 Task: Research Airbnb accommodation in Cegléd, Hungary from 1st November, 2023 to 9th November, 2023 for 6 adults. Place can be entire room with 3 bedrooms having 3 beds and 3 bathrooms. Property type can be house.
Action: Mouse moved to (634, 299)
Screenshot: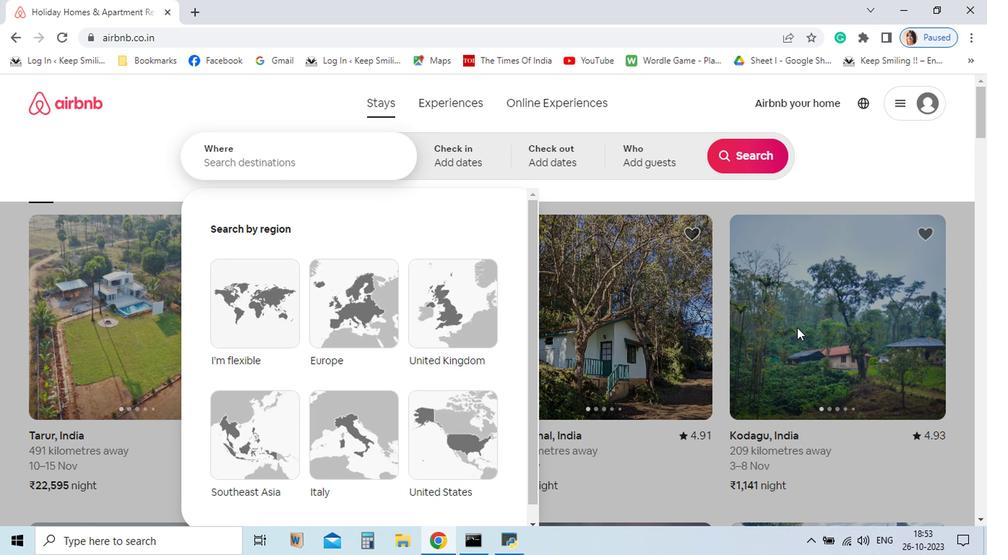 
Action: Key pressed cegled
Screenshot: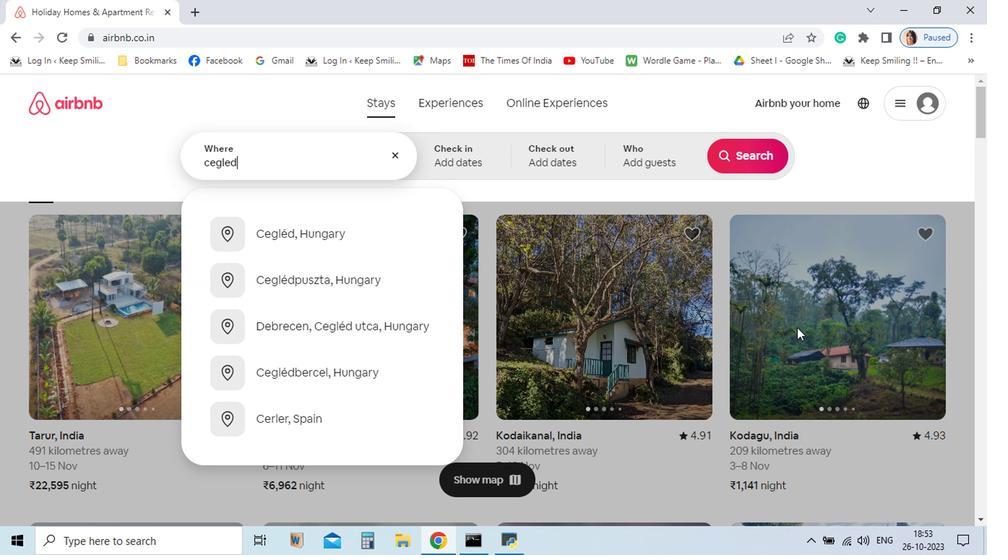 
Action: Mouse moved to (285, 226)
Screenshot: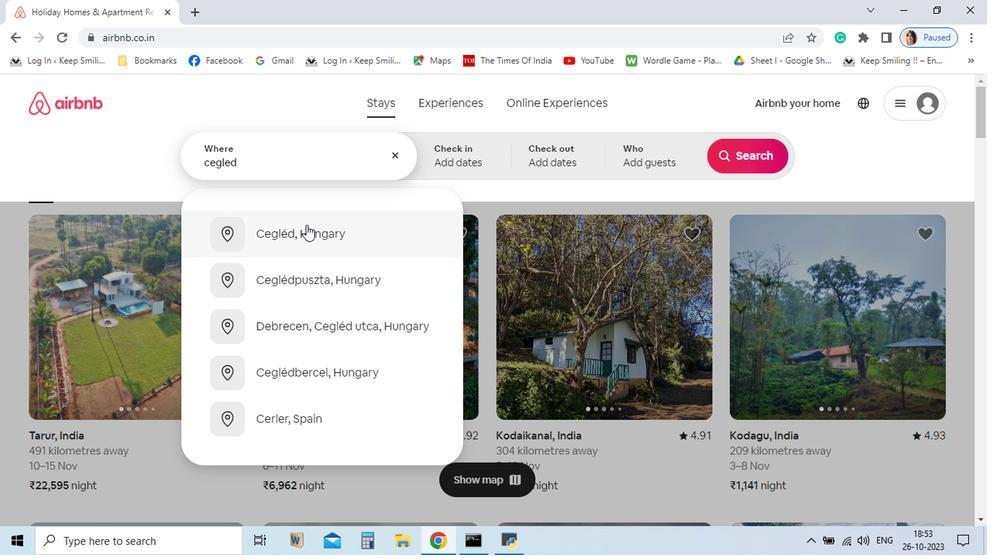 
Action: Mouse pressed left at (285, 226)
Screenshot: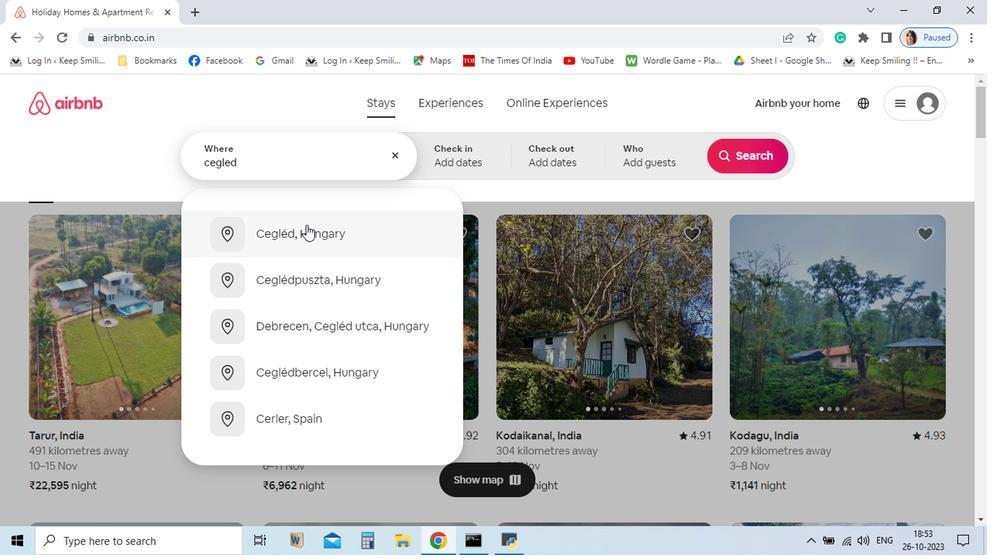 
Action: Mouse moved to (508, 307)
Screenshot: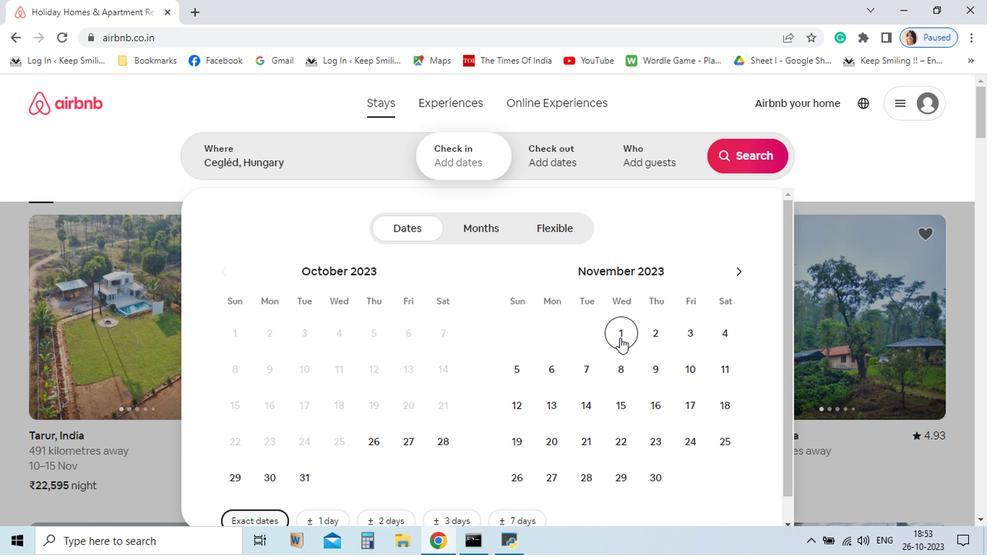 
Action: Mouse pressed left at (508, 307)
Screenshot: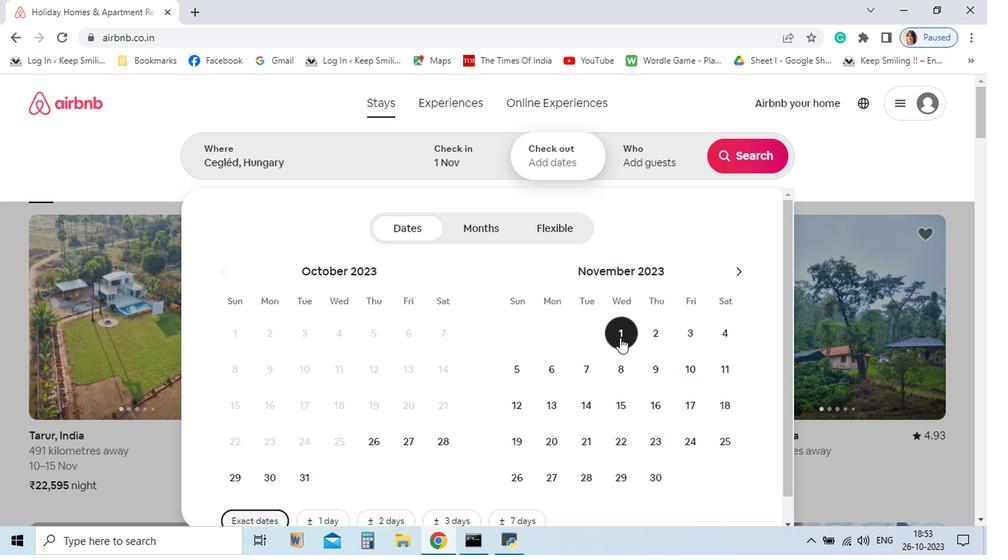 
Action: Mouse moved to (531, 328)
Screenshot: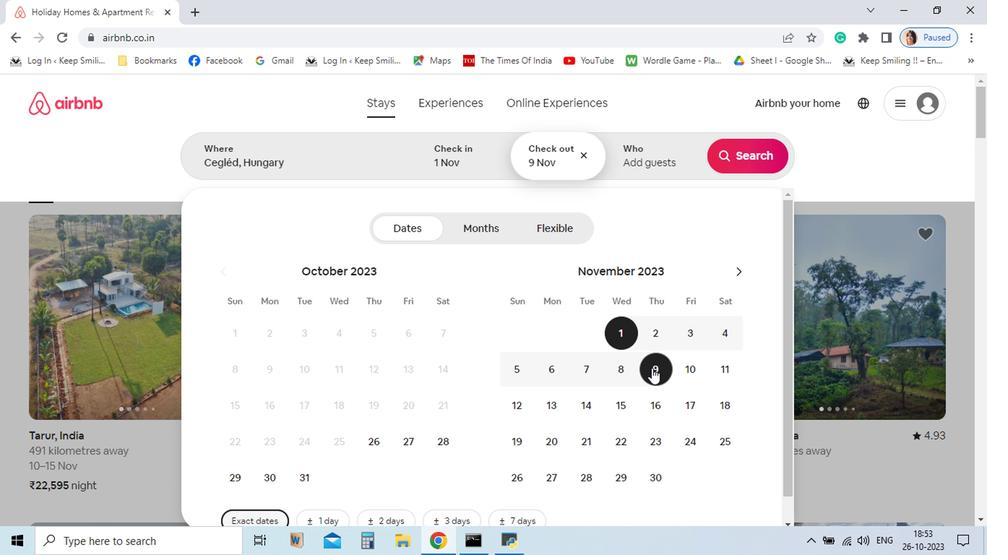 
Action: Mouse pressed left at (531, 328)
Screenshot: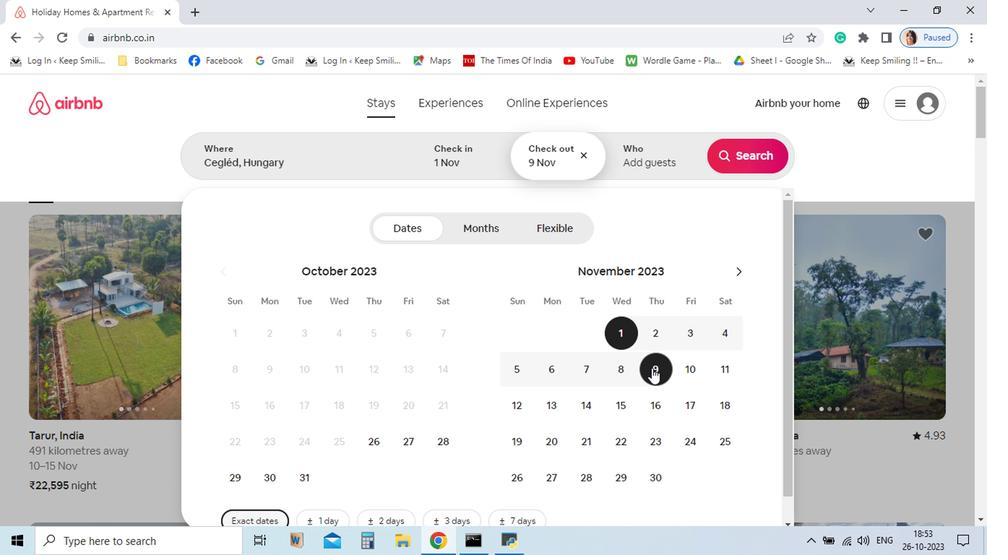 
Action: Mouse moved to (535, 180)
Screenshot: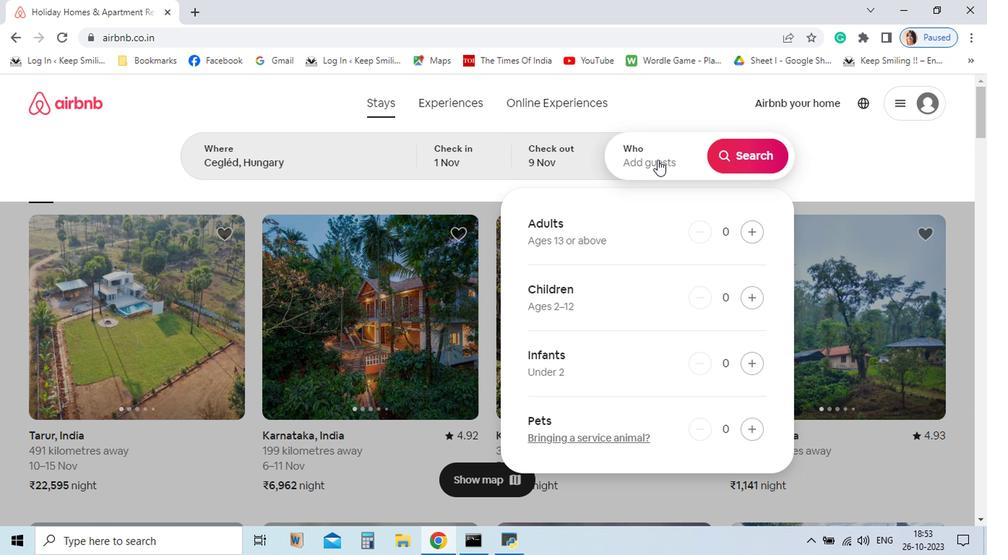 
Action: Mouse pressed left at (535, 180)
Screenshot: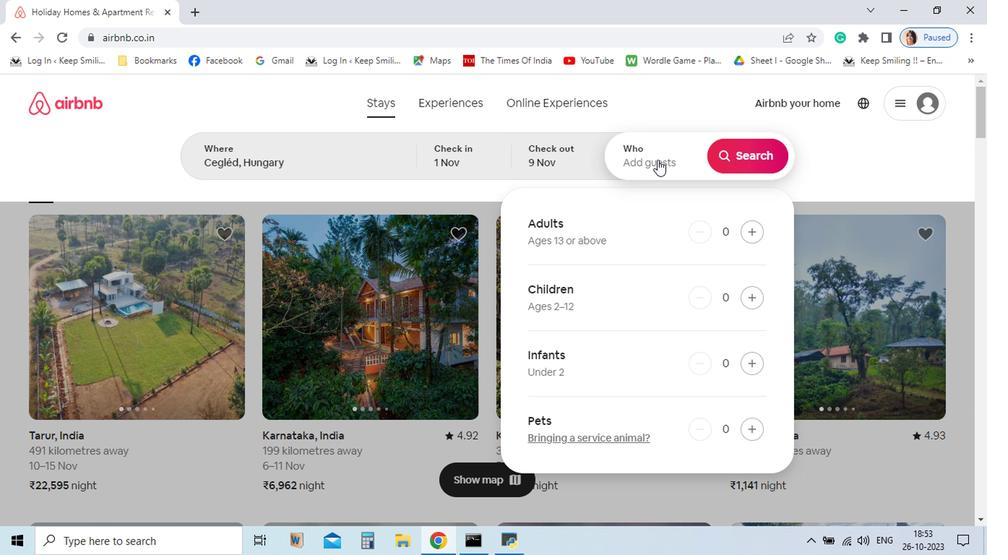 
Action: Mouse moved to (596, 229)
Screenshot: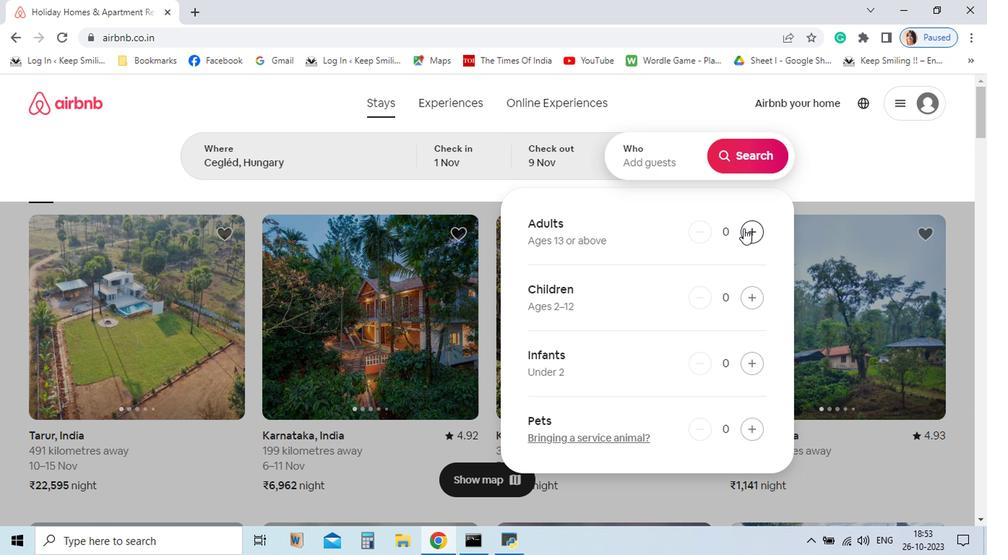 
Action: Mouse pressed left at (596, 229)
Screenshot: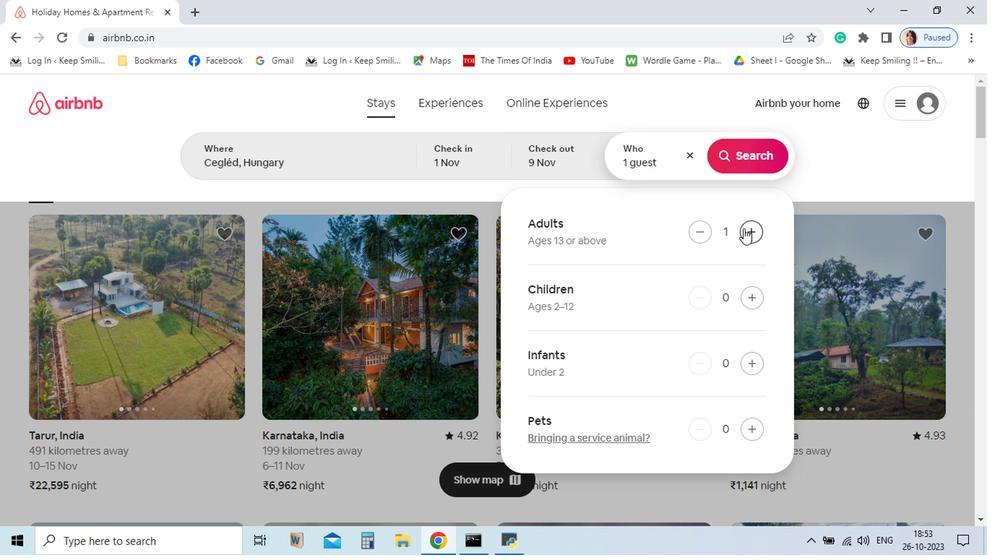 
Action: Mouse pressed left at (596, 229)
Screenshot: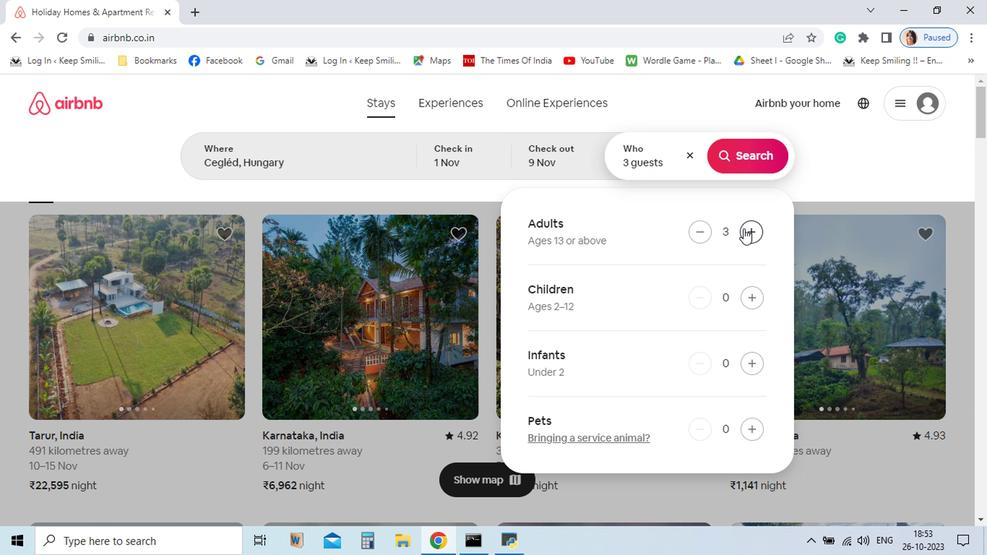 
Action: Mouse pressed left at (596, 229)
Screenshot: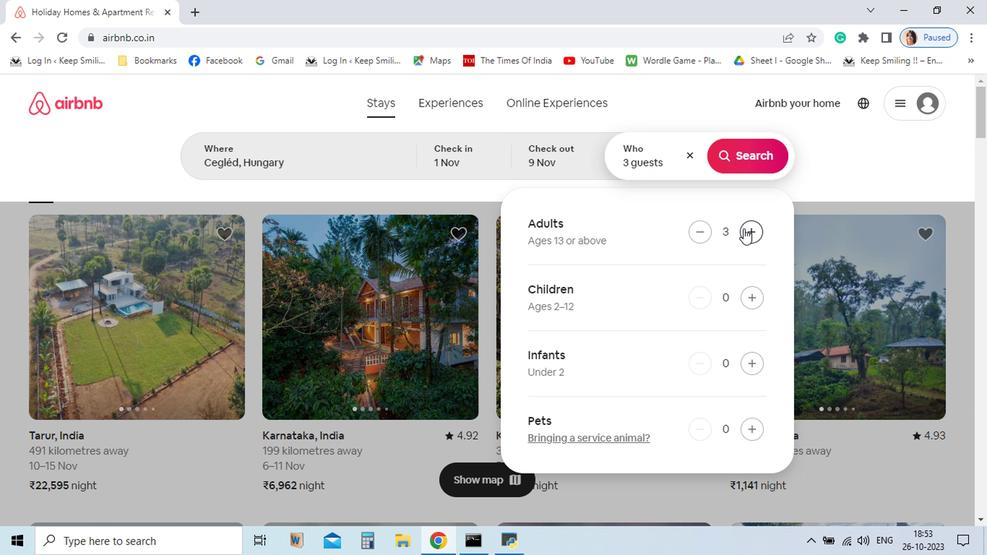 
Action: Mouse pressed left at (596, 229)
Screenshot: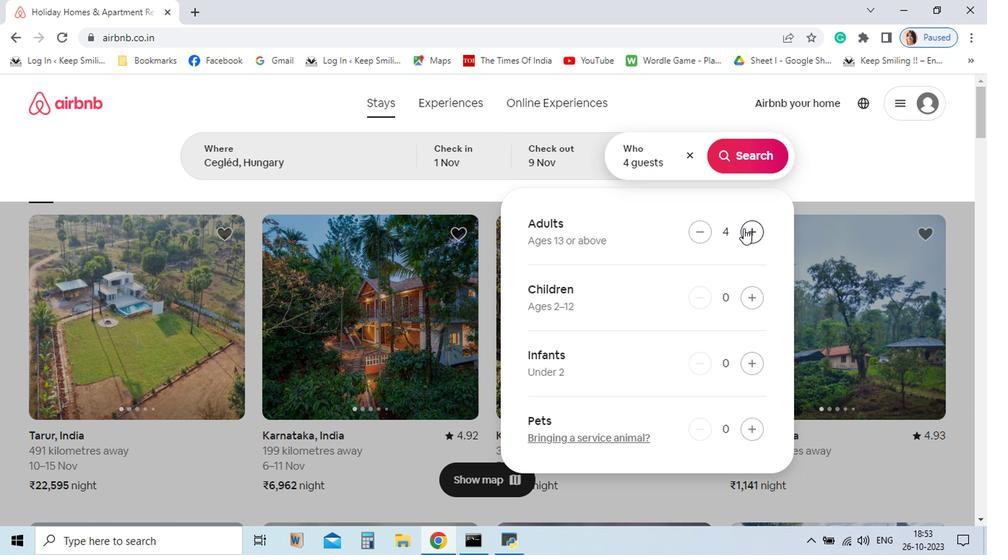 
Action: Mouse pressed left at (596, 229)
Screenshot: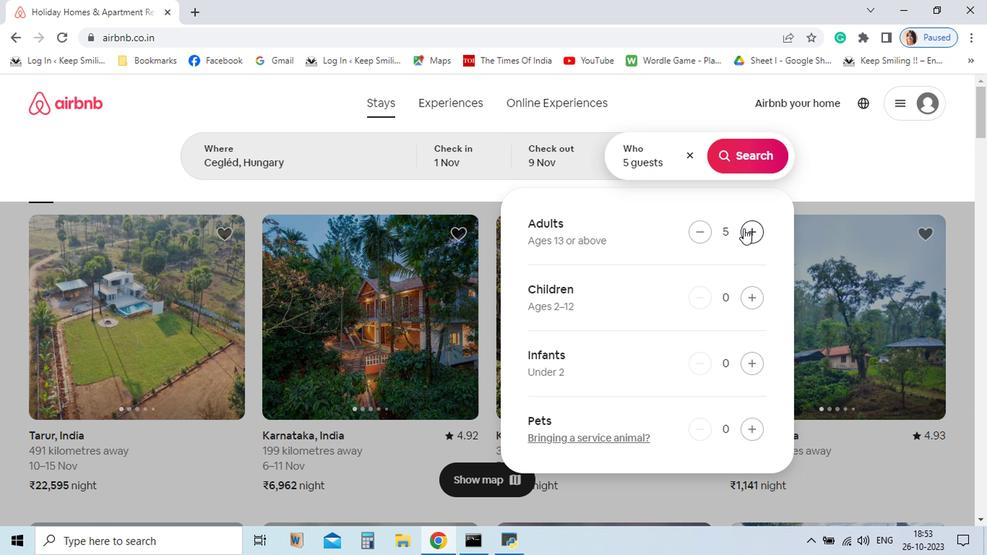 
Action: Mouse pressed left at (596, 229)
Screenshot: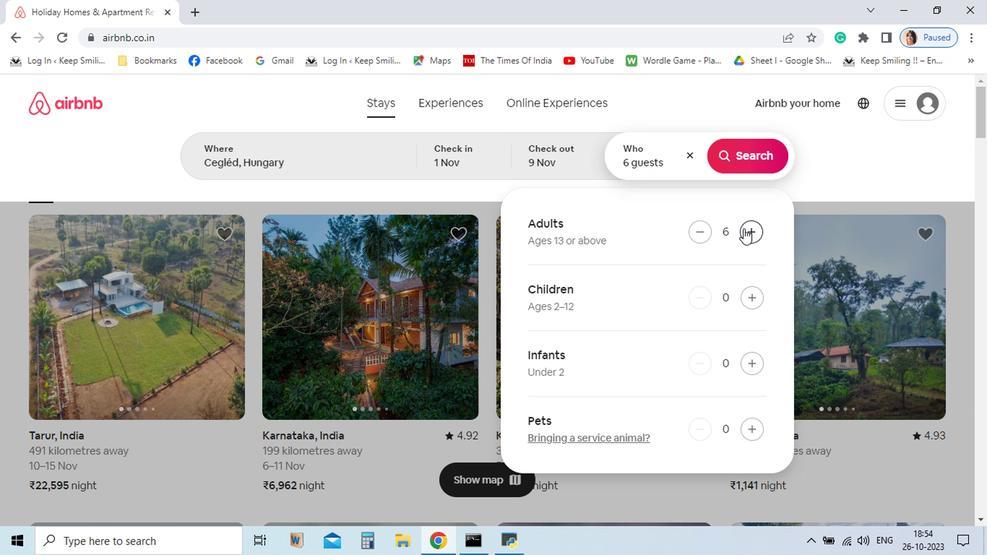 
Action: Mouse moved to (605, 171)
Screenshot: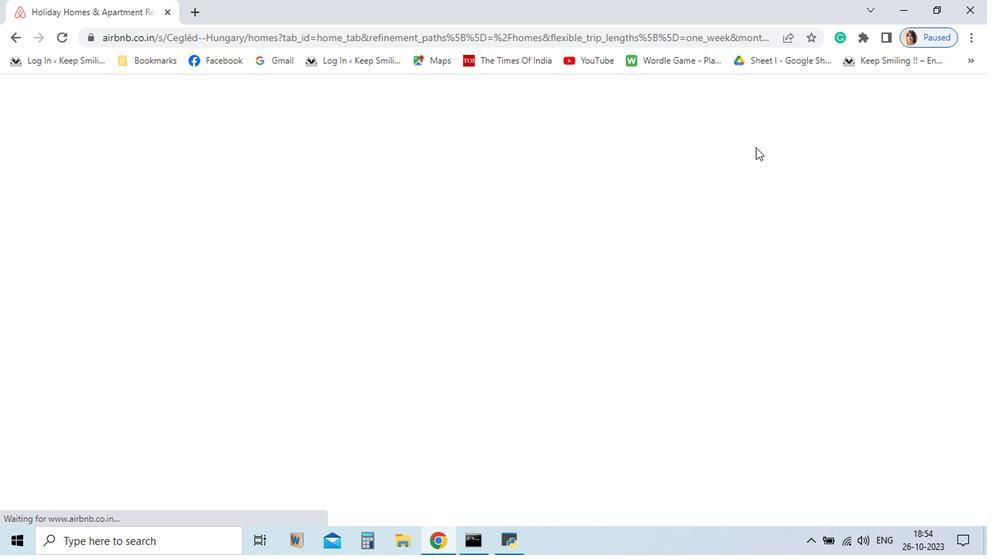 
Action: Mouse pressed left at (605, 171)
Screenshot: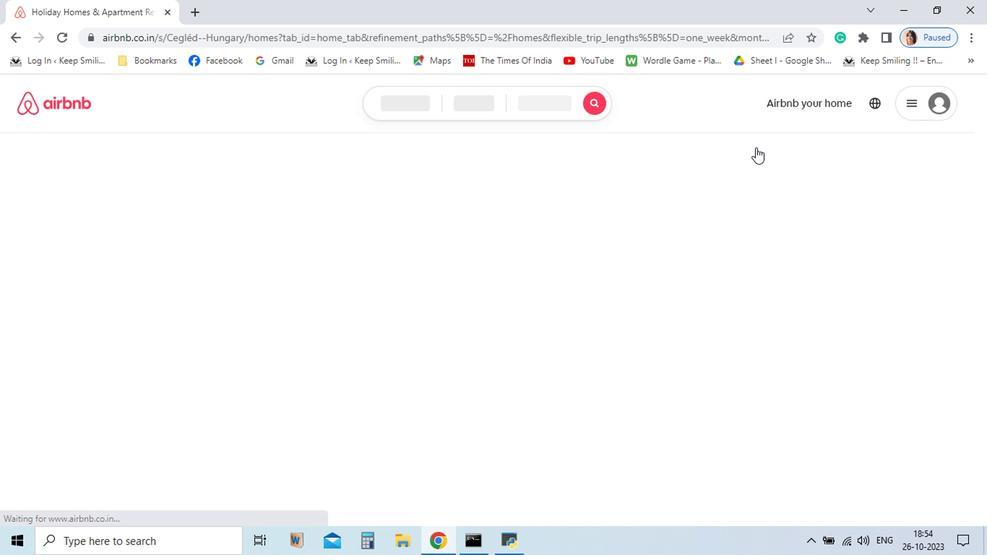 
Action: Mouse moved to (609, 181)
Screenshot: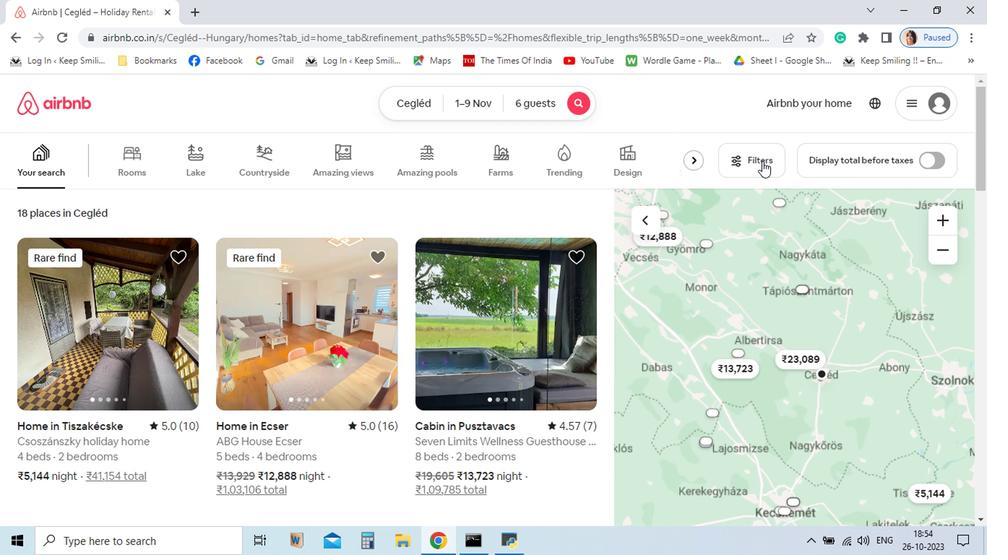 
Action: Mouse pressed left at (609, 181)
Screenshot: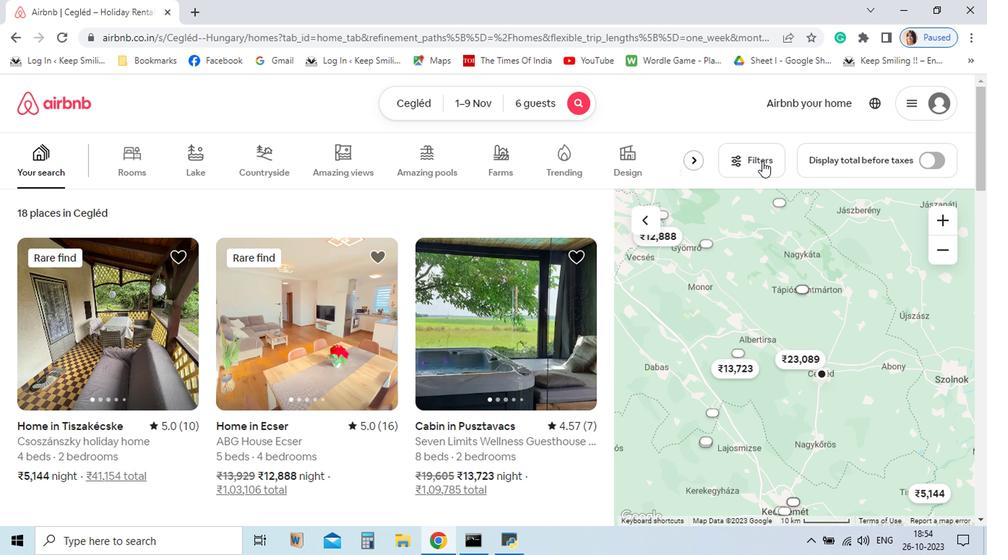 
Action: Mouse moved to (616, 207)
Screenshot: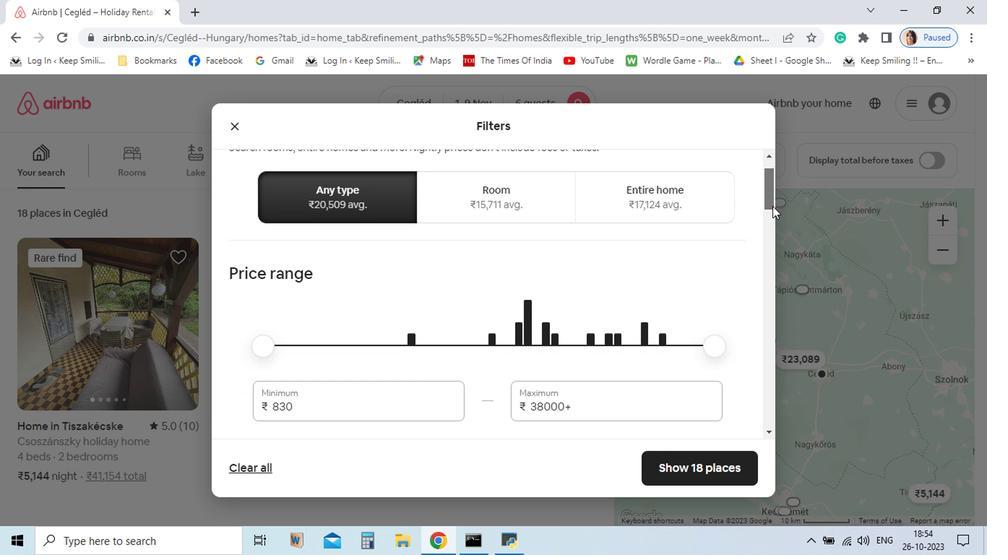 
Action: Mouse pressed left at (616, 207)
Screenshot: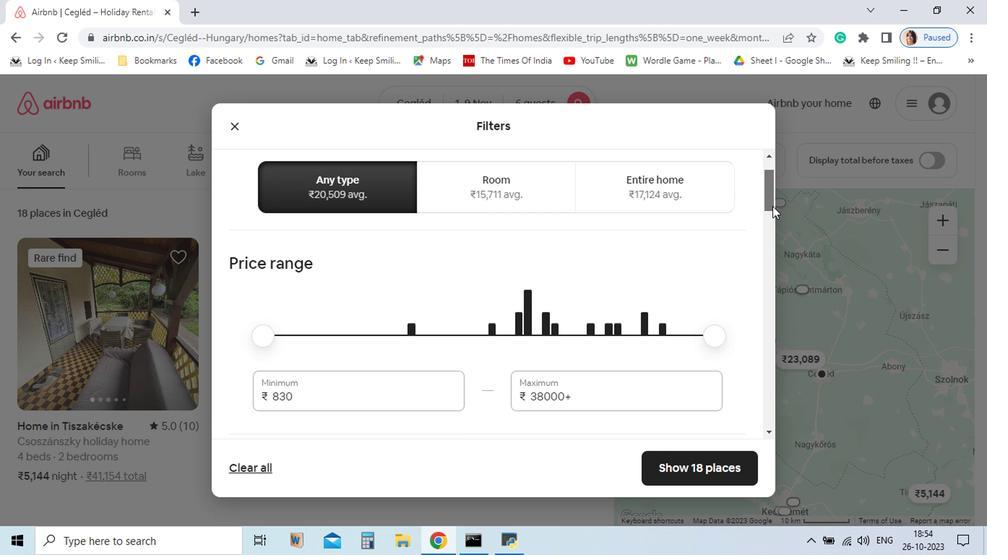 
Action: Mouse moved to (363, 234)
Screenshot: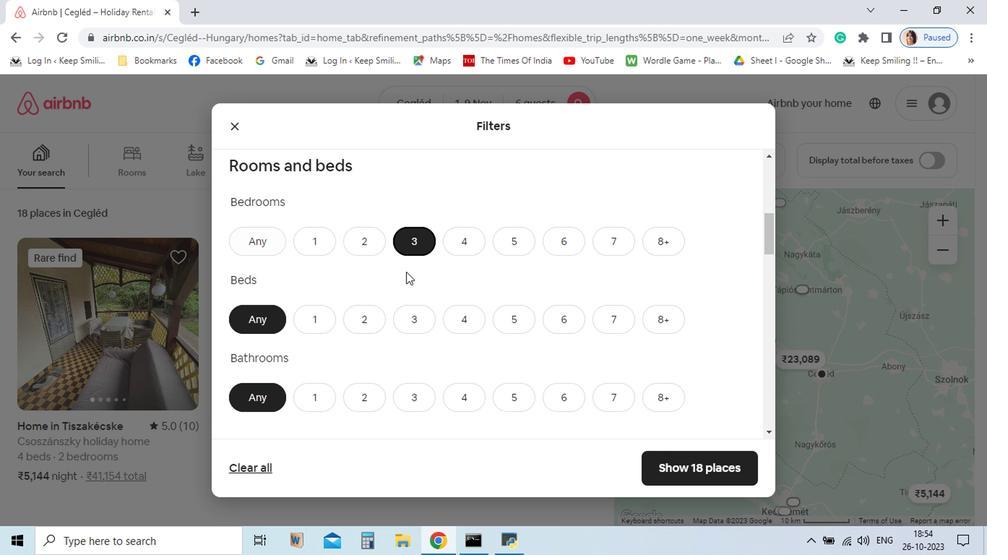 
Action: Mouse pressed left at (363, 234)
Screenshot: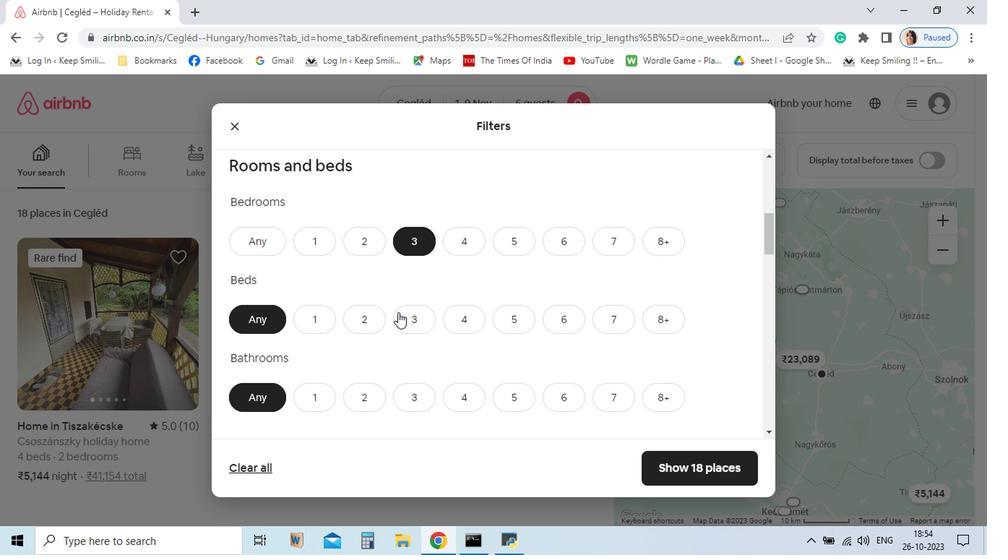 
Action: Mouse moved to (359, 292)
Screenshot: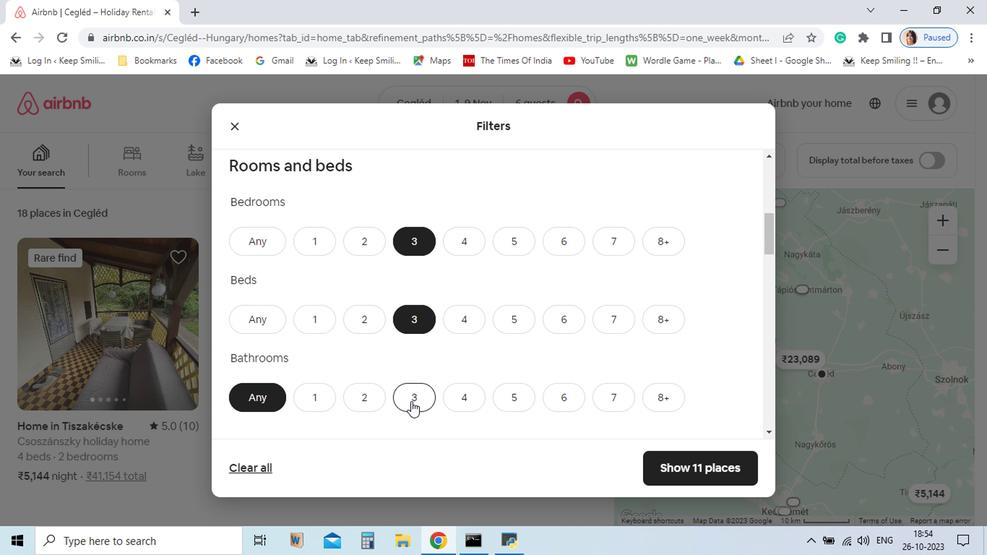 
Action: Mouse pressed left at (359, 292)
Screenshot: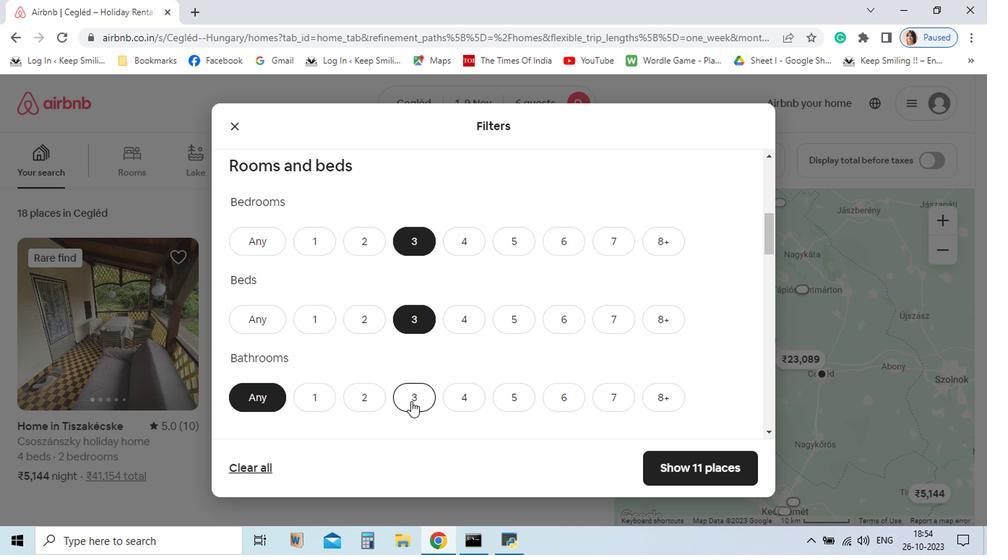 
Action: Mouse moved to (360, 349)
Screenshot: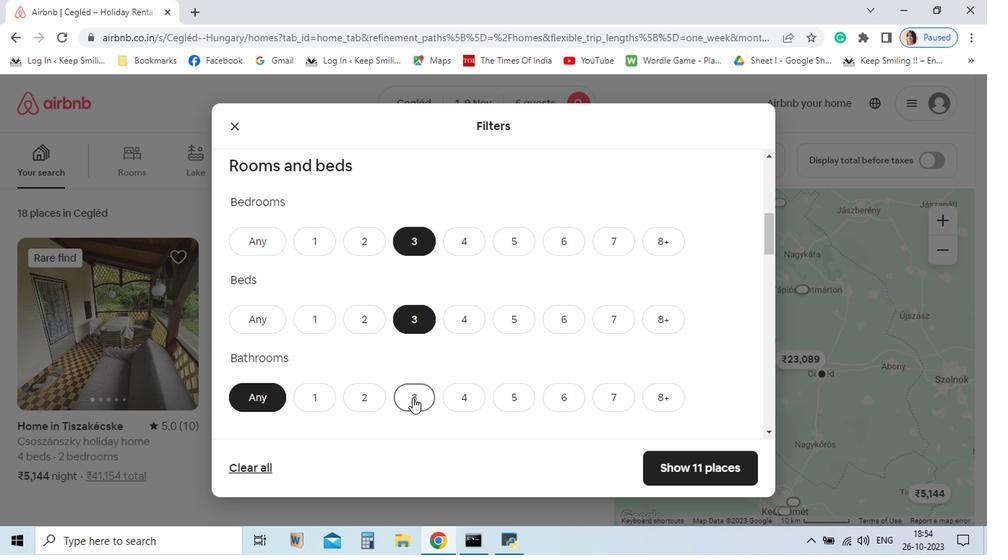 
Action: Mouse pressed left at (360, 349)
Screenshot: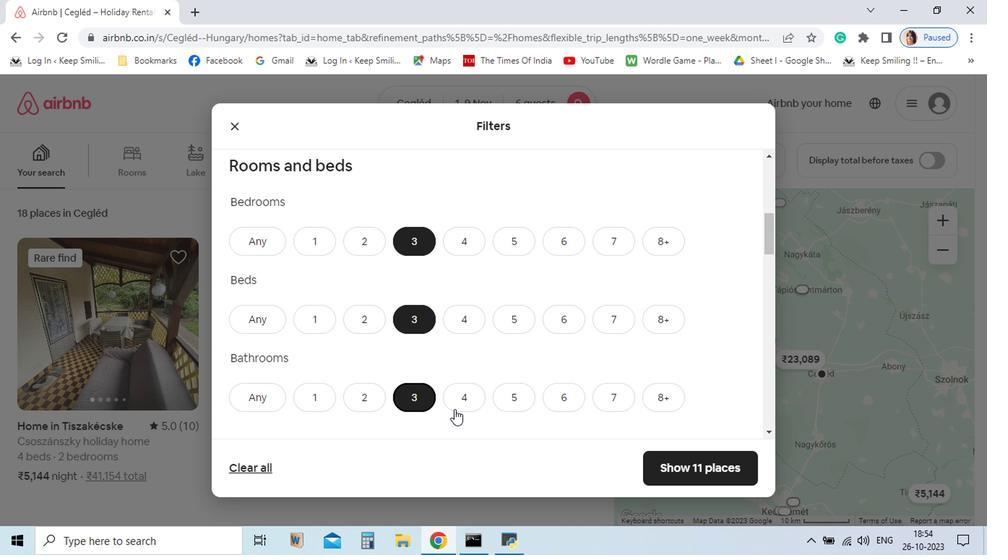 
Action: Mouse moved to (614, 238)
Screenshot: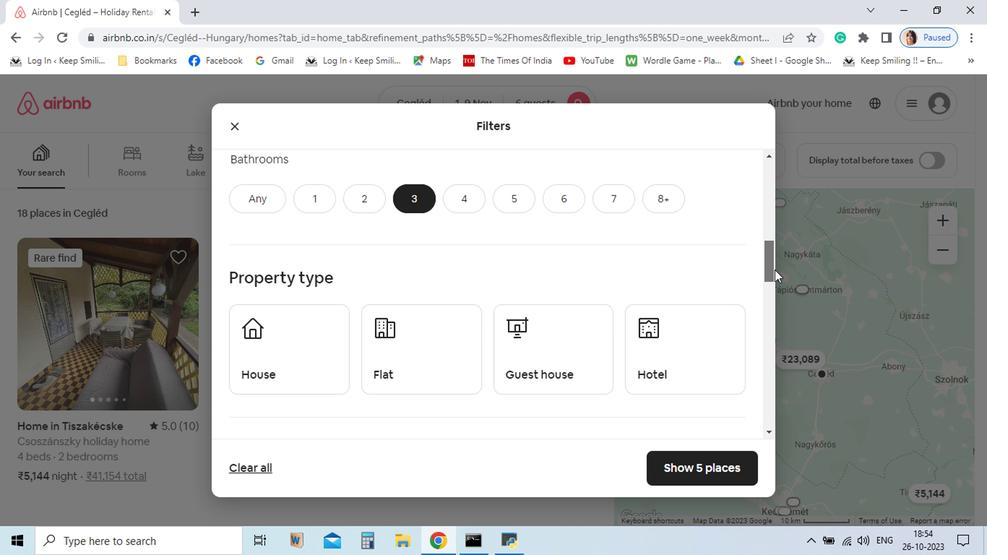 
Action: Mouse pressed left at (614, 238)
Screenshot: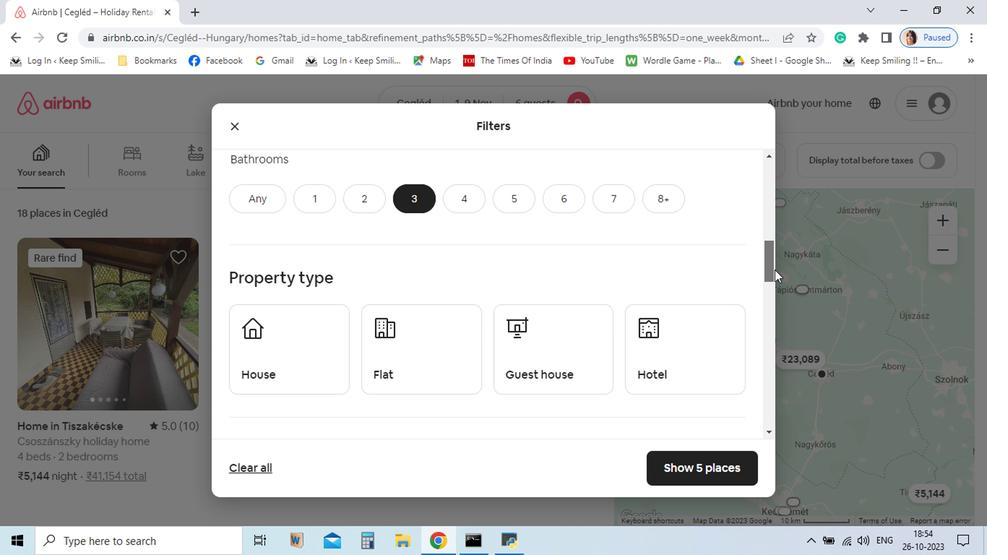 
Action: Mouse moved to (264, 315)
Screenshot: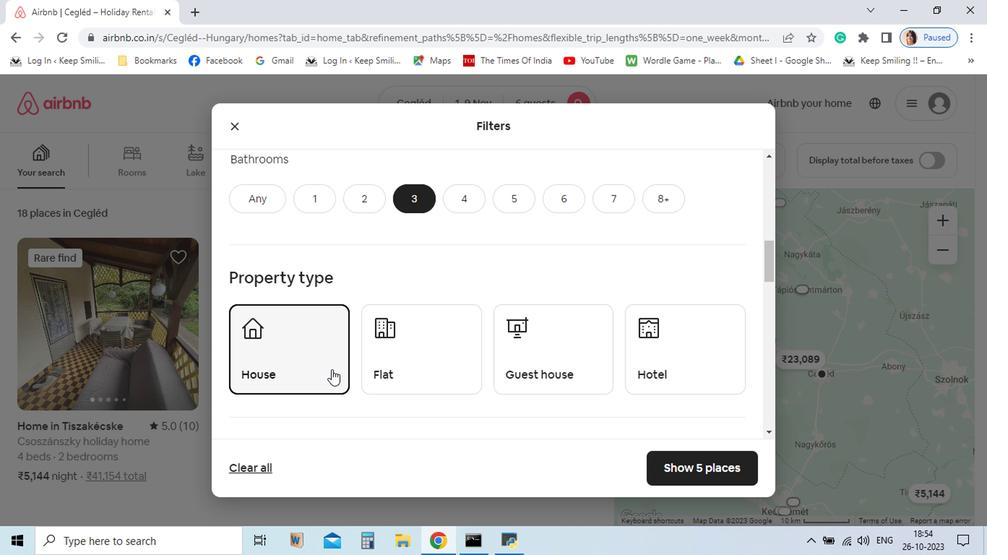 
Action: Mouse pressed left at (264, 315)
Screenshot: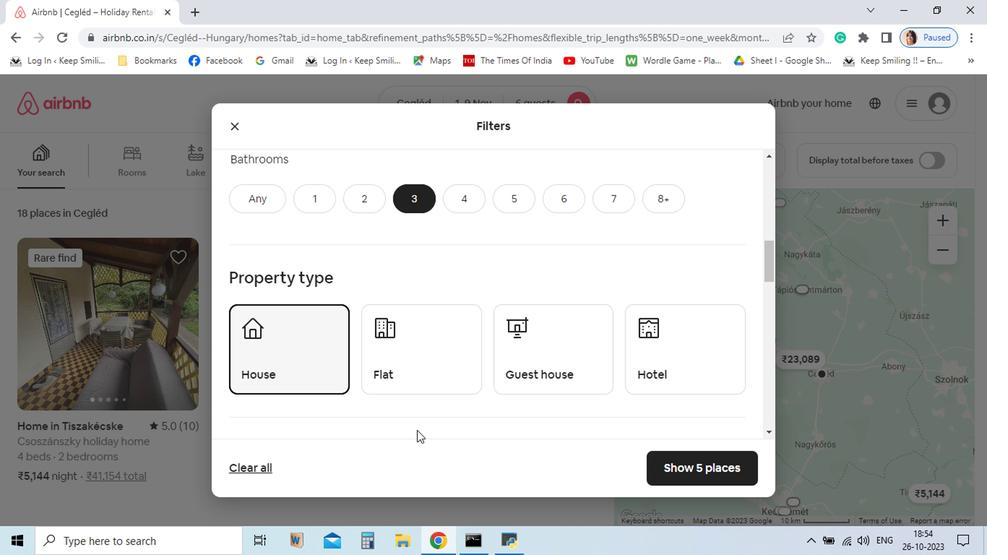 
Action: Mouse moved to (615, 253)
Screenshot: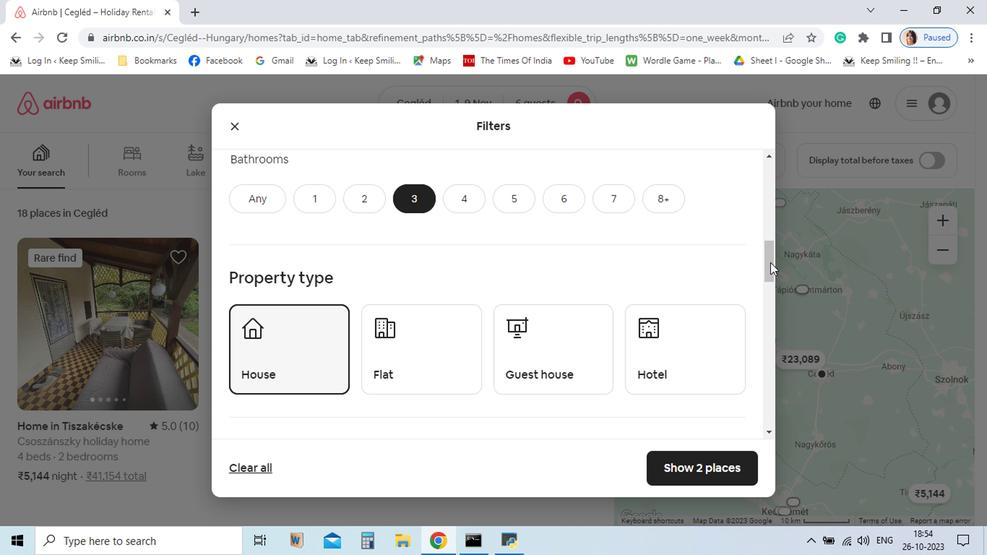 
Action: Mouse pressed left at (615, 253)
Screenshot: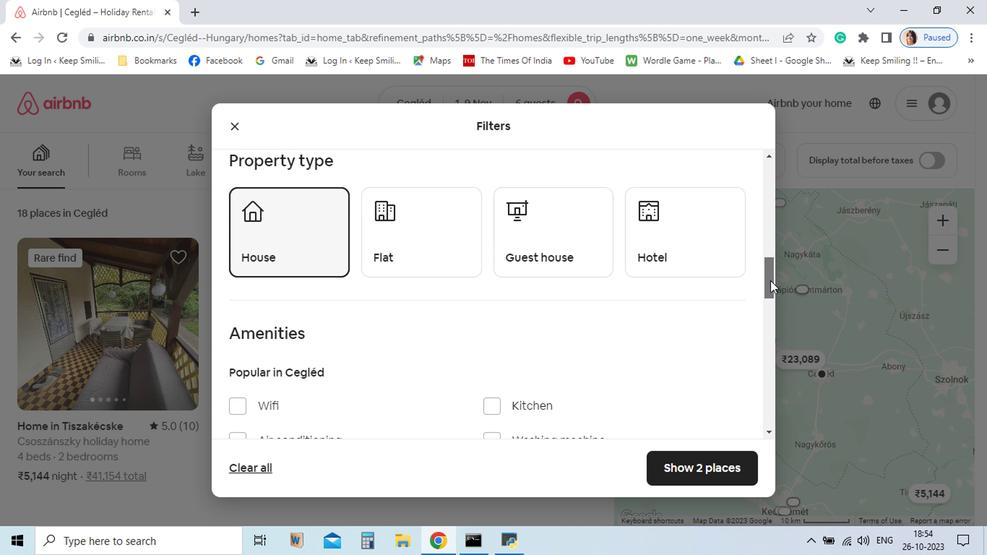 
Action: Mouse moved to (540, 398)
Screenshot: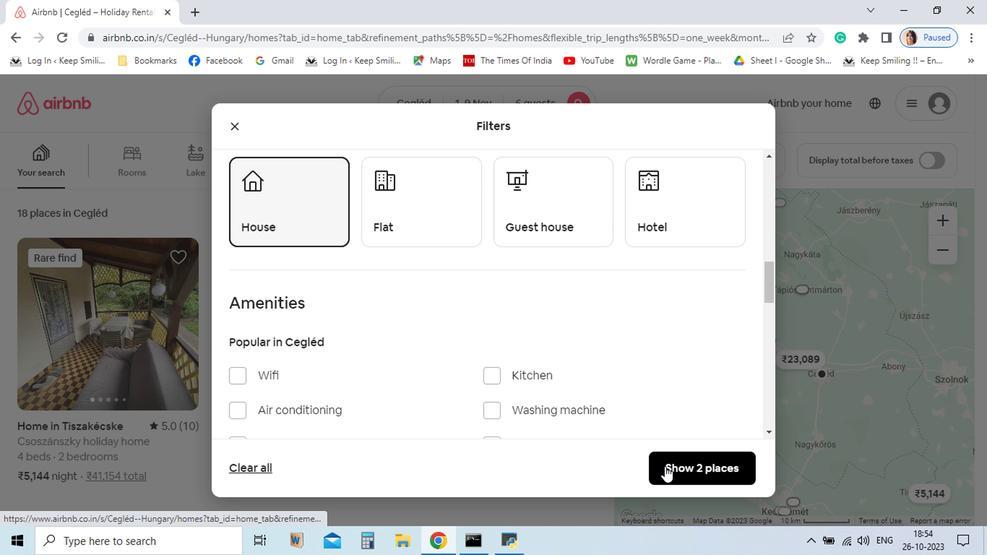
Action: Mouse pressed left at (540, 398)
Screenshot: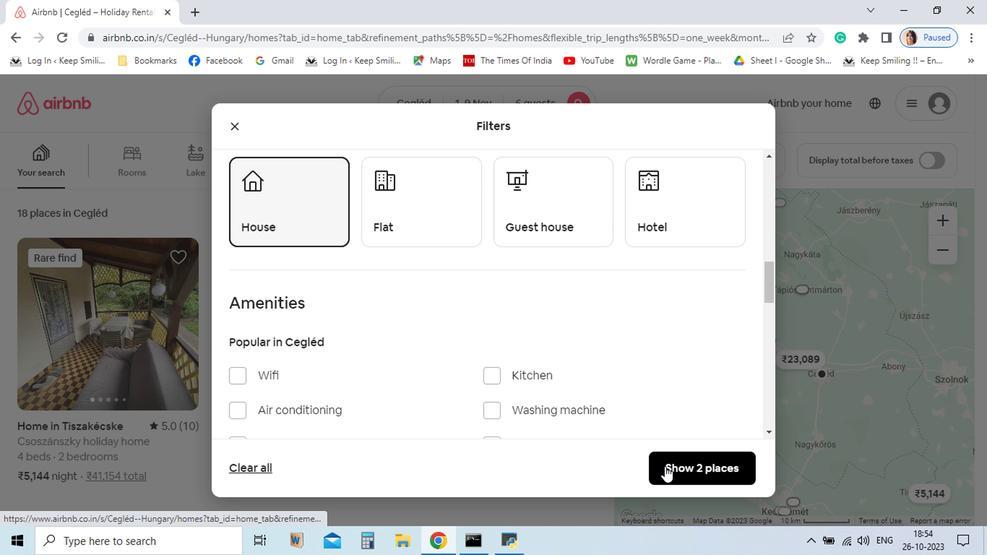 
Action: Mouse moved to (298, 365)
Screenshot: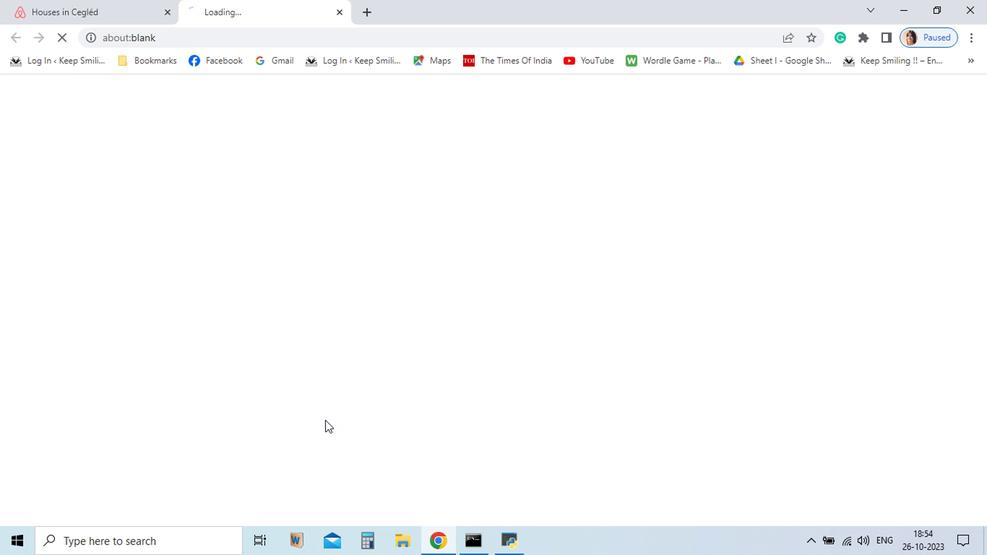 
Action: Mouse pressed left at (298, 365)
Screenshot: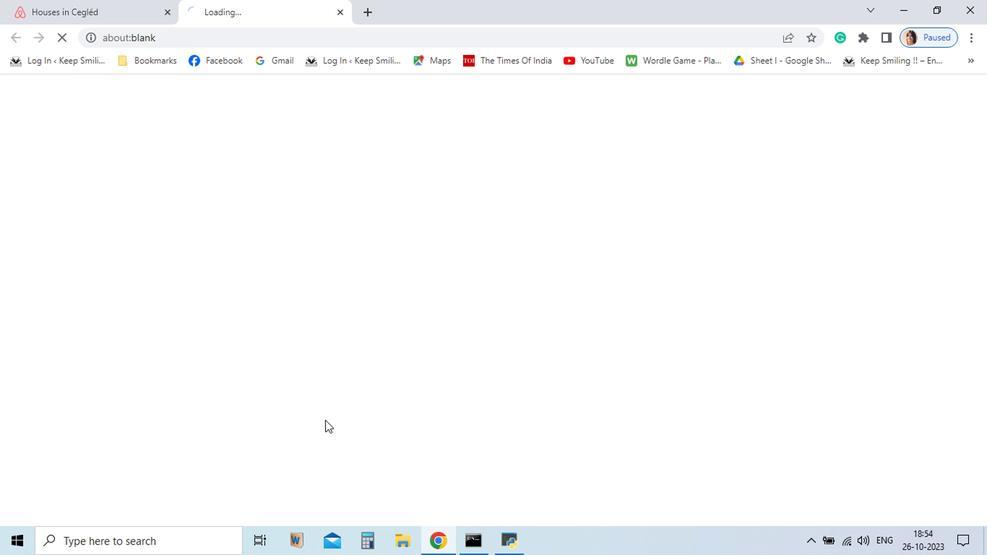 
Action: Mouse moved to (658, 350)
Screenshot: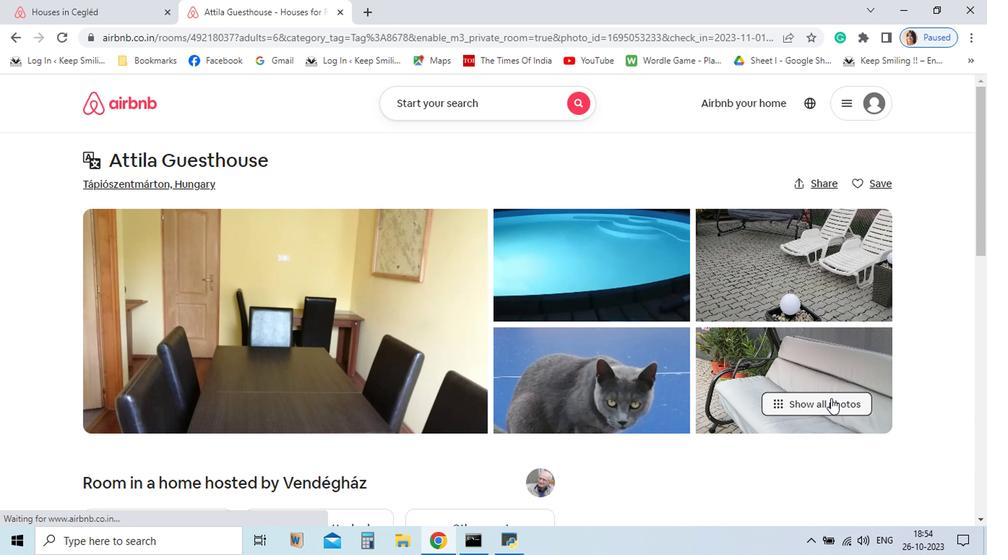 
Action: Mouse pressed left at (658, 350)
Screenshot: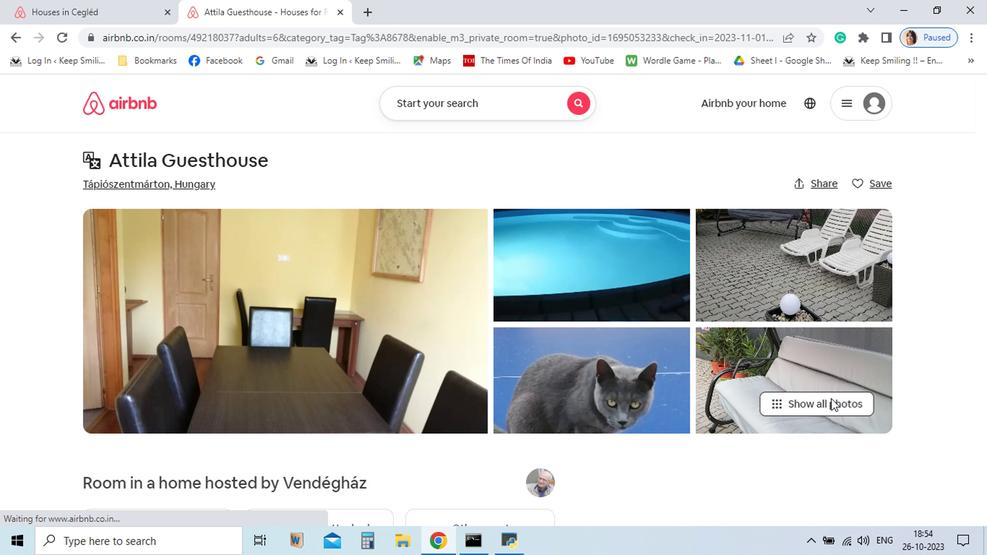 
Action: Mouse moved to (658, 350)
Screenshot: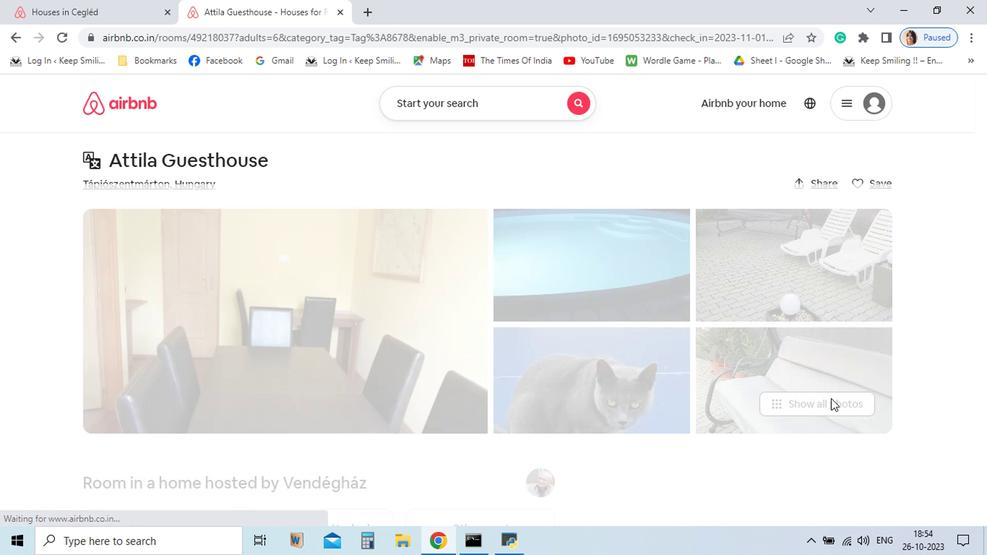 
Action: Mouse scrolled (658, 349) with delta (0, 0)
Screenshot: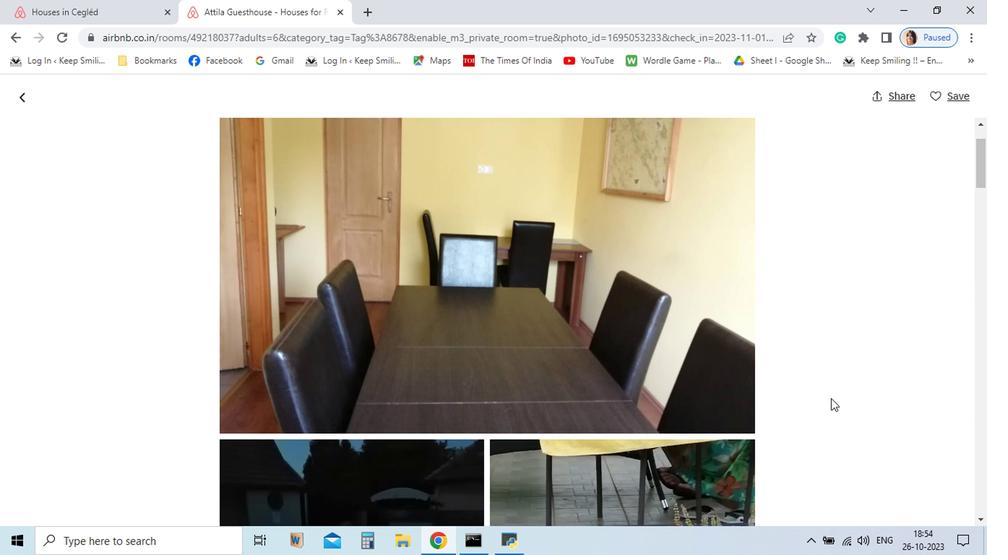 
Action: Mouse scrolled (658, 349) with delta (0, 0)
Screenshot: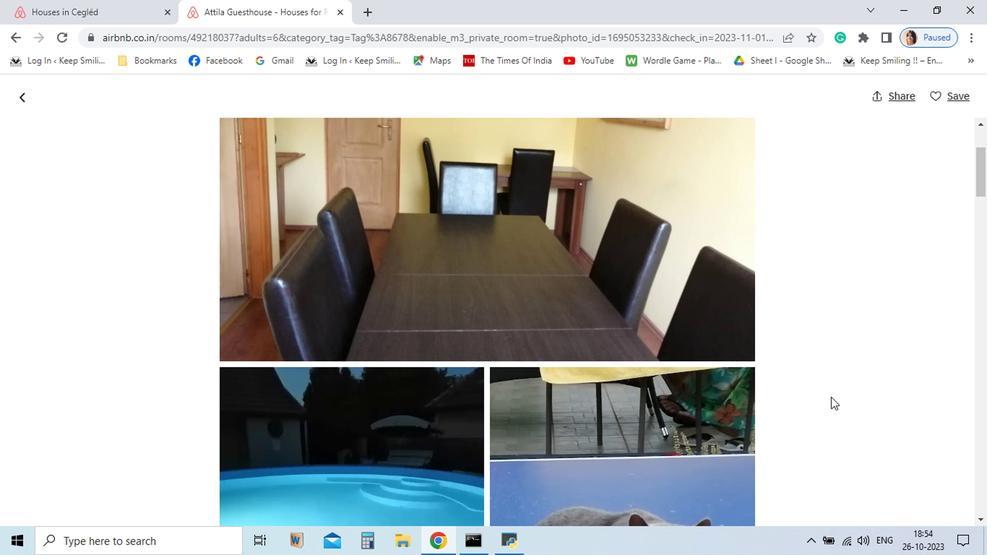 
Action: Mouse moved to (658, 349)
Screenshot: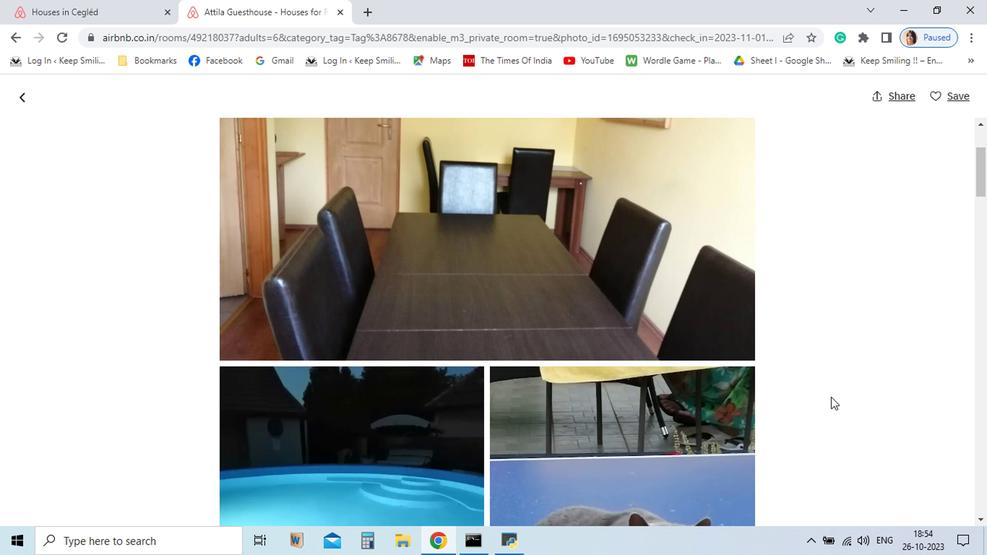 
Action: Mouse scrolled (658, 348) with delta (0, 0)
Screenshot: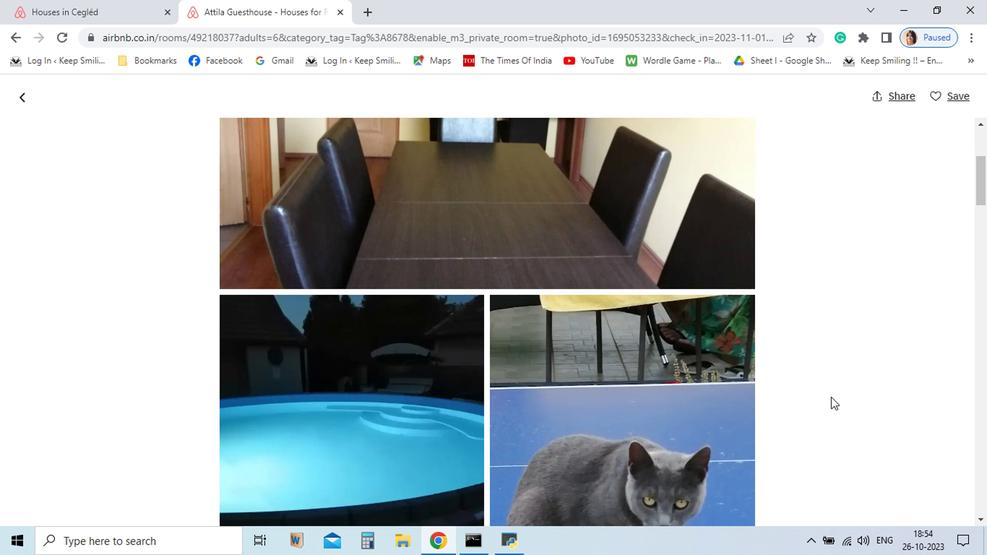 
Action: Mouse scrolled (658, 348) with delta (0, 0)
Screenshot: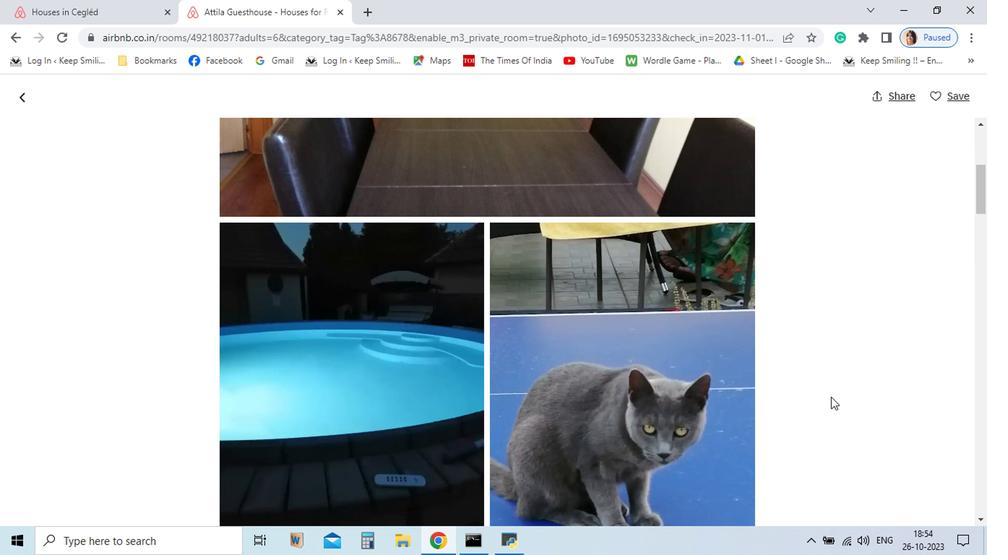 
Action: Mouse scrolled (658, 348) with delta (0, 0)
Screenshot: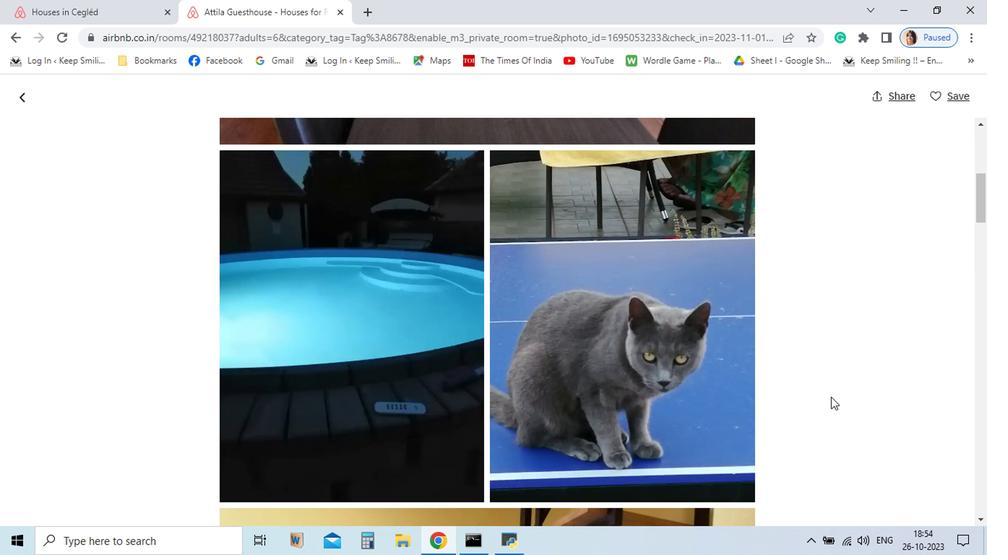 
Action: Mouse scrolled (658, 348) with delta (0, 0)
Screenshot: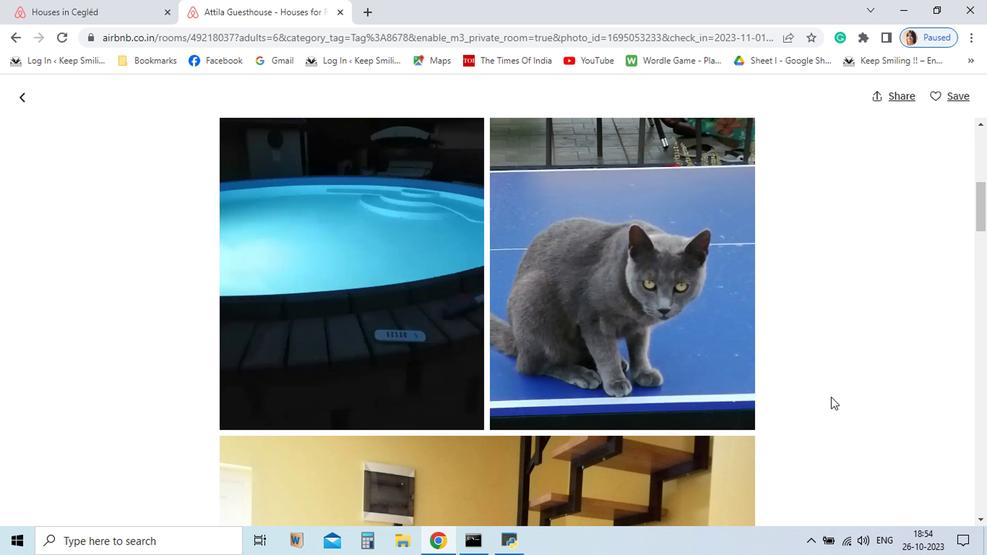 
Action: Mouse scrolled (658, 348) with delta (0, 0)
Screenshot: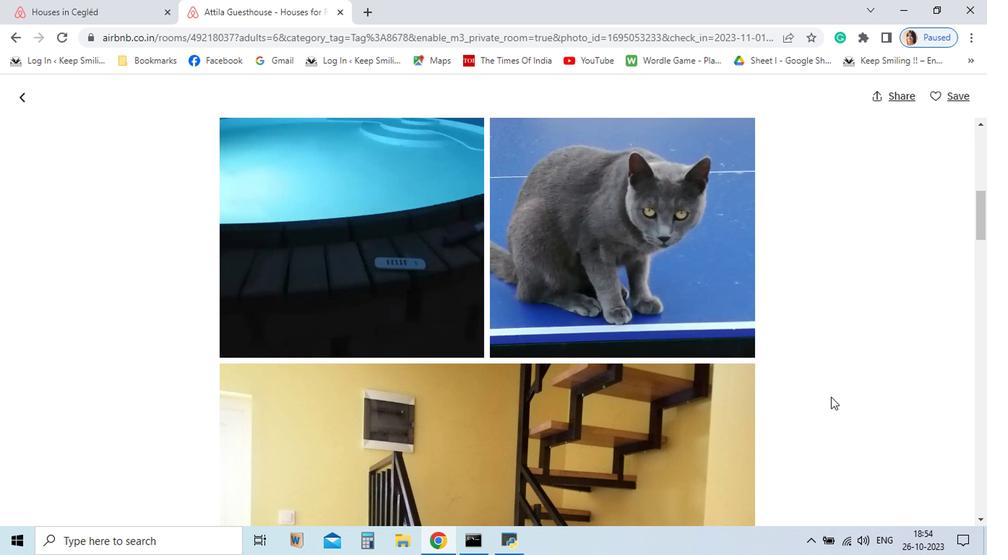 
Action: Mouse scrolled (658, 348) with delta (0, 0)
Screenshot: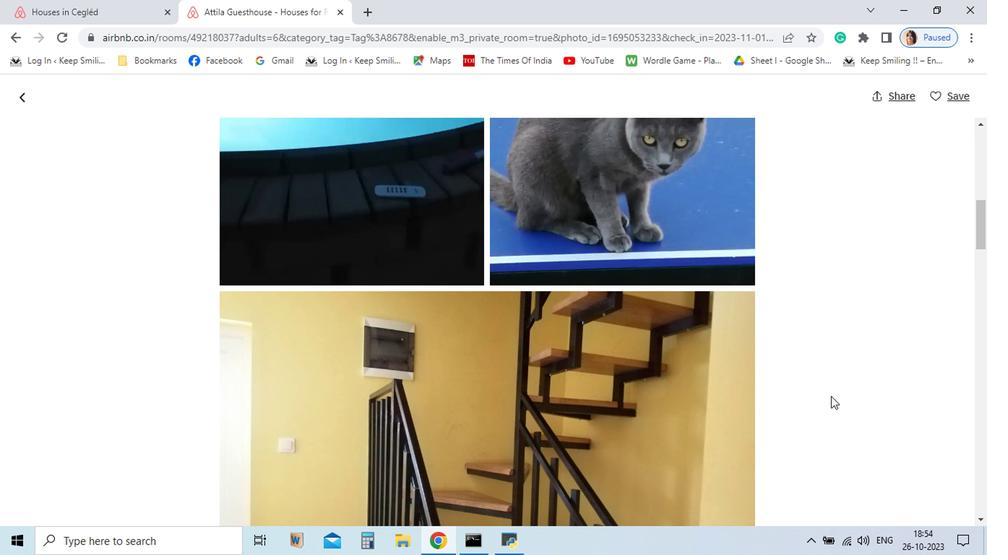 
Action: Mouse moved to (658, 348)
Screenshot: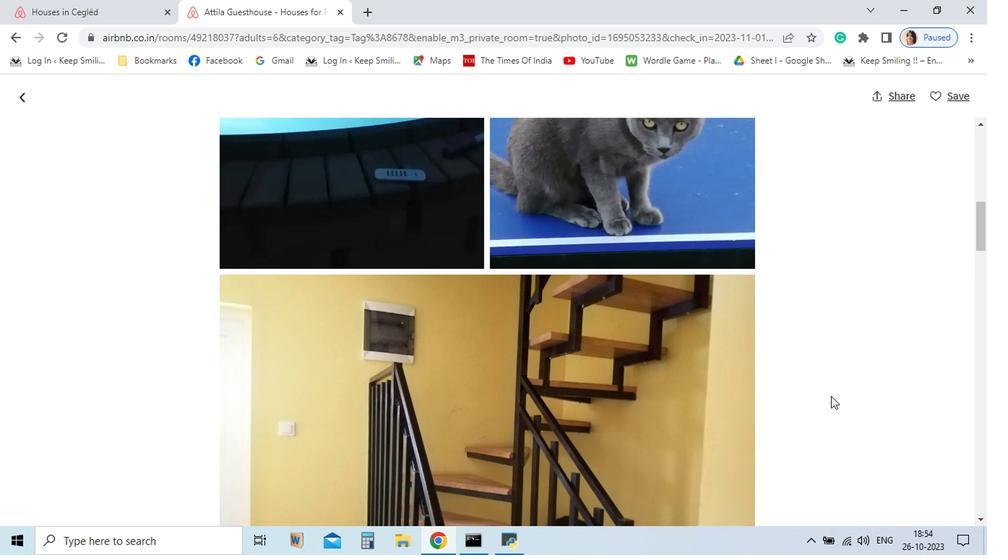 
Action: Mouse scrolled (658, 348) with delta (0, 0)
Screenshot: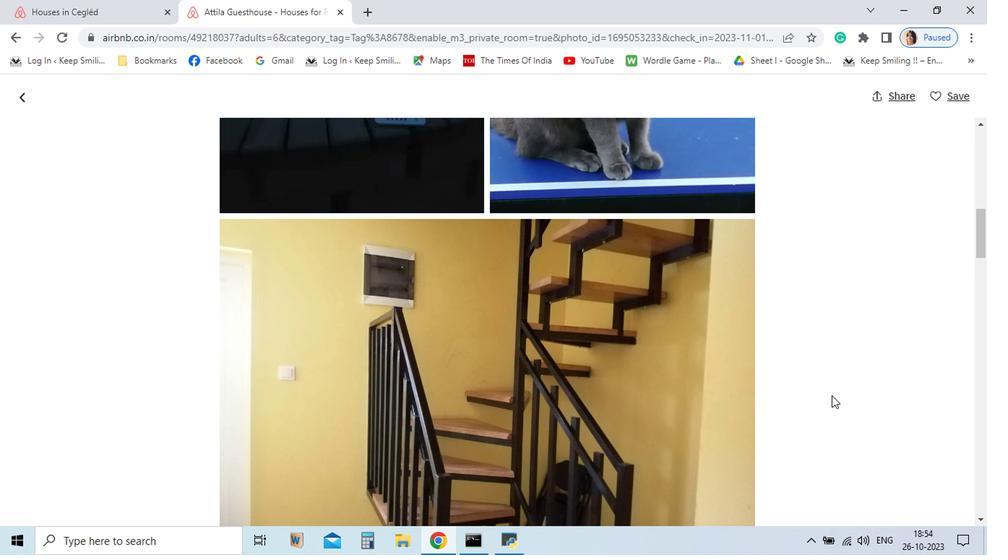 
Action: Mouse moved to (659, 348)
Screenshot: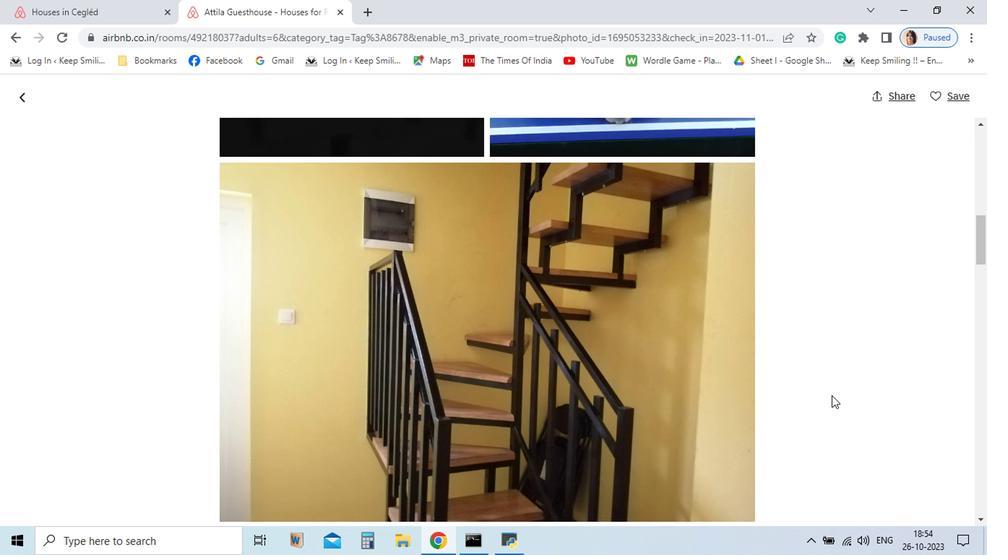
Action: Mouse scrolled (659, 347) with delta (0, 0)
Screenshot: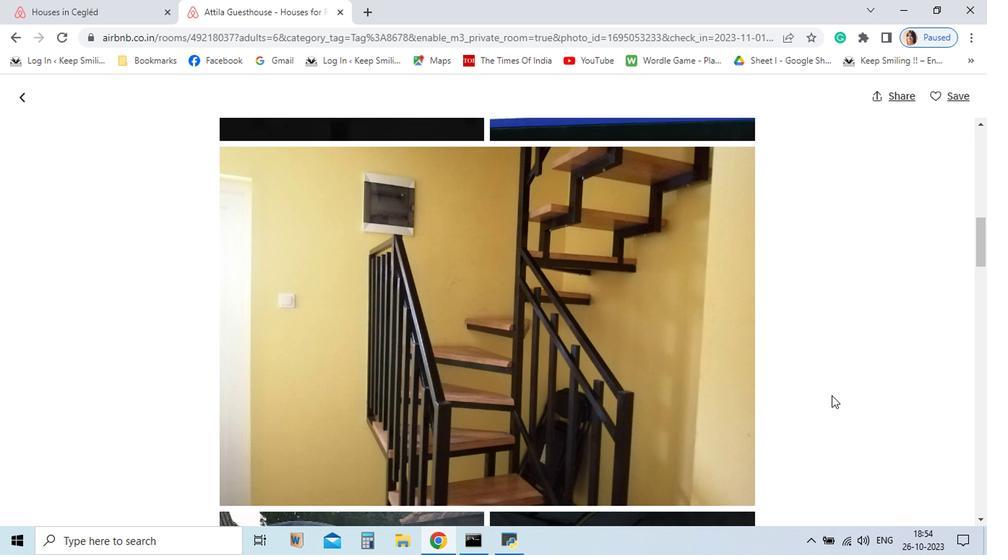 
Action: Mouse scrolled (659, 347) with delta (0, 0)
Screenshot: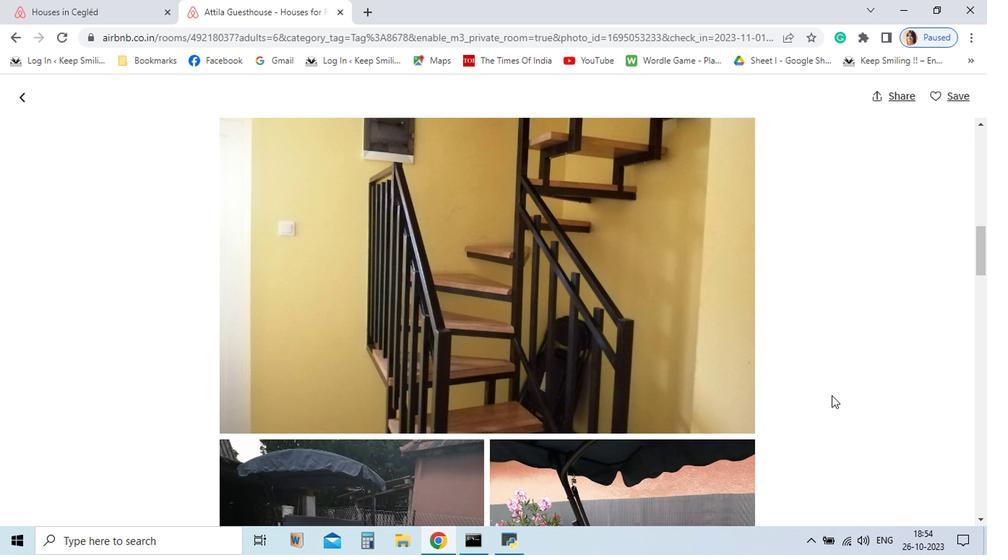 
Action: Mouse scrolled (659, 347) with delta (0, 0)
Screenshot: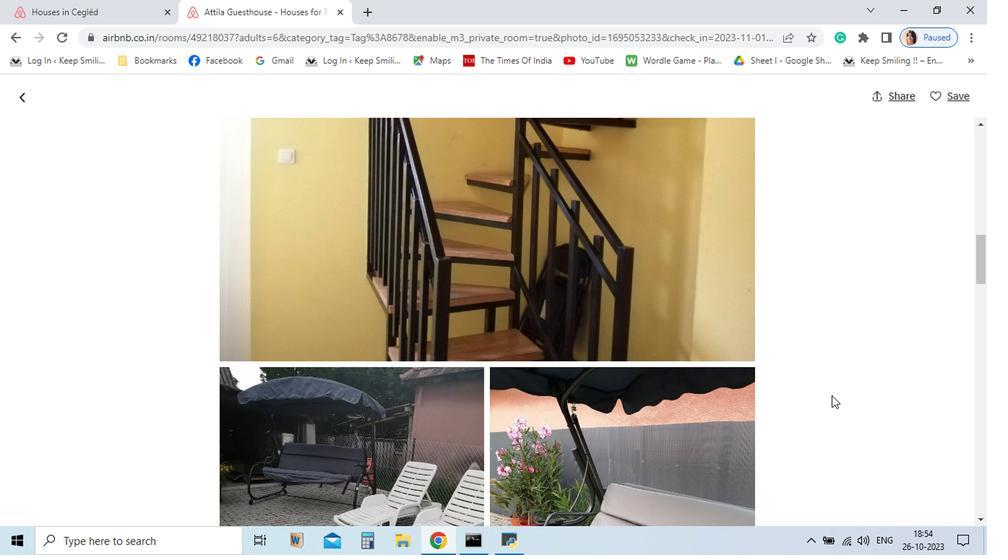 
Action: Mouse scrolled (659, 347) with delta (0, 0)
Screenshot: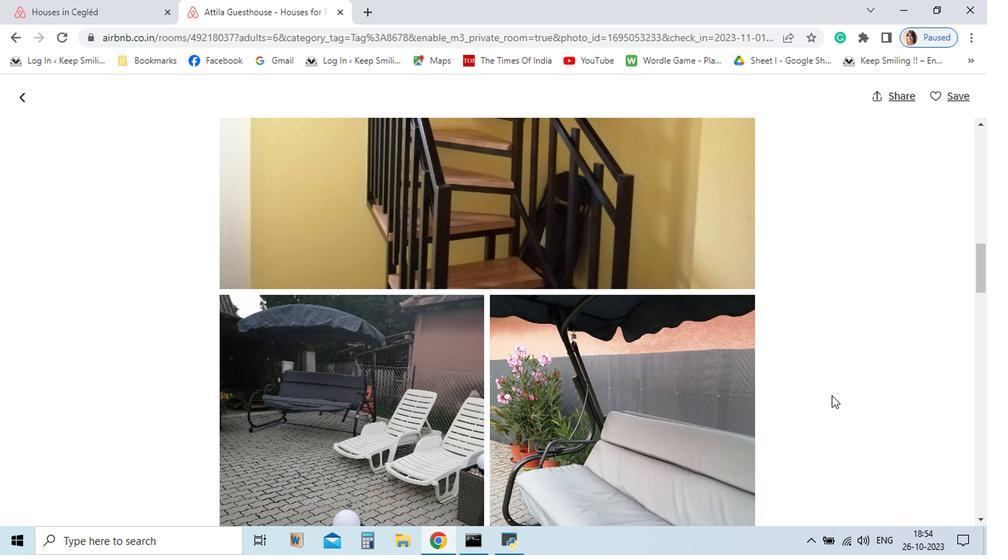 
Action: Mouse scrolled (659, 347) with delta (0, 0)
Screenshot: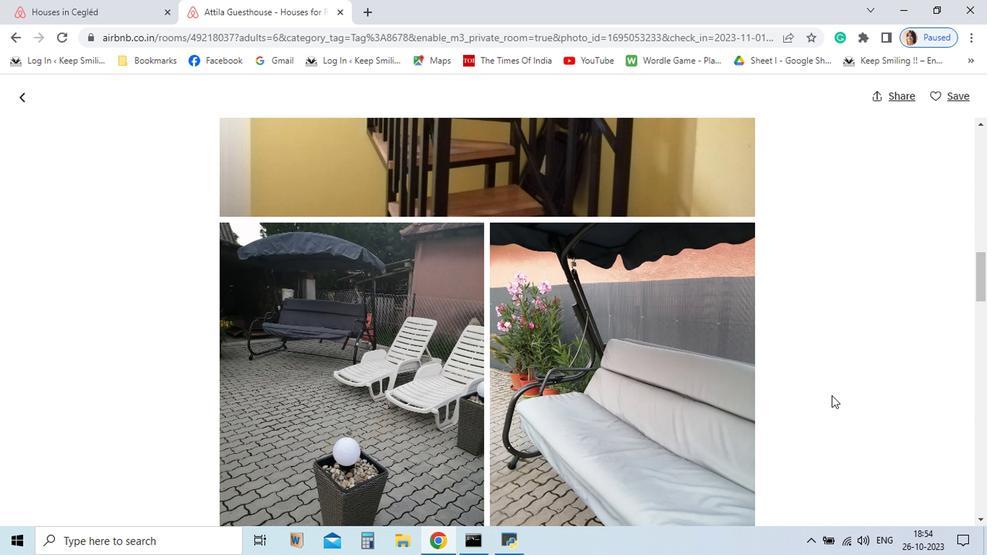 
Action: Mouse scrolled (659, 347) with delta (0, 0)
Screenshot: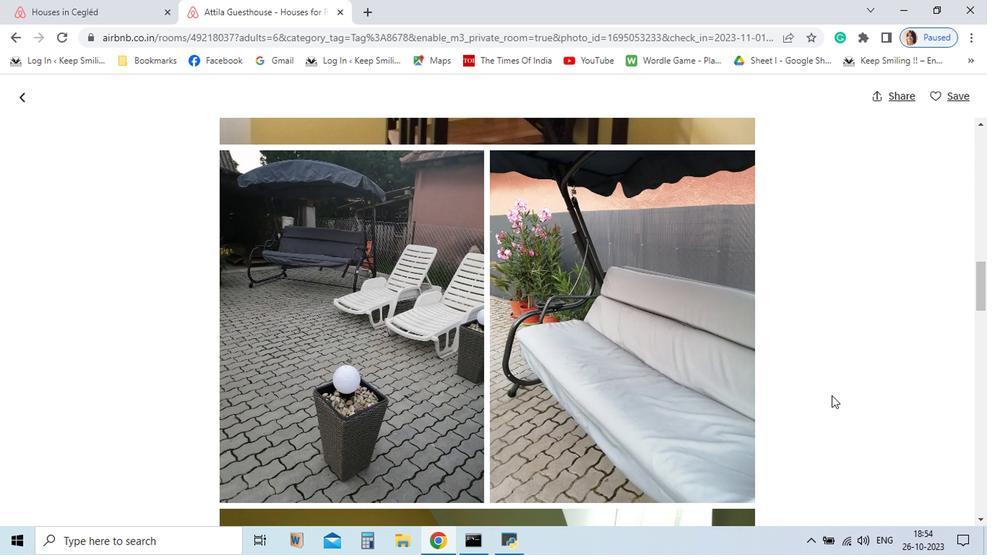 
Action: Mouse scrolled (659, 347) with delta (0, 0)
Screenshot: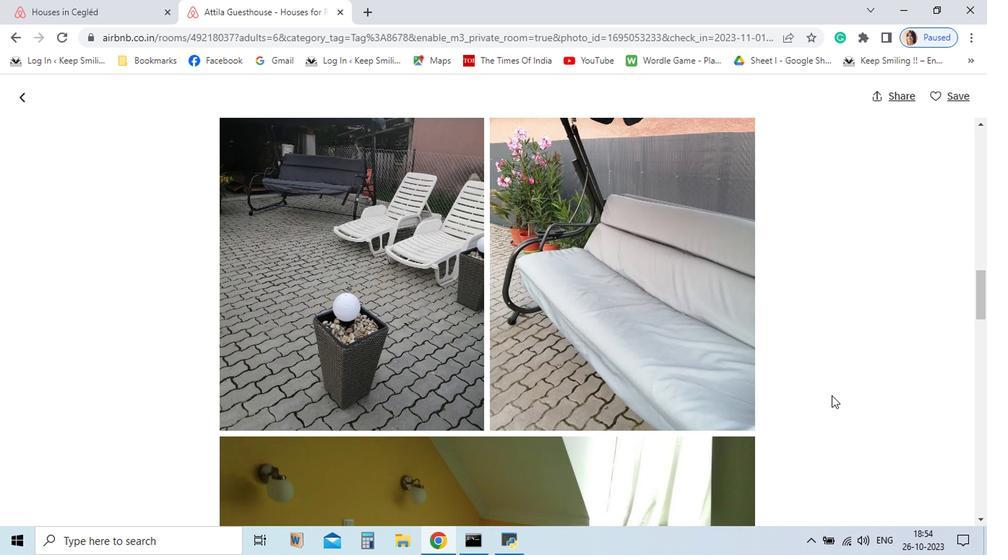 
Action: Mouse scrolled (659, 347) with delta (0, 0)
Screenshot: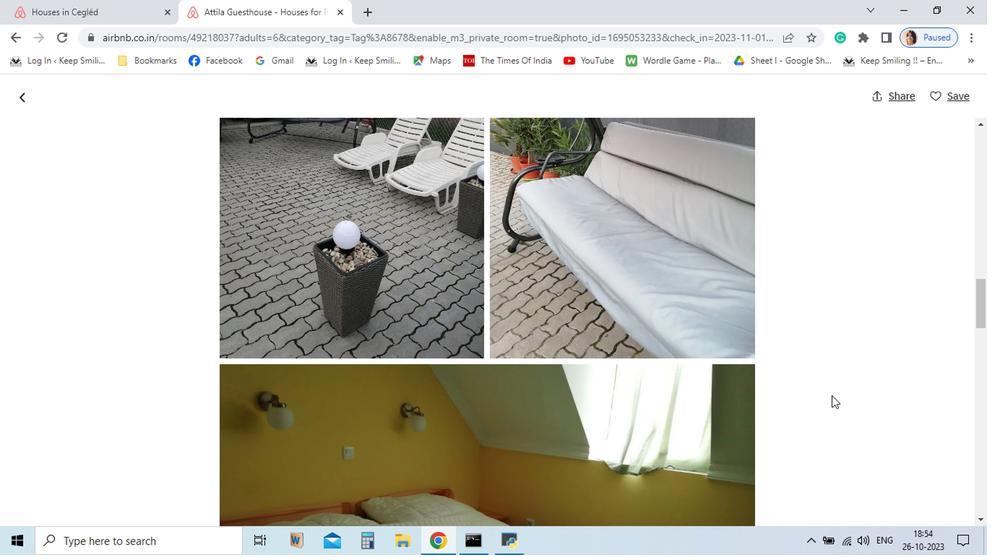 
Action: Mouse scrolled (659, 347) with delta (0, 0)
Screenshot: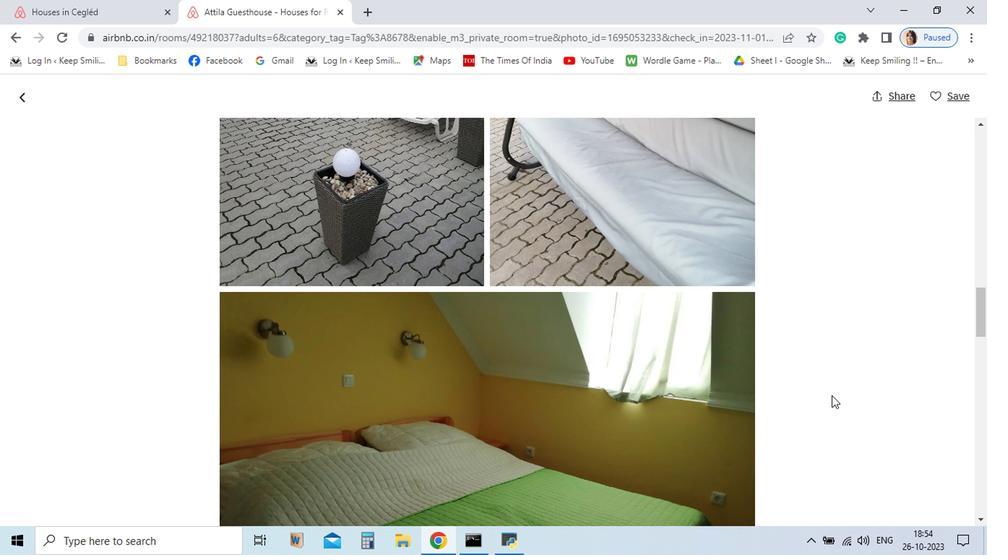 
Action: Mouse scrolled (659, 347) with delta (0, 0)
Screenshot: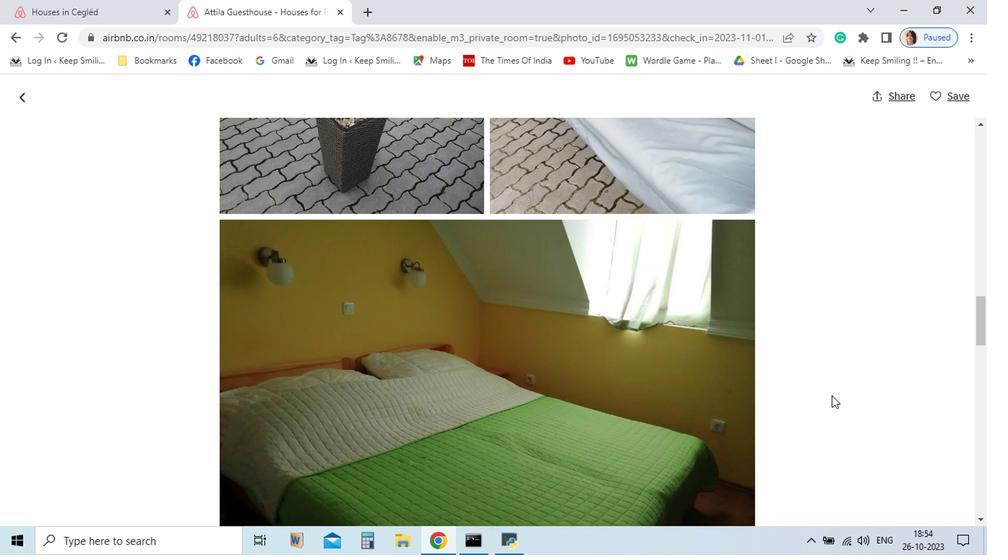 
Action: Mouse scrolled (659, 347) with delta (0, 0)
Screenshot: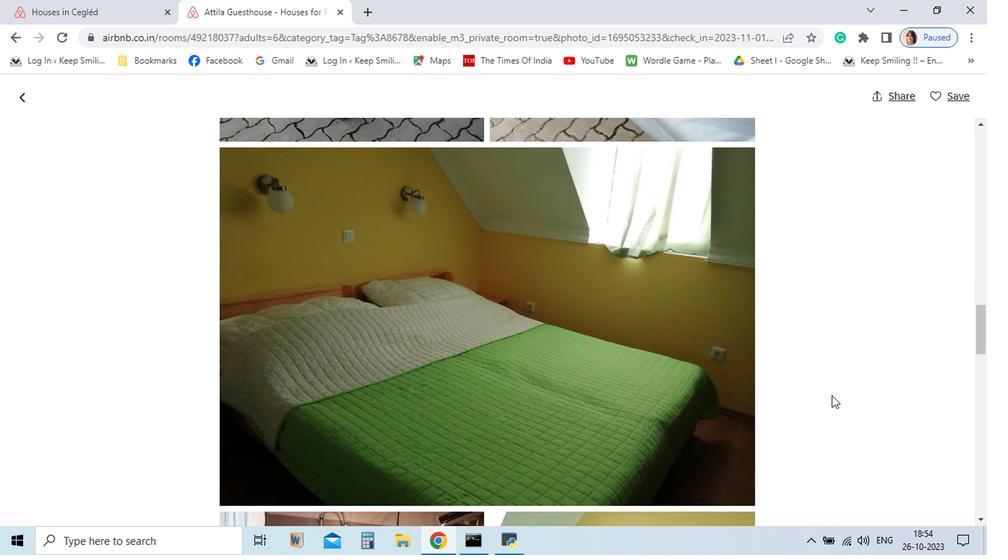 
Action: Mouse scrolled (659, 347) with delta (0, 0)
Screenshot: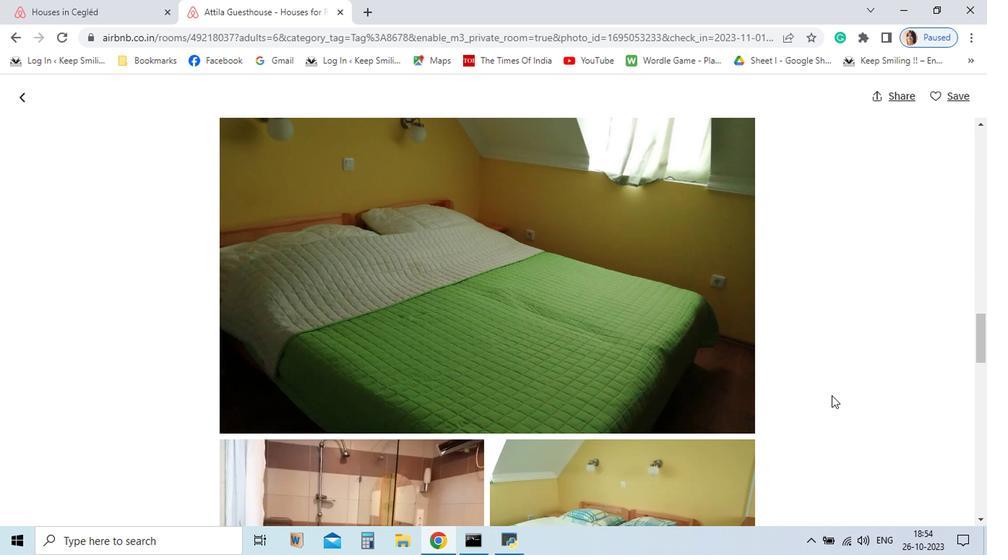 
Action: Mouse scrolled (659, 347) with delta (0, 0)
Screenshot: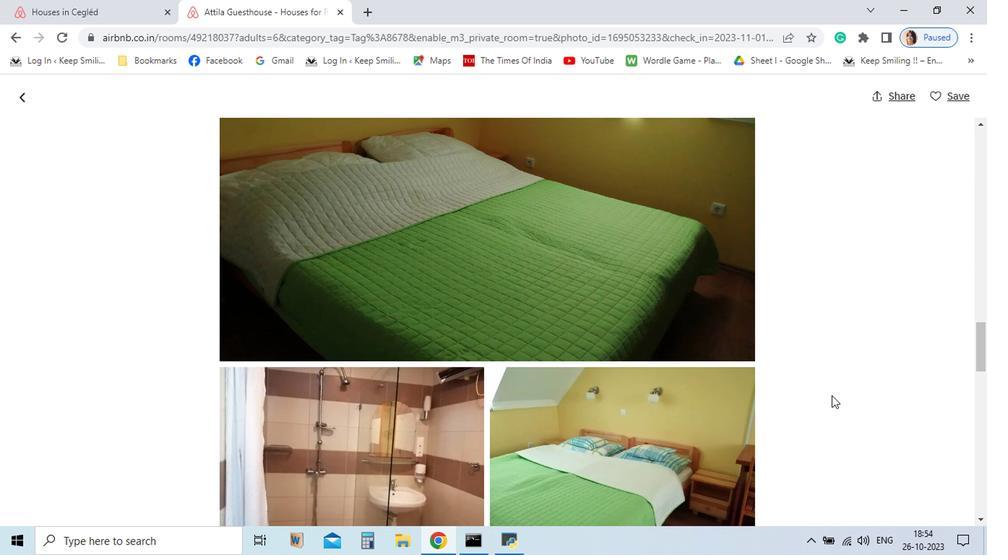
Action: Mouse scrolled (659, 347) with delta (0, 0)
Screenshot: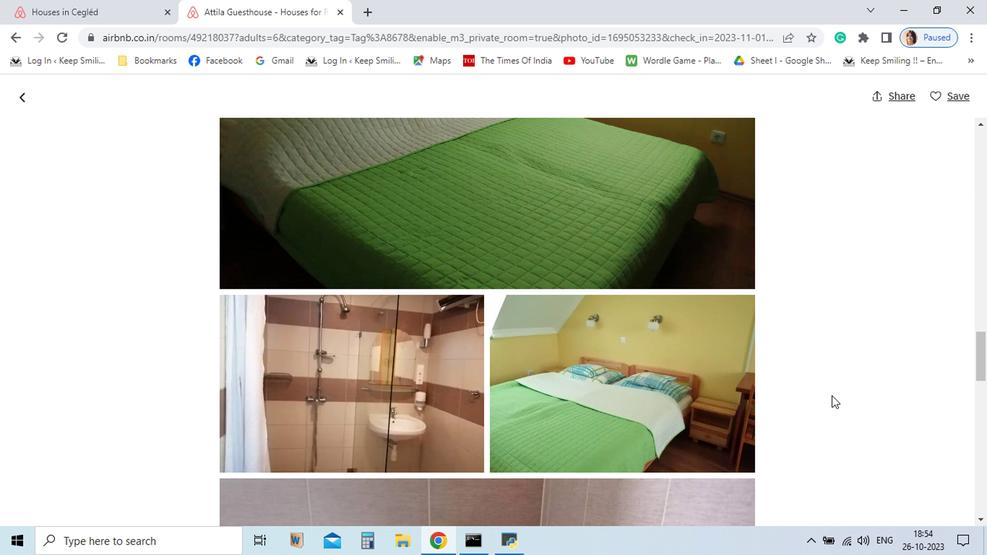
Action: Mouse scrolled (659, 347) with delta (0, 0)
Screenshot: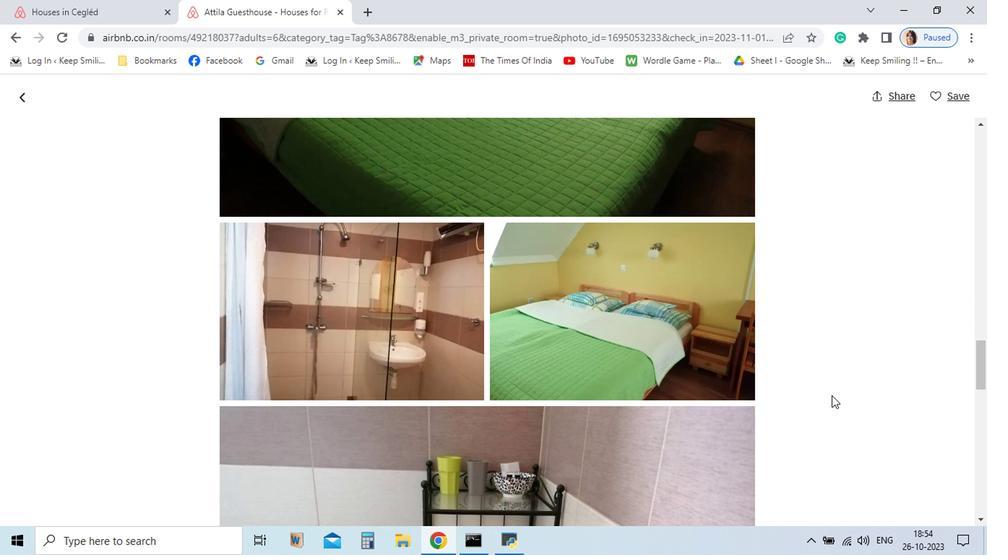 
Action: Mouse scrolled (659, 347) with delta (0, 0)
Screenshot: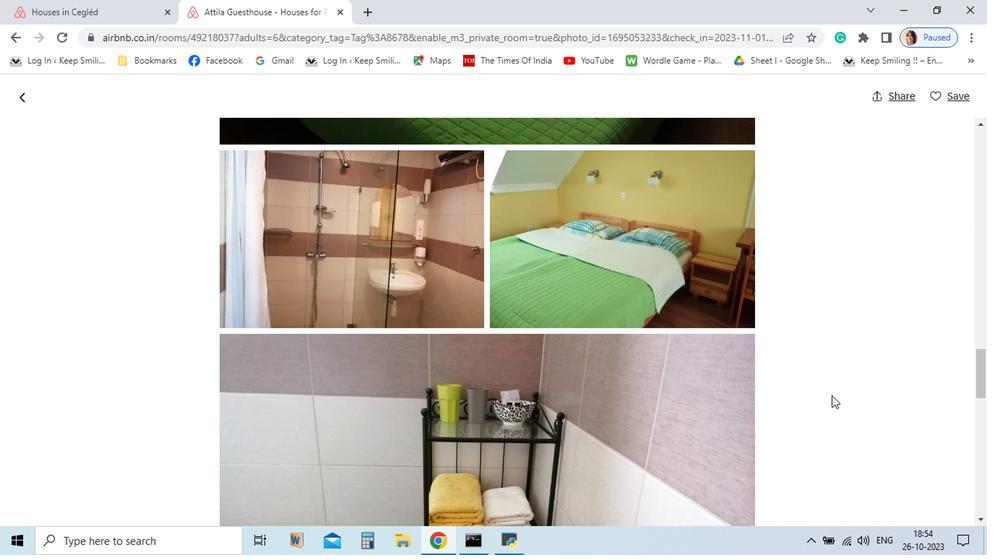
Action: Mouse scrolled (659, 347) with delta (0, 0)
Screenshot: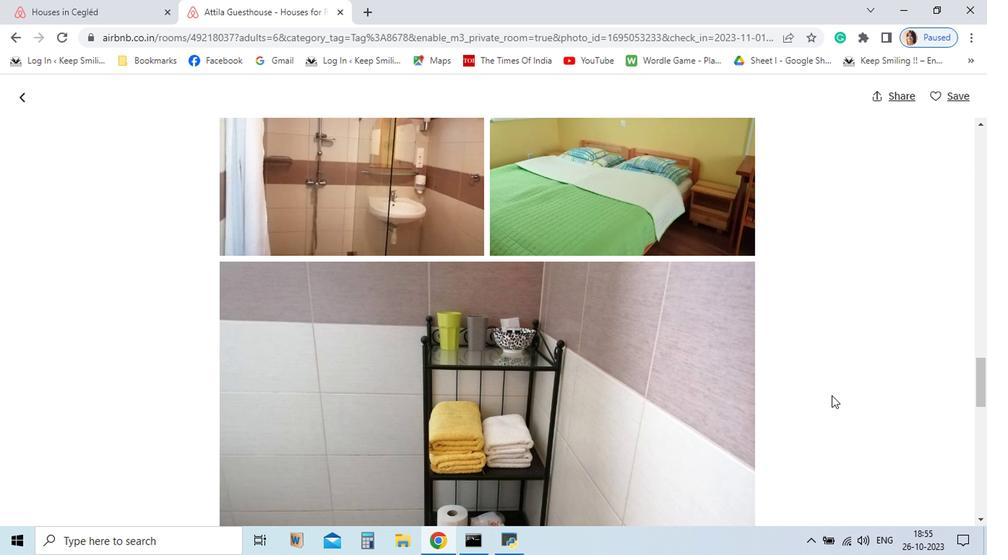 
Action: Mouse scrolled (659, 347) with delta (0, 0)
Screenshot: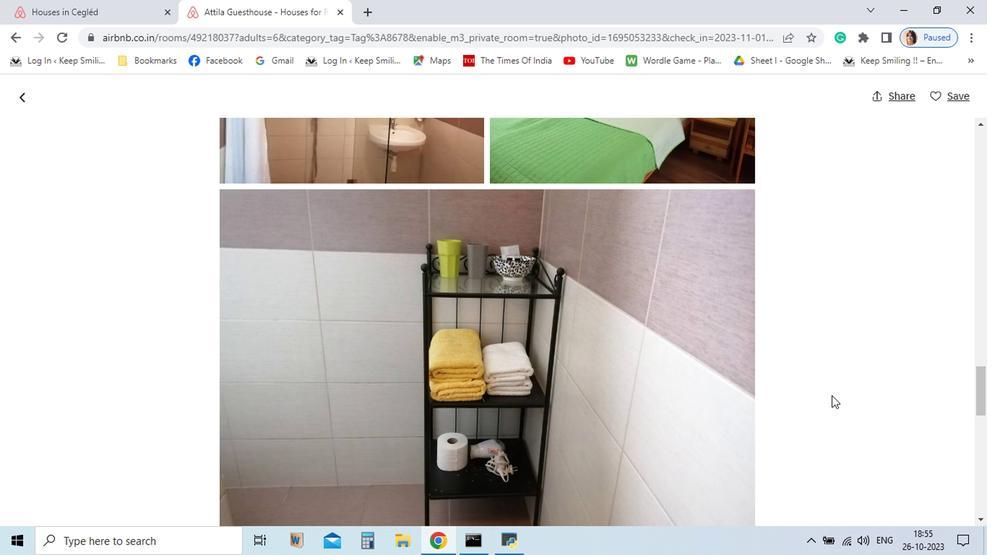 
Action: Mouse scrolled (659, 347) with delta (0, 0)
Screenshot: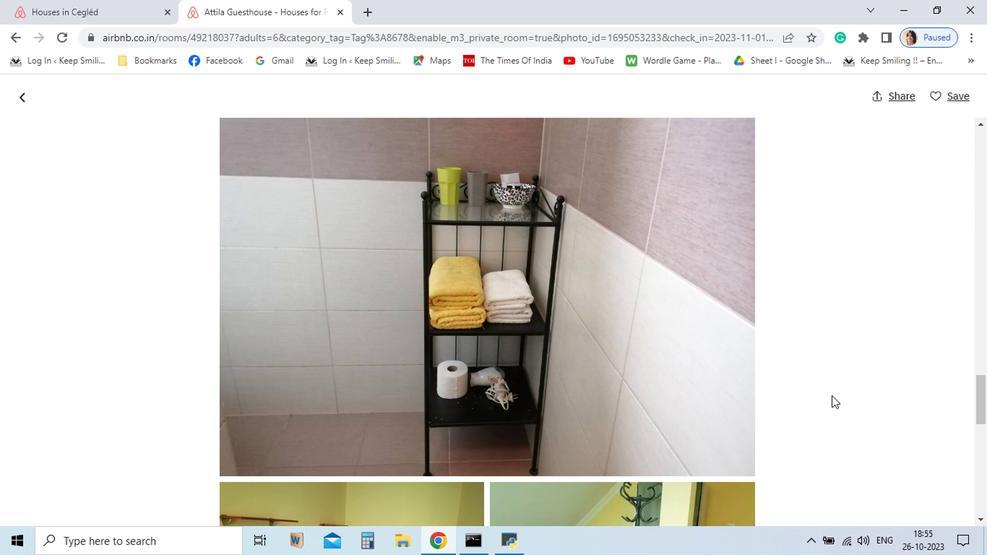 
Action: Mouse scrolled (659, 347) with delta (0, 0)
Screenshot: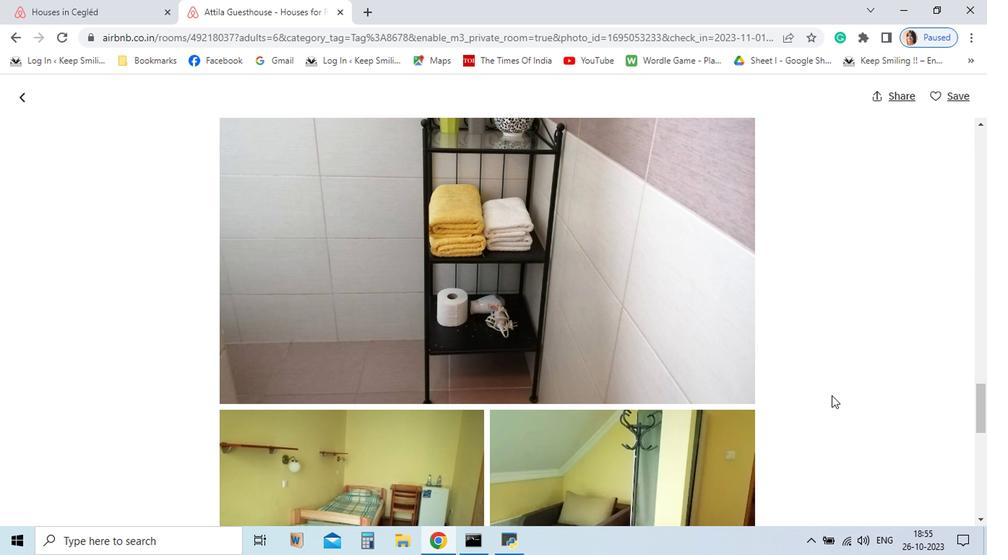 
Action: Mouse scrolled (659, 347) with delta (0, 0)
Screenshot: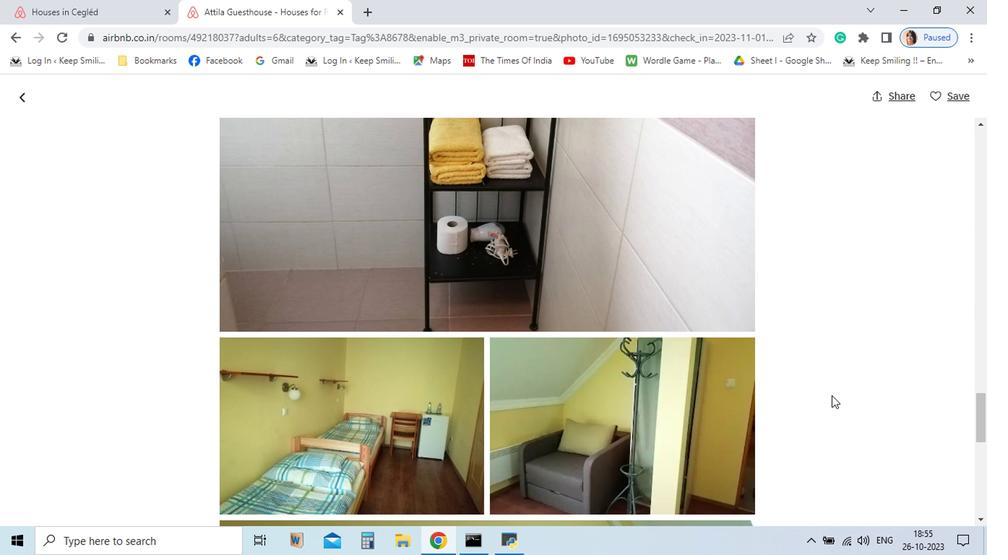 
Action: Mouse scrolled (659, 347) with delta (0, 0)
Screenshot: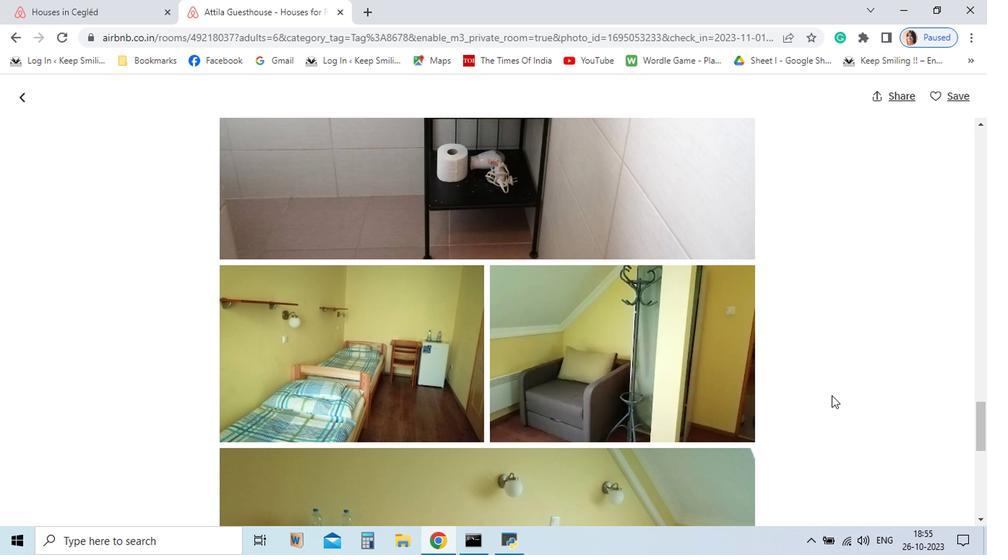 
Action: Mouse scrolled (659, 347) with delta (0, 0)
Screenshot: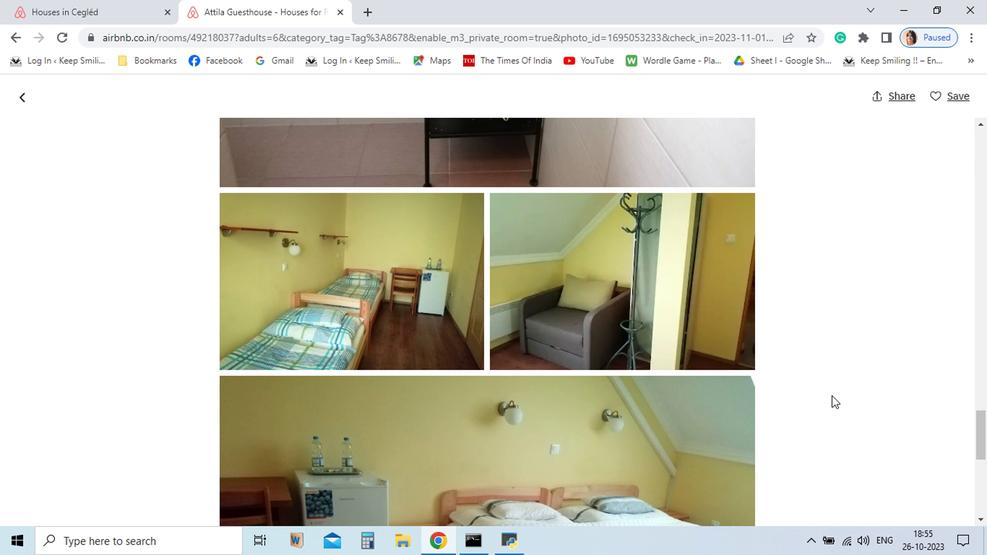 
Action: Mouse scrolled (659, 347) with delta (0, 0)
Screenshot: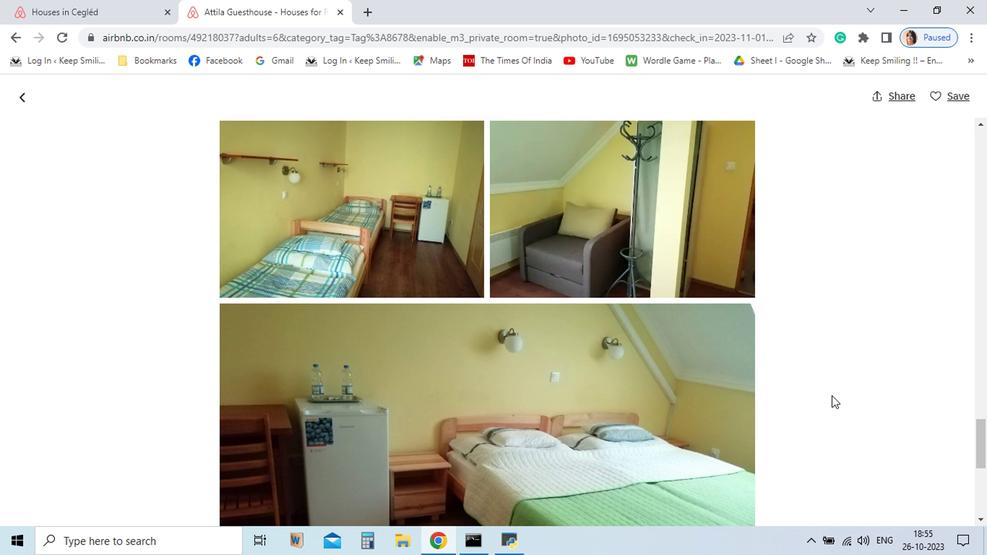 
Action: Mouse scrolled (659, 347) with delta (0, 0)
Screenshot: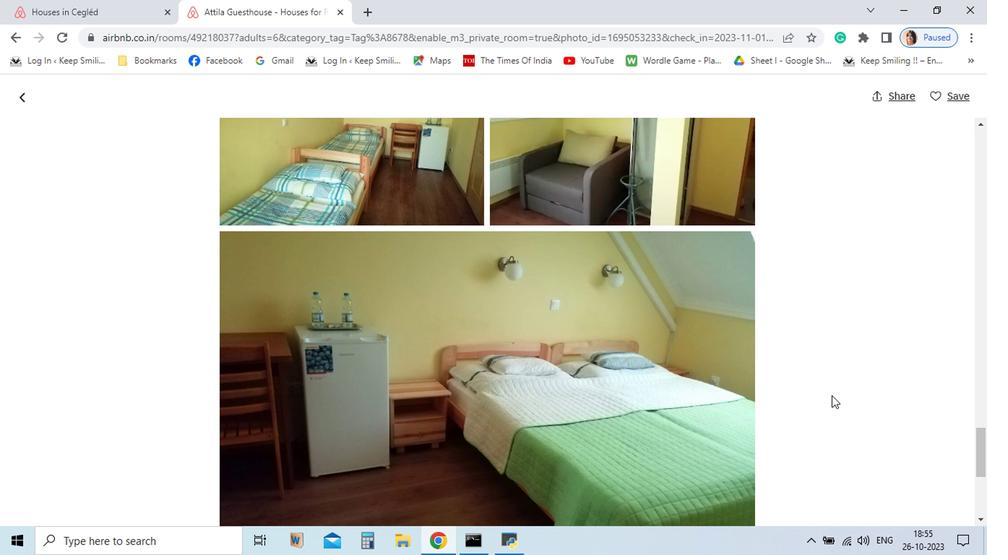 
Action: Mouse scrolled (659, 347) with delta (0, 0)
Screenshot: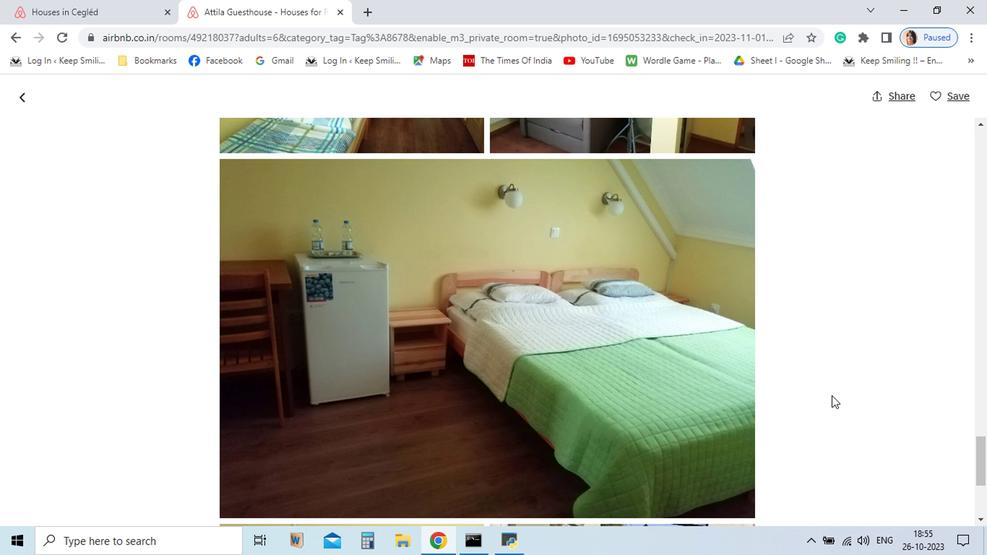 
Action: Mouse scrolled (659, 347) with delta (0, 0)
Screenshot: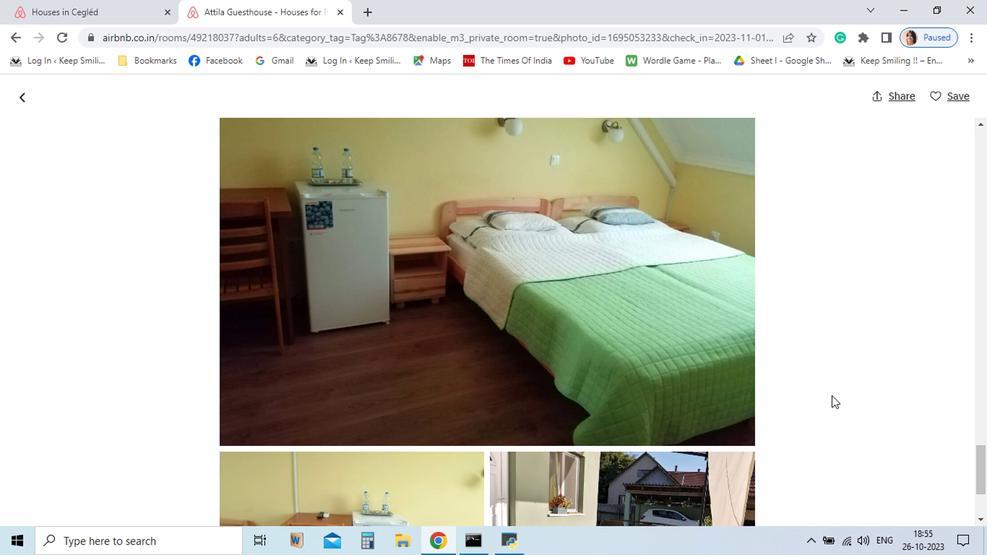 
Action: Mouse scrolled (659, 347) with delta (0, 0)
Screenshot: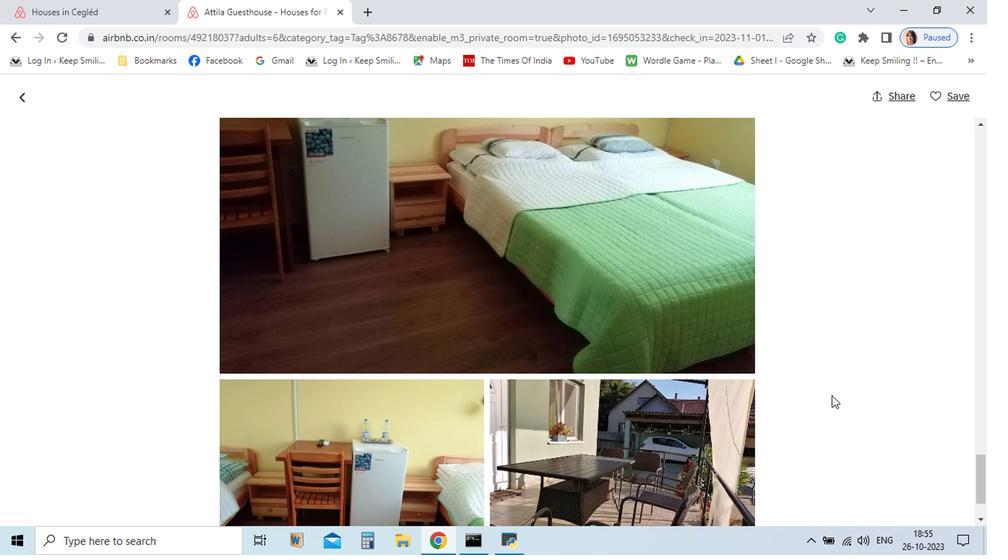 
Action: Mouse scrolled (659, 347) with delta (0, 0)
Screenshot: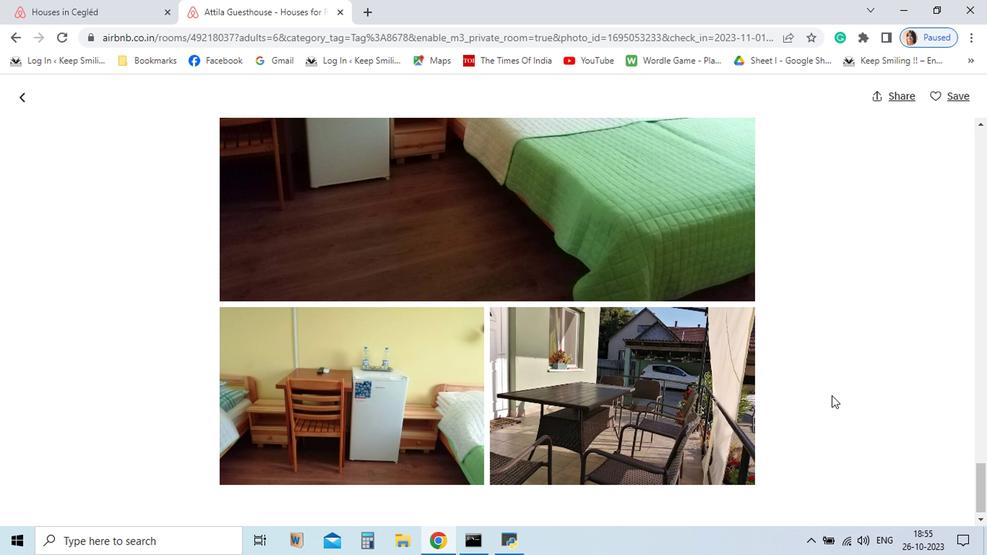 
Action: Mouse scrolled (659, 347) with delta (0, 0)
Screenshot: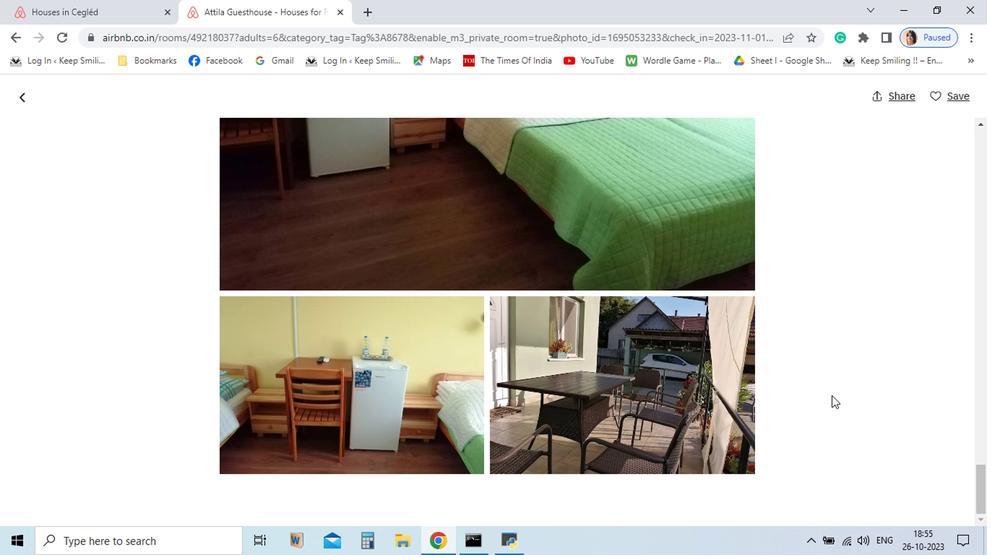 
Action: Mouse scrolled (659, 347) with delta (0, 0)
Screenshot: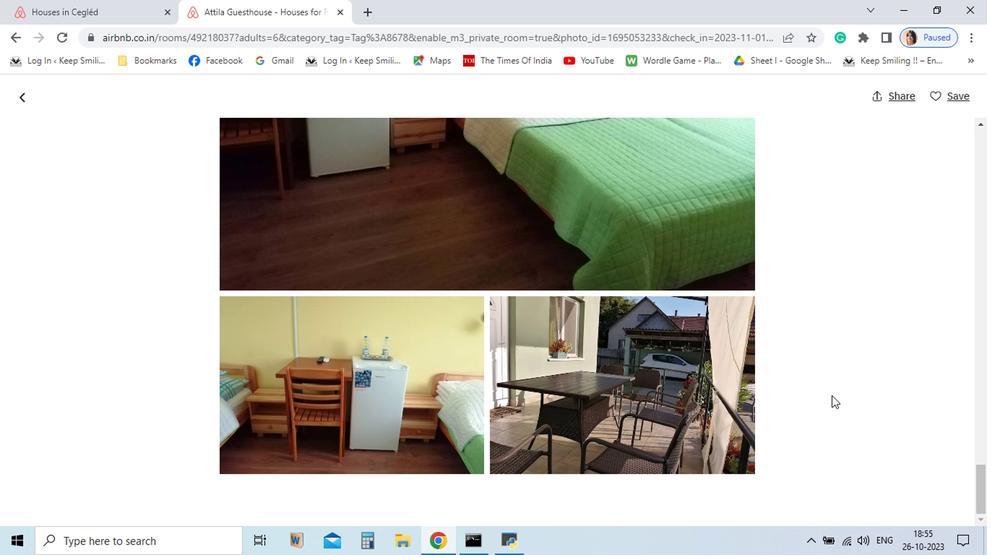 
Action: Mouse scrolled (659, 347) with delta (0, 0)
Screenshot: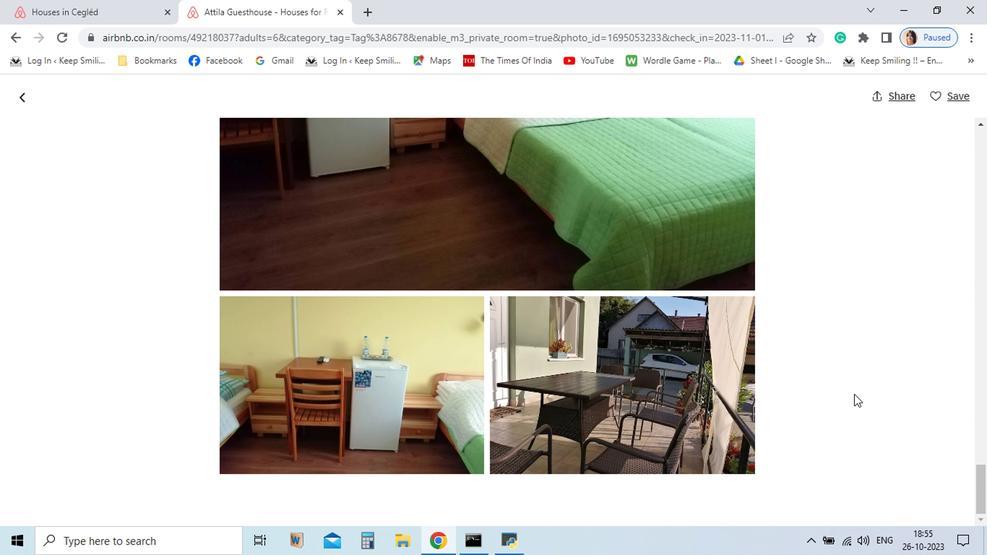 
Action: Mouse moved to (84, 139)
Screenshot: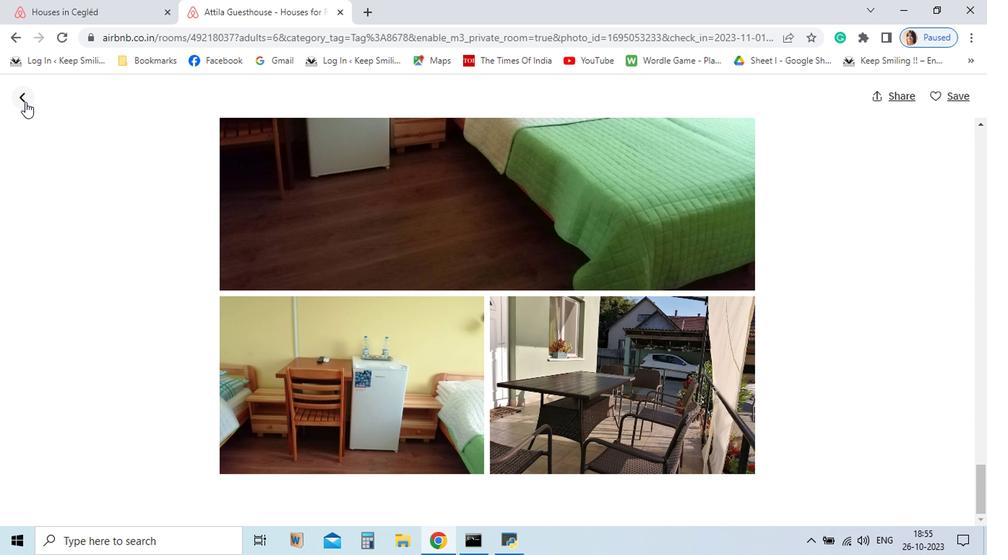 
Action: Mouse pressed left at (84, 139)
Screenshot: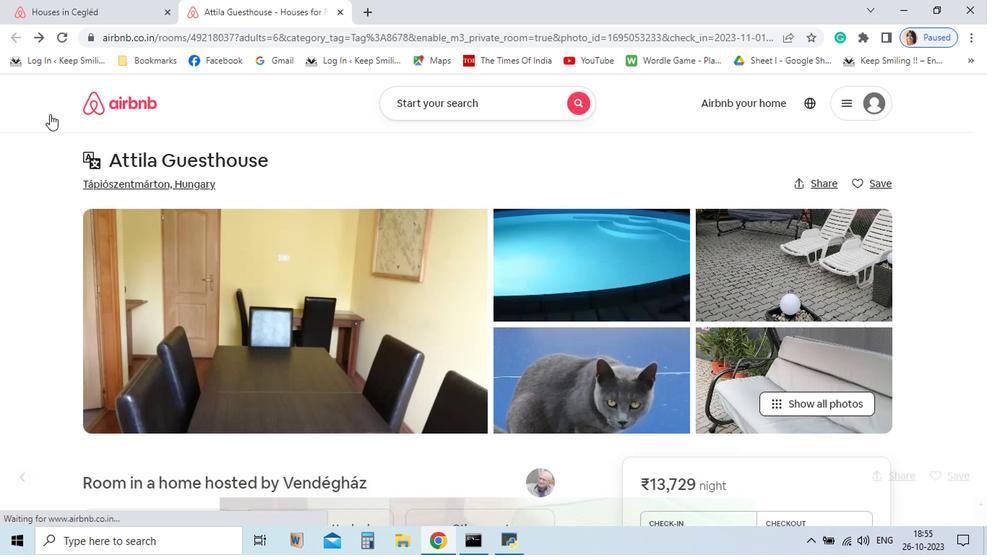 
Action: Mouse moved to (481, 352)
Screenshot: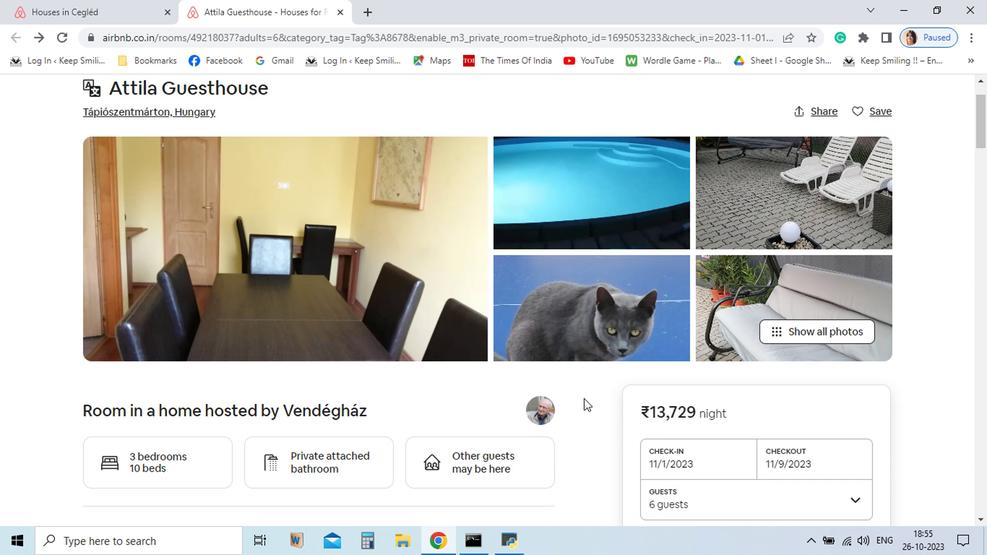 
Action: Mouse scrolled (481, 351) with delta (0, 0)
Screenshot: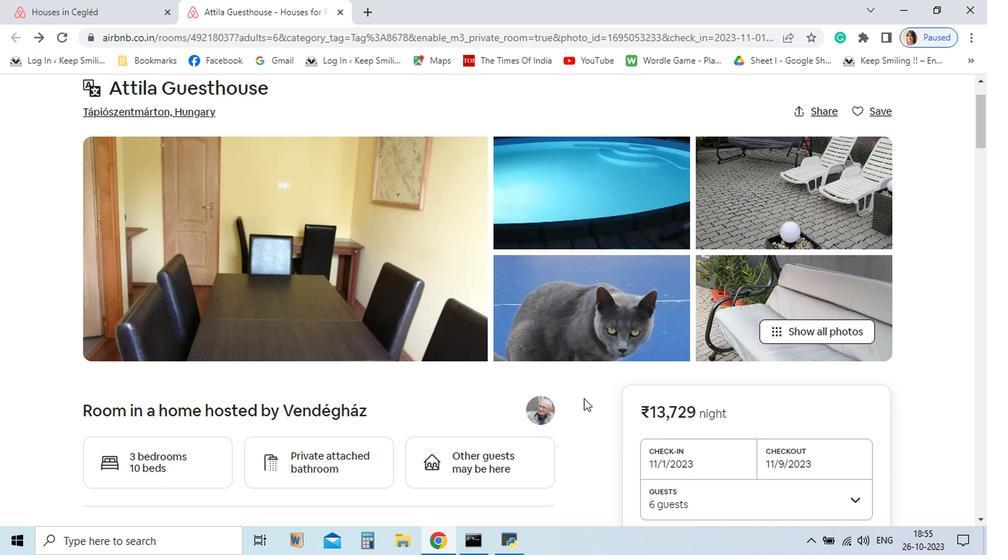 
Action: Mouse moved to (482, 350)
Screenshot: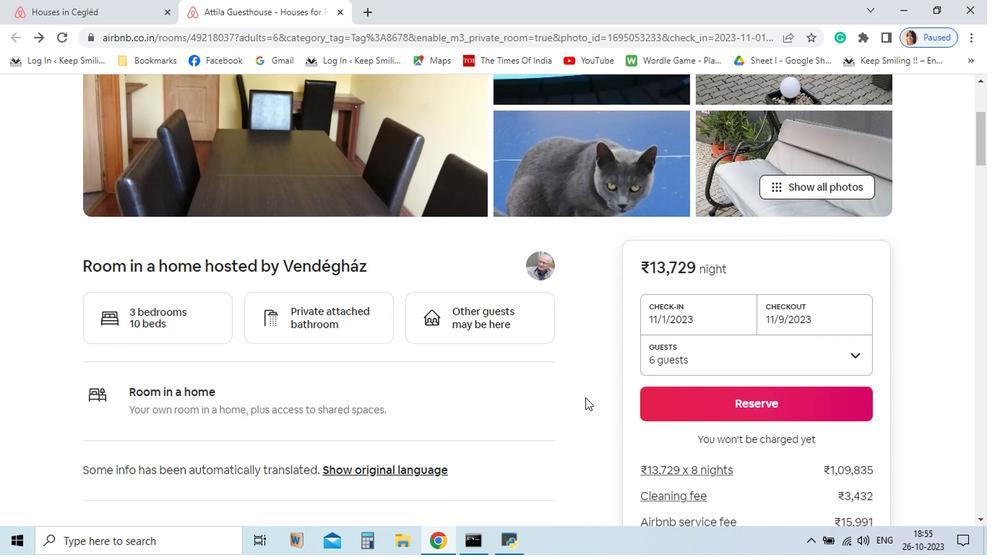 
Action: Mouse scrolled (482, 349) with delta (0, 0)
Screenshot: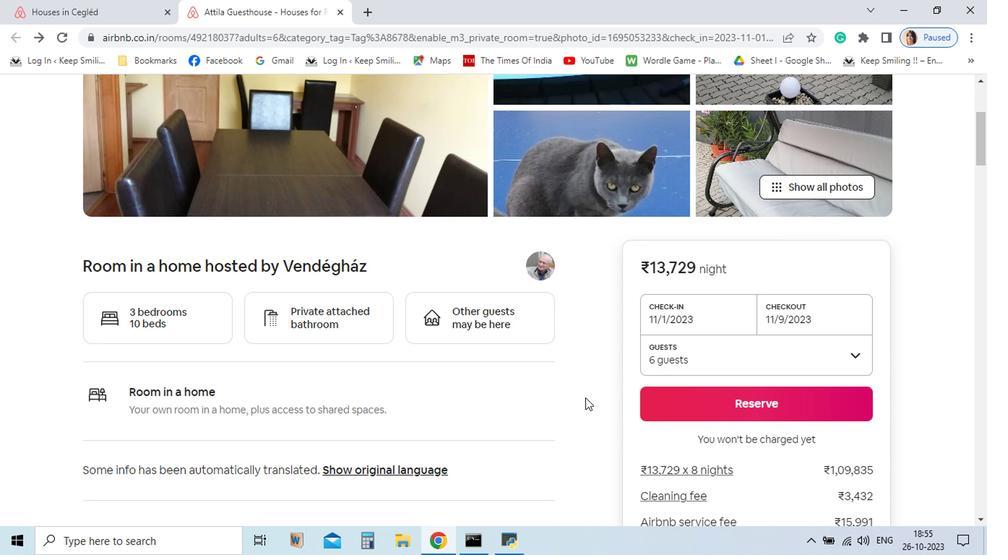 
Action: Mouse scrolled (482, 349) with delta (0, 0)
Screenshot: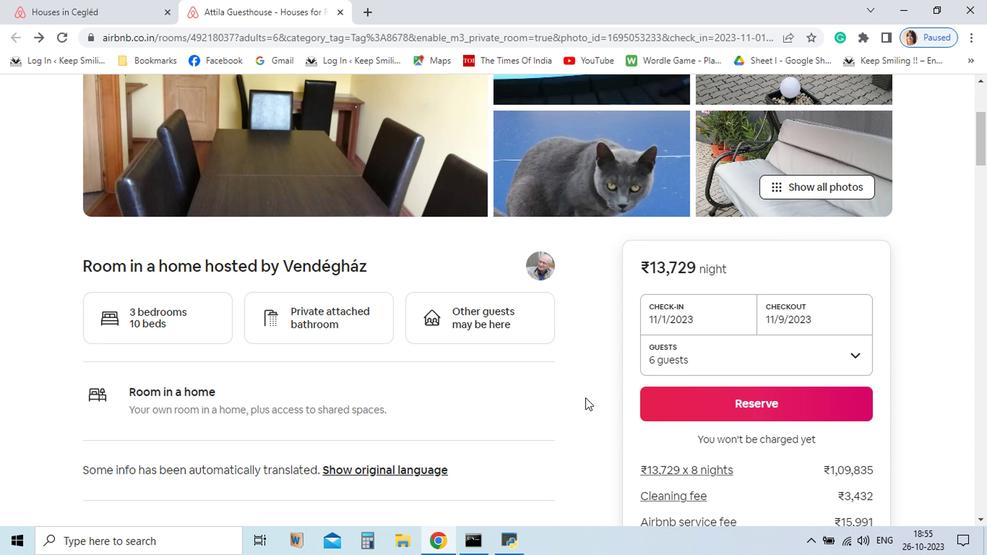 
Action: Mouse moved to (483, 349)
Screenshot: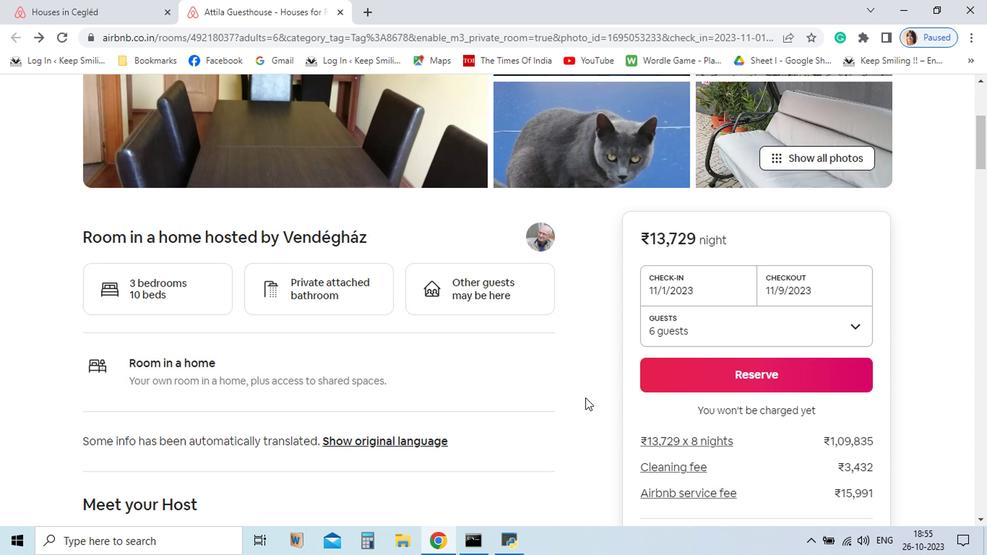 
Action: Mouse scrolled (483, 349) with delta (0, 0)
Screenshot: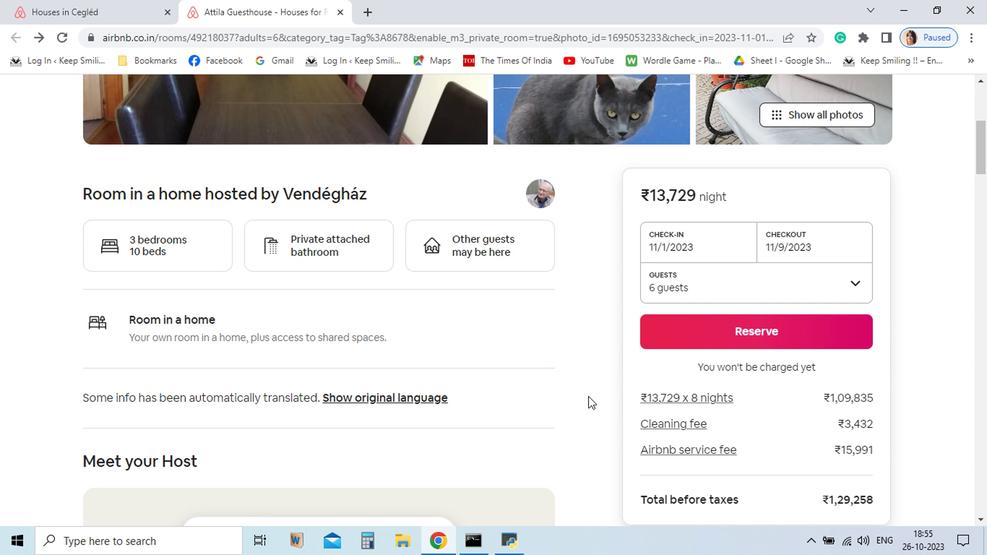 
Action: Mouse moved to (485, 348)
Screenshot: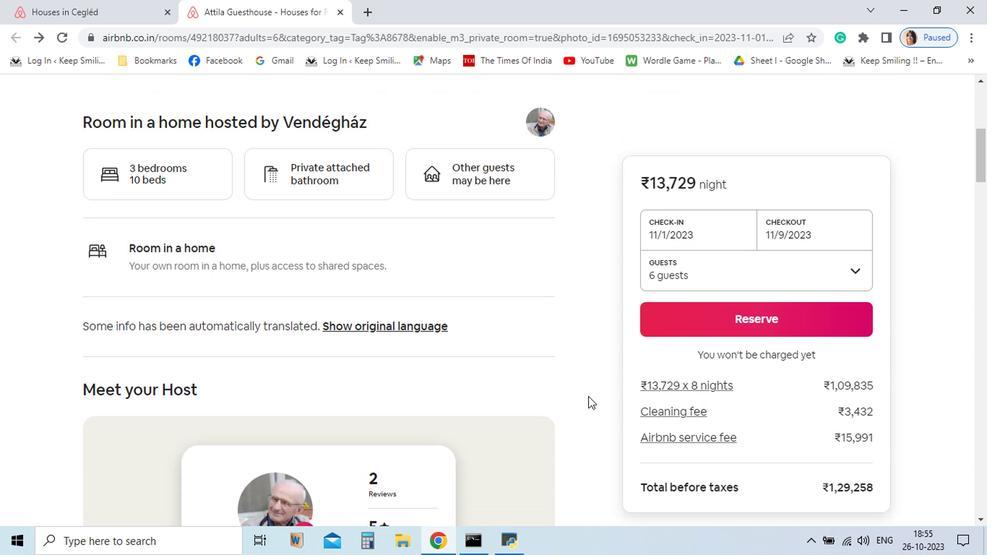 
Action: Mouse scrolled (485, 348) with delta (0, 0)
Screenshot: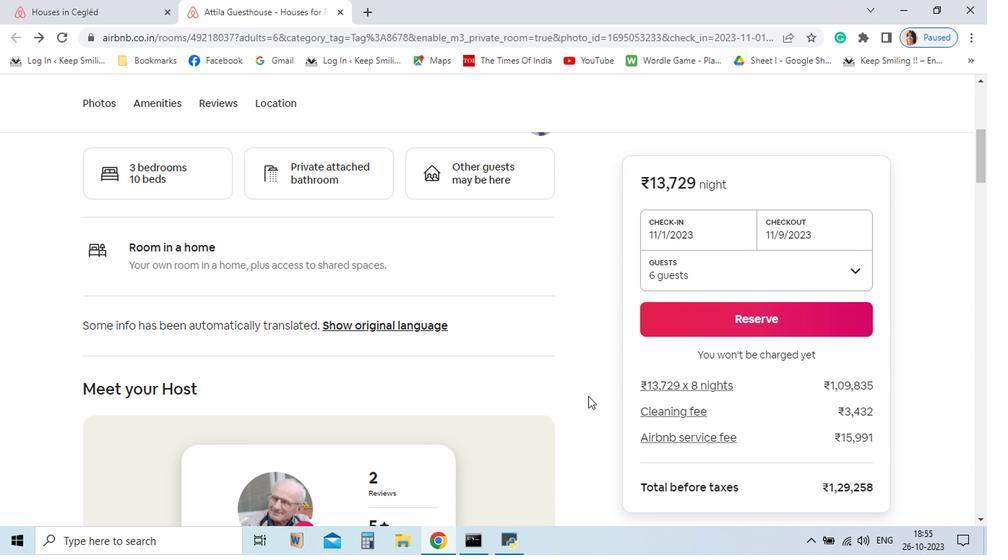 
Action: Mouse moved to (493, 342)
Screenshot: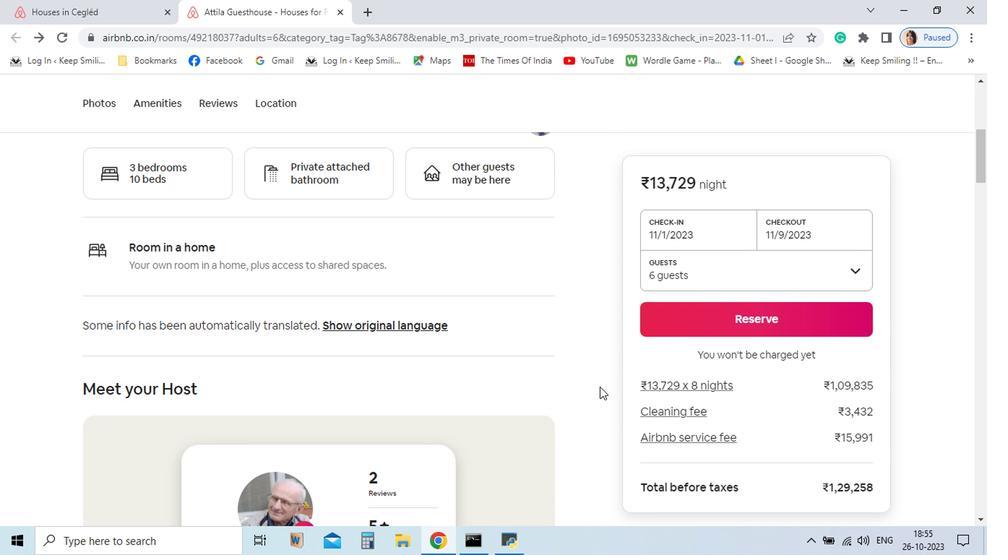 
Action: Mouse scrolled (493, 341) with delta (0, 0)
Screenshot: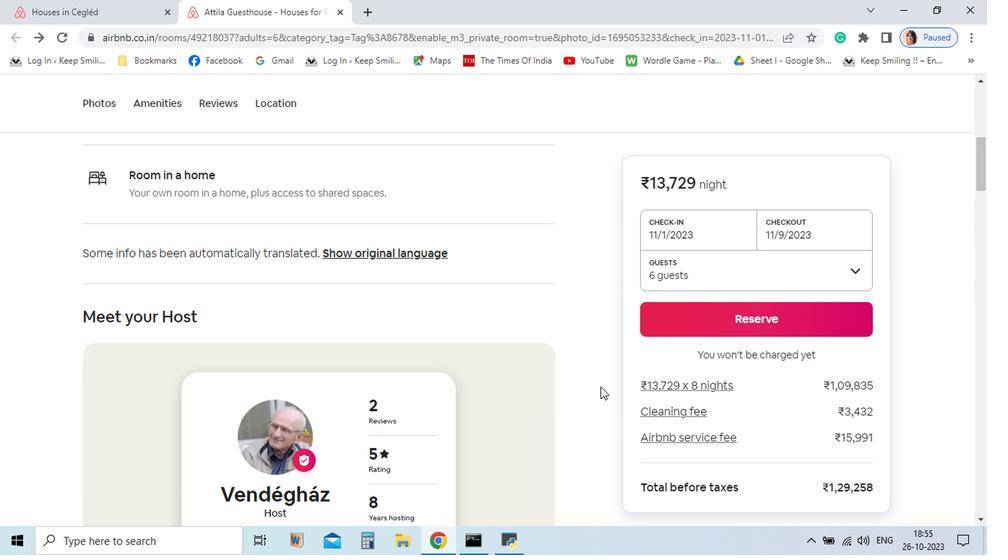 
Action: Mouse moved to (494, 342)
Screenshot: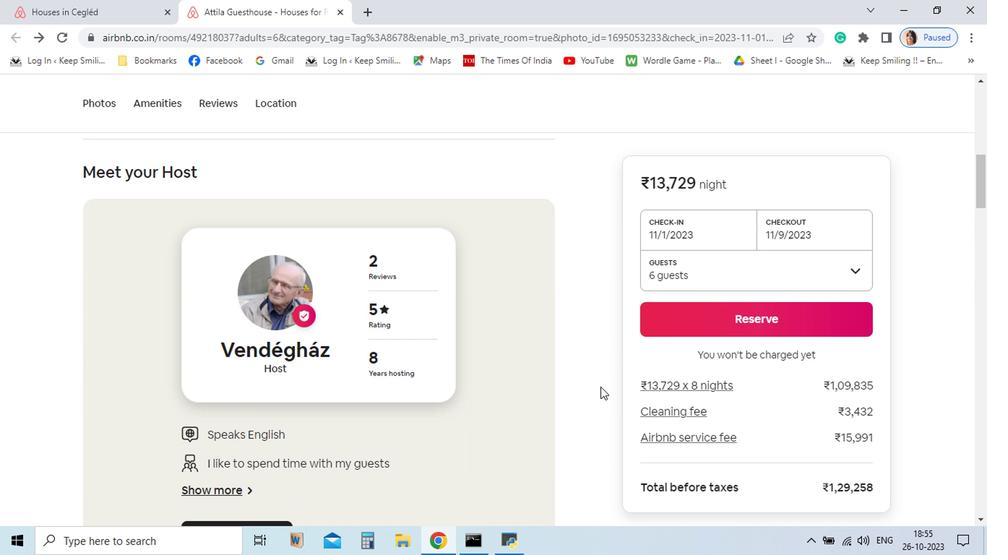 
Action: Mouse scrolled (494, 341) with delta (0, 0)
Screenshot: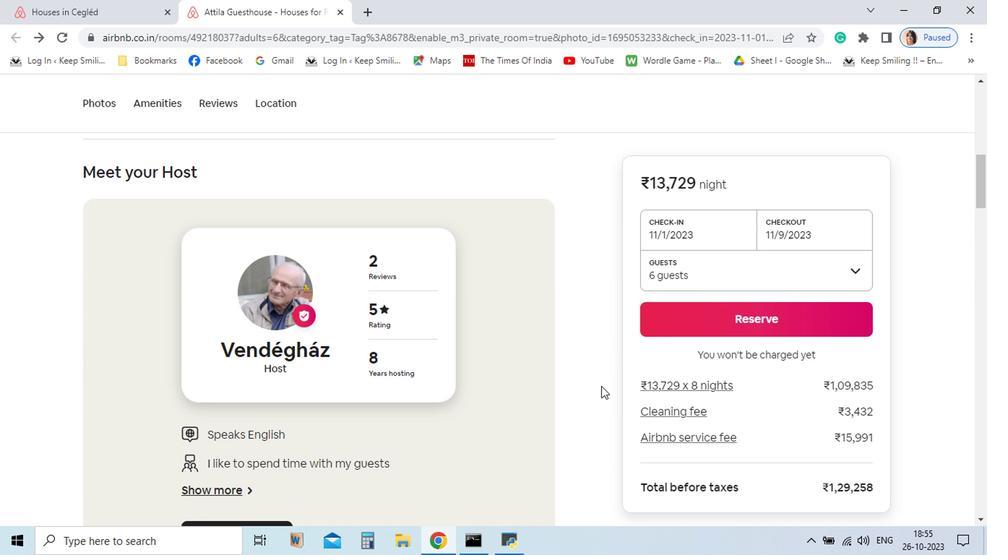 
Action: Mouse scrolled (494, 341) with delta (0, 0)
Screenshot: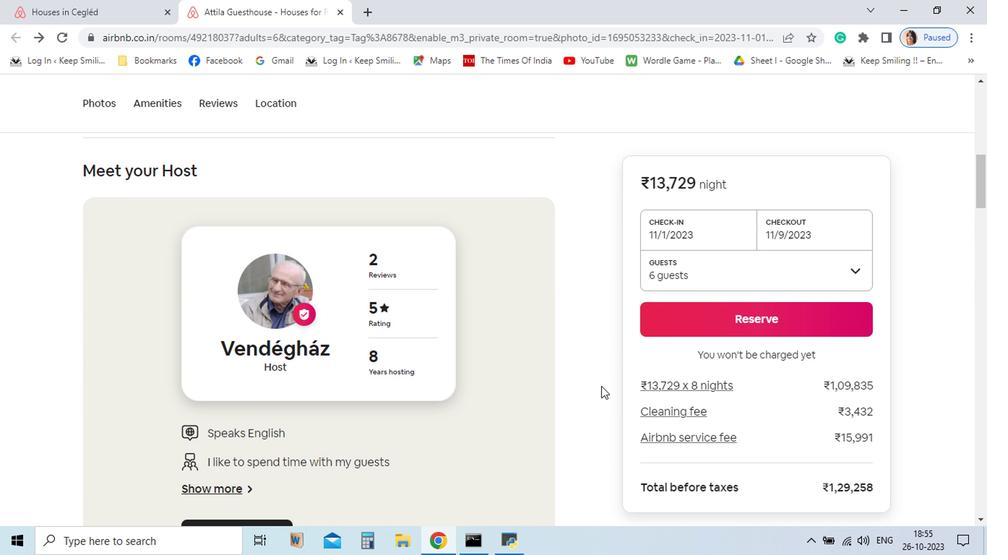
Action: Mouse moved to (494, 341)
Screenshot: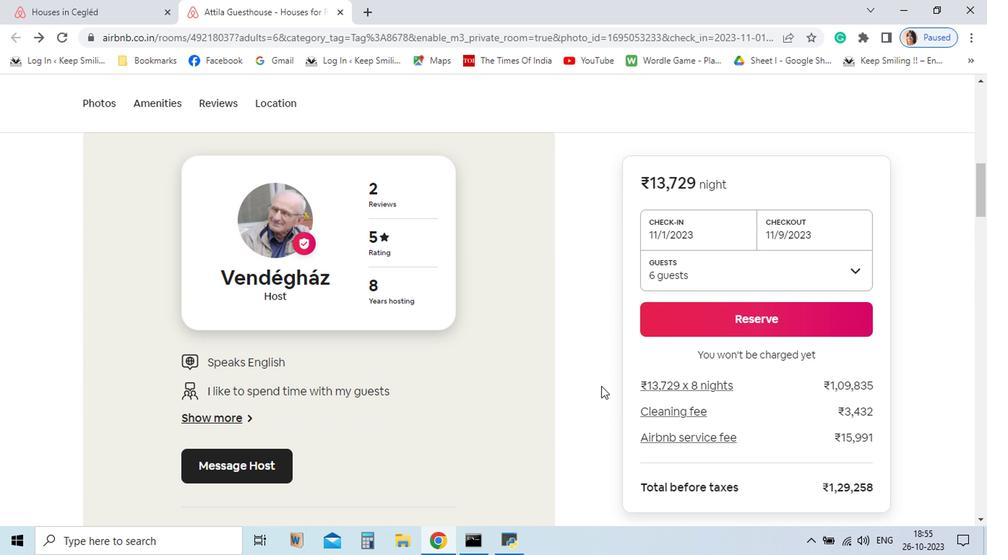 
Action: Mouse scrolled (494, 341) with delta (0, 0)
Screenshot: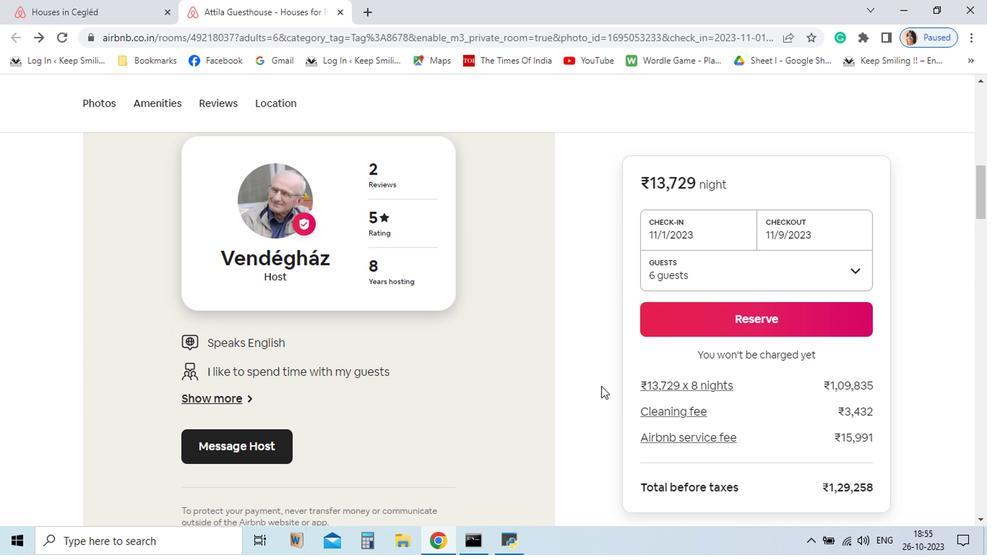
Action: Mouse scrolled (494, 341) with delta (0, 0)
Screenshot: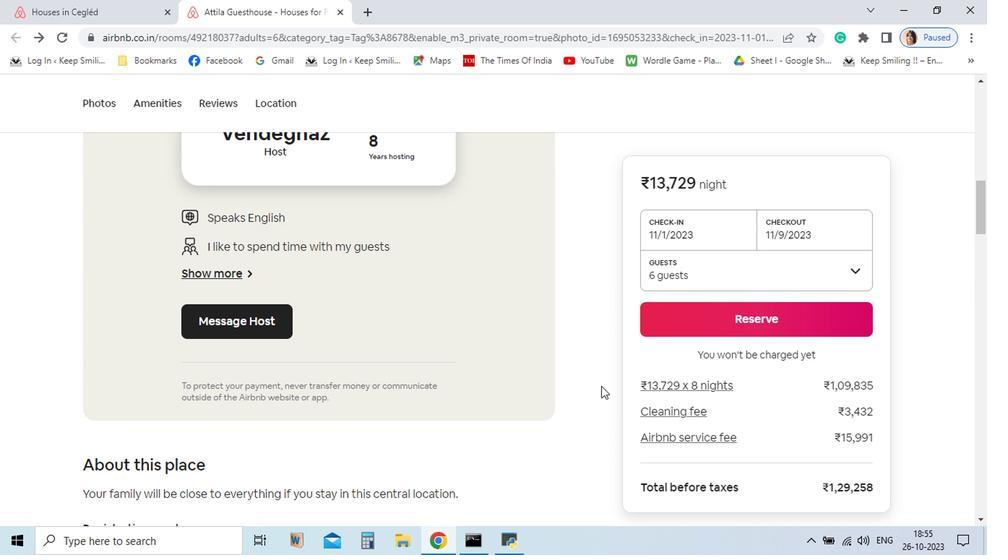 
Action: Mouse scrolled (494, 341) with delta (0, 0)
Screenshot: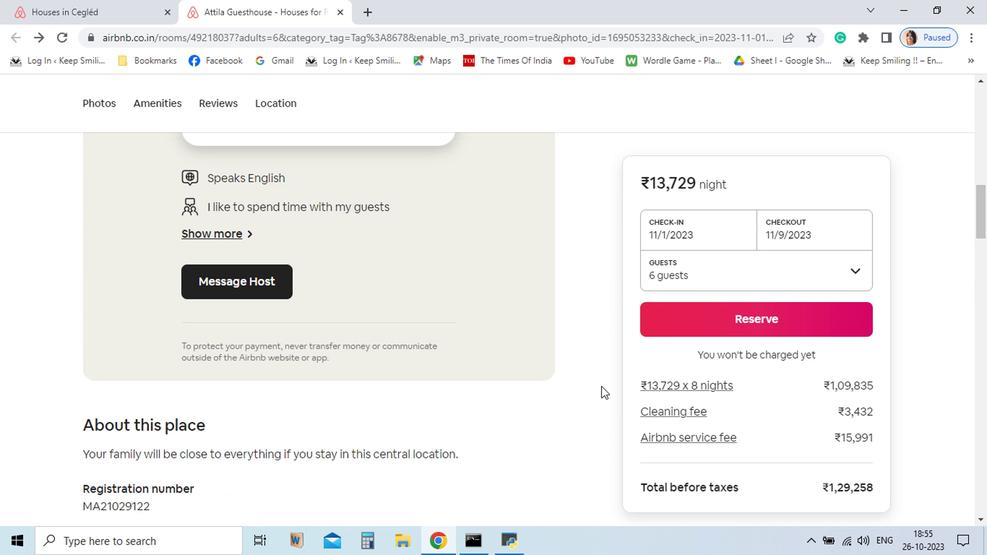 
Action: Mouse scrolled (494, 341) with delta (0, 0)
Screenshot: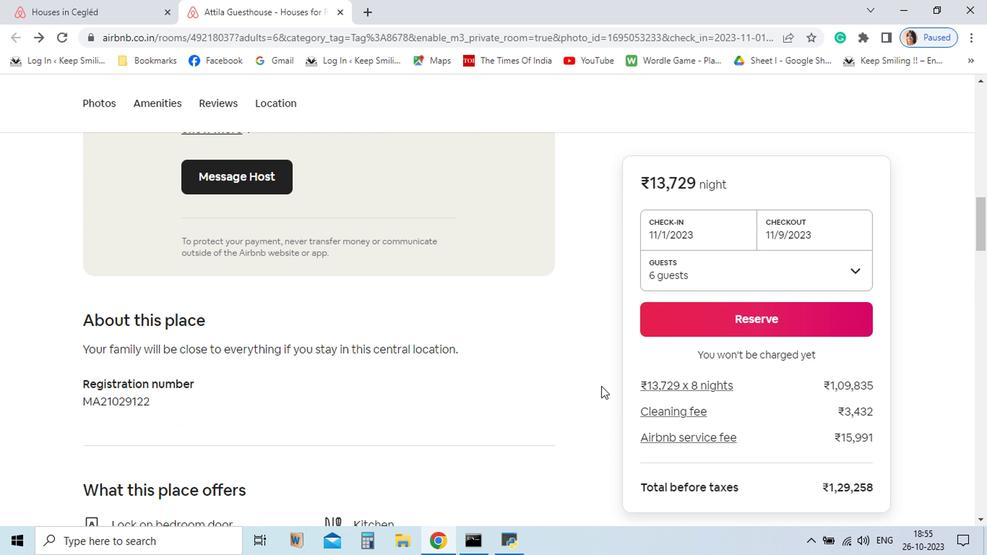 
Action: Mouse scrolled (494, 341) with delta (0, 0)
Screenshot: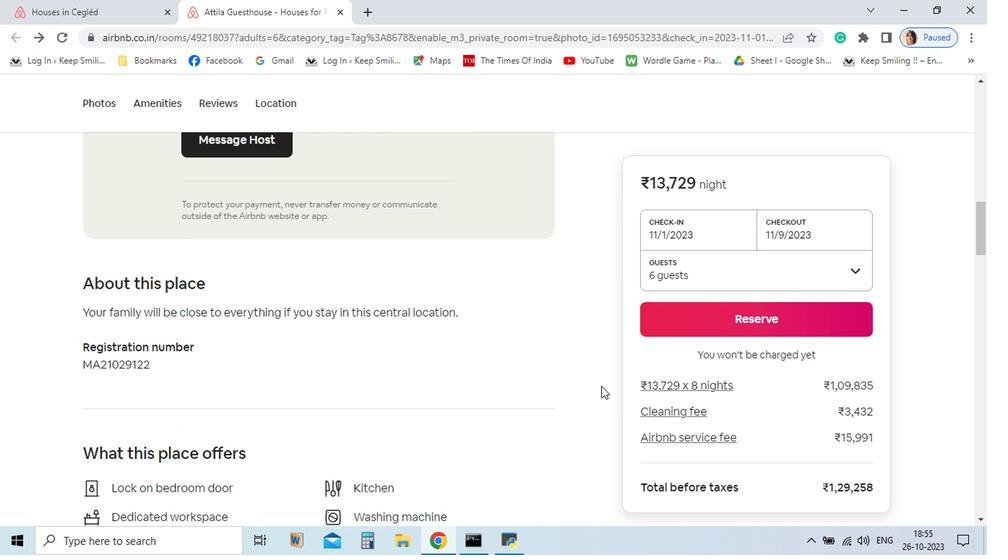 
Action: Mouse scrolled (494, 341) with delta (0, 0)
Screenshot: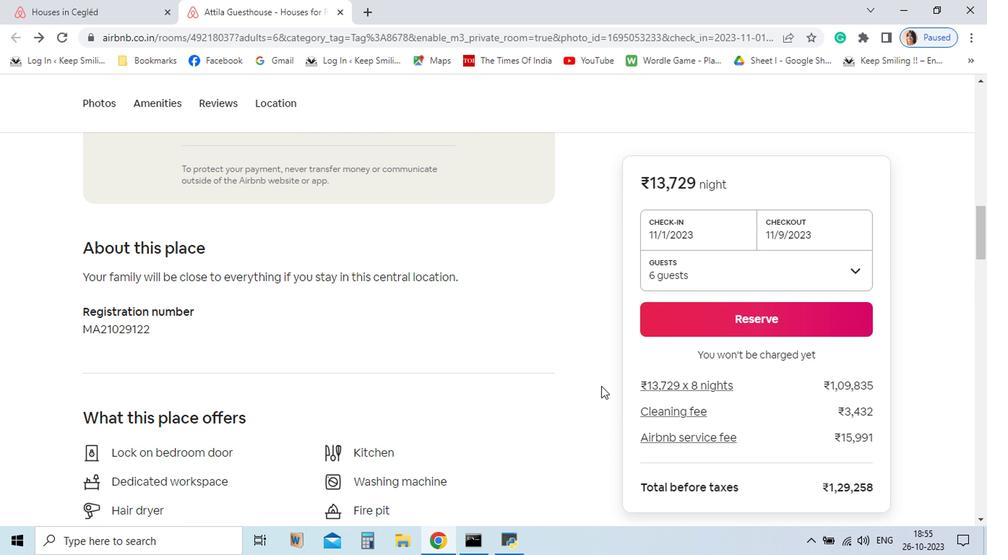
Action: Mouse scrolled (494, 341) with delta (0, 0)
Screenshot: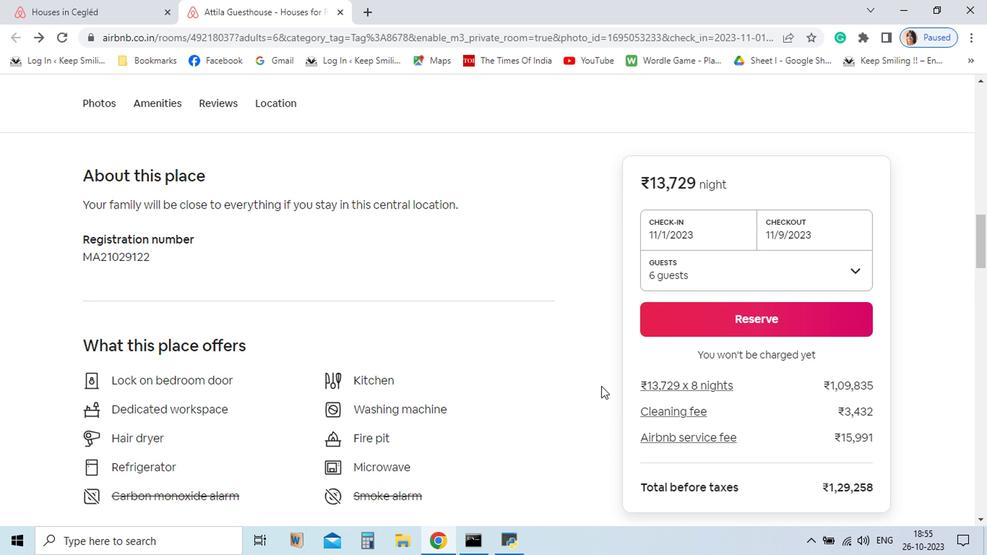 
Action: Mouse scrolled (494, 341) with delta (0, 0)
Screenshot: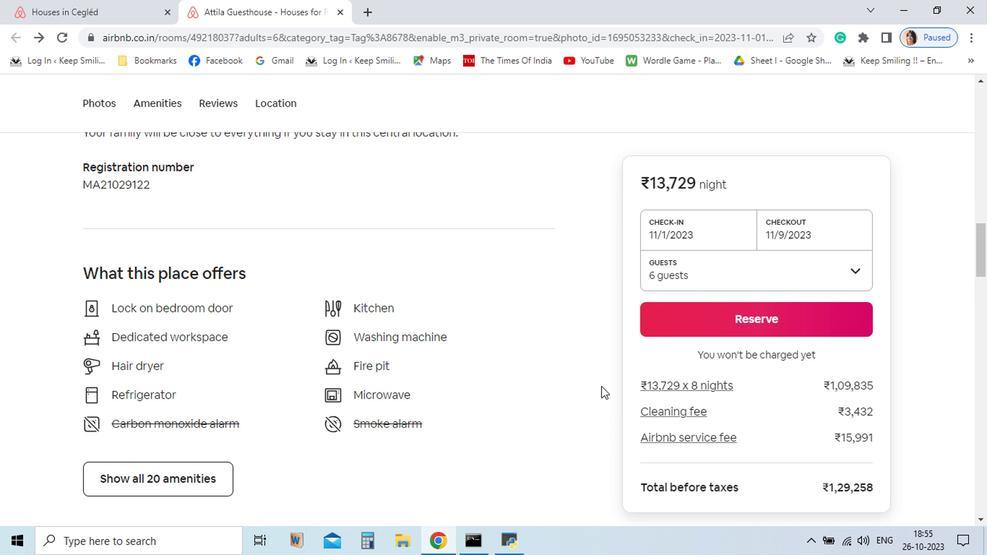 
Action: Mouse scrolled (494, 342) with delta (0, 0)
Screenshot: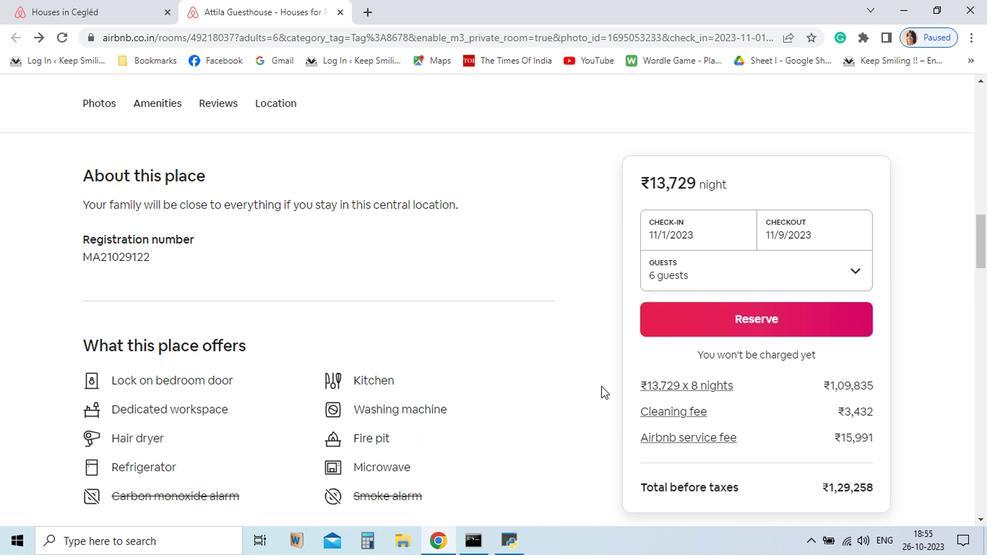 
Action: Mouse scrolled (494, 341) with delta (0, 0)
Screenshot: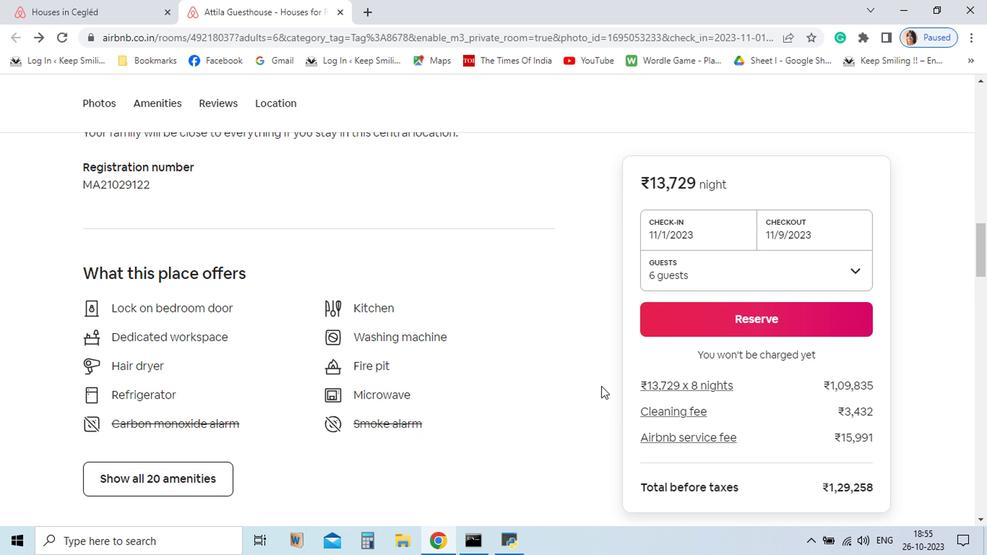 
Action: Mouse scrolled (494, 341) with delta (0, 0)
Screenshot: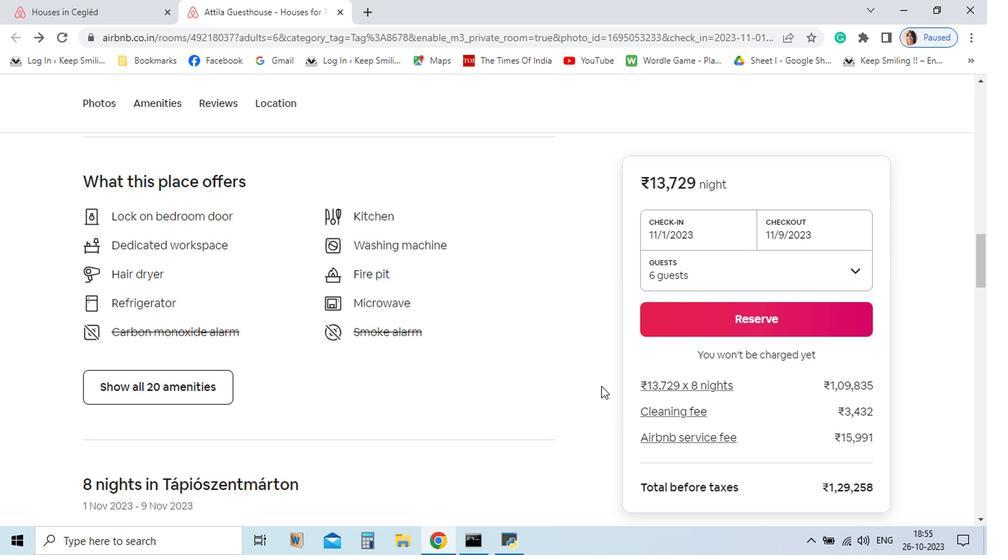 
Action: Mouse scrolled (494, 341) with delta (0, 0)
Screenshot: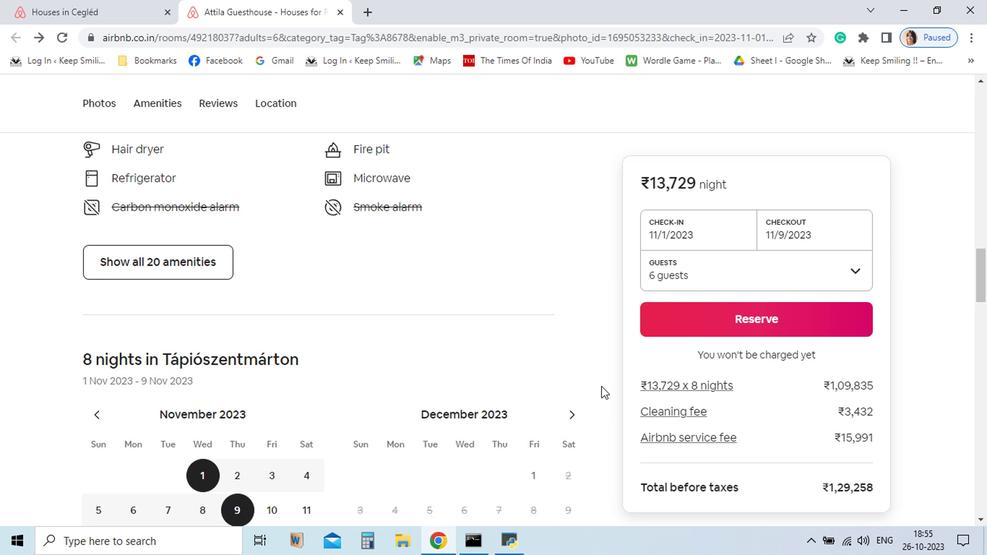 
Action: Mouse scrolled (494, 341) with delta (0, 0)
Screenshot: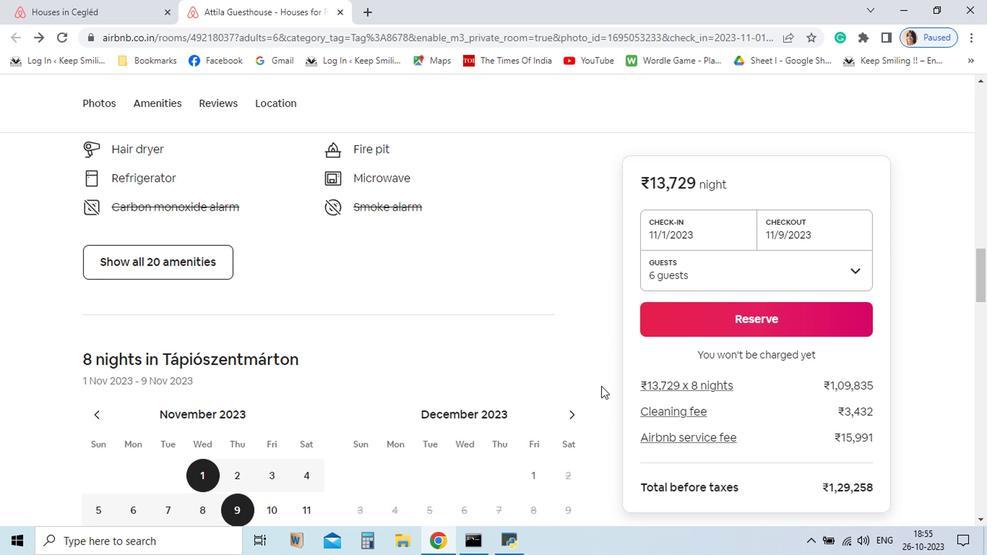 
Action: Mouse scrolled (494, 342) with delta (0, 0)
Screenshot: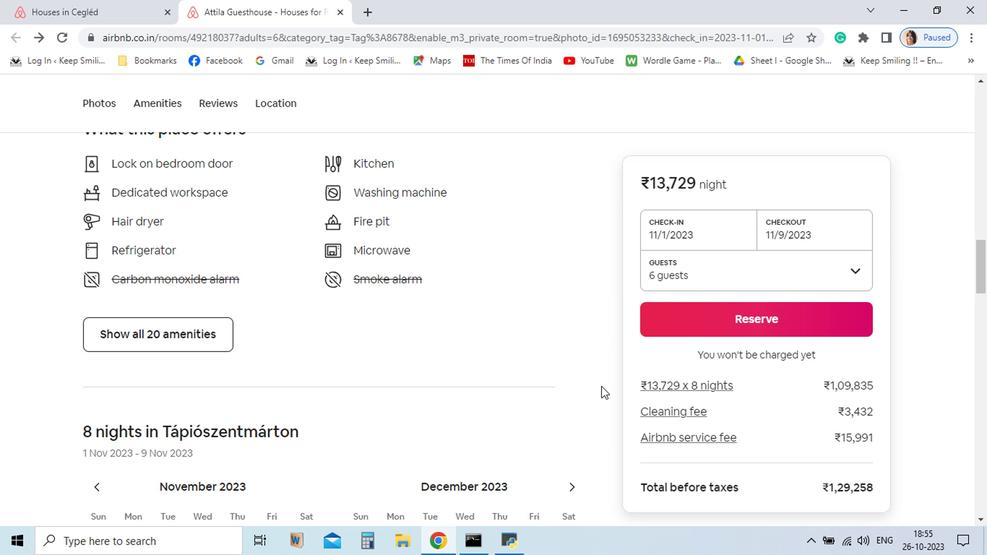 
Action: Mouse scrolled (494, 342) with delta (0, 0)
Screenshot: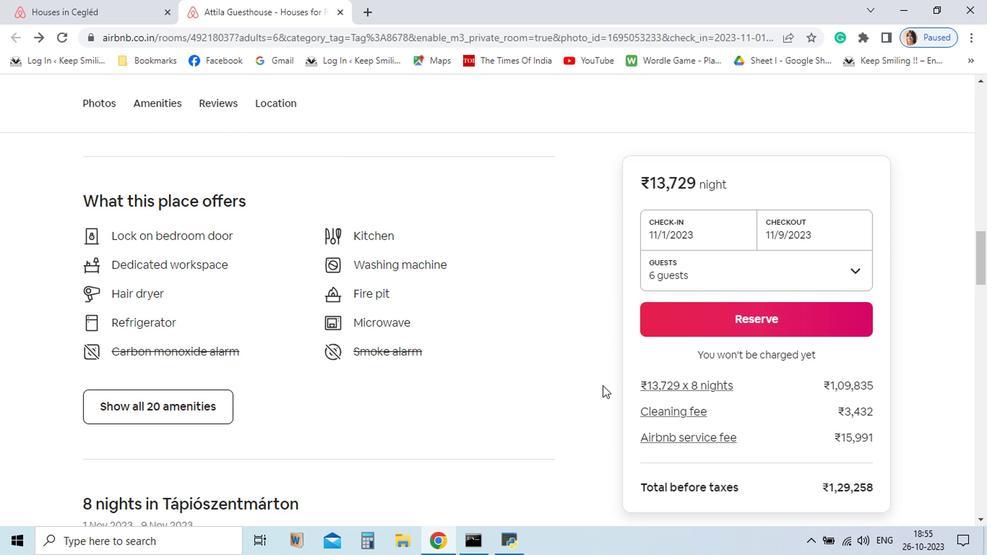 
Action: Mouse moved to (209, 354)
Screenshot: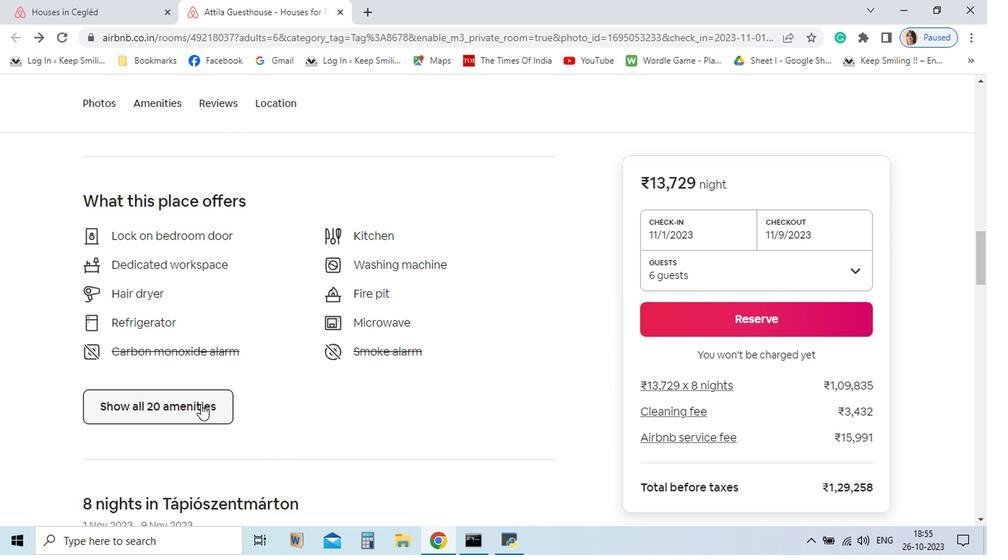 
Action: Mouse pressed left at (209, 354)
Screenshot: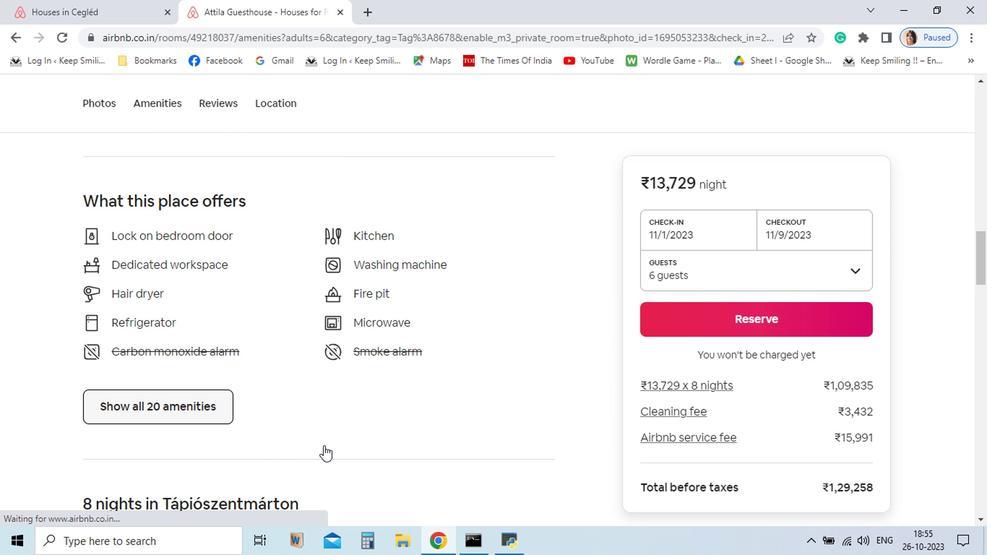 
Action: Mouse moved to (559, 371)
Screenshot: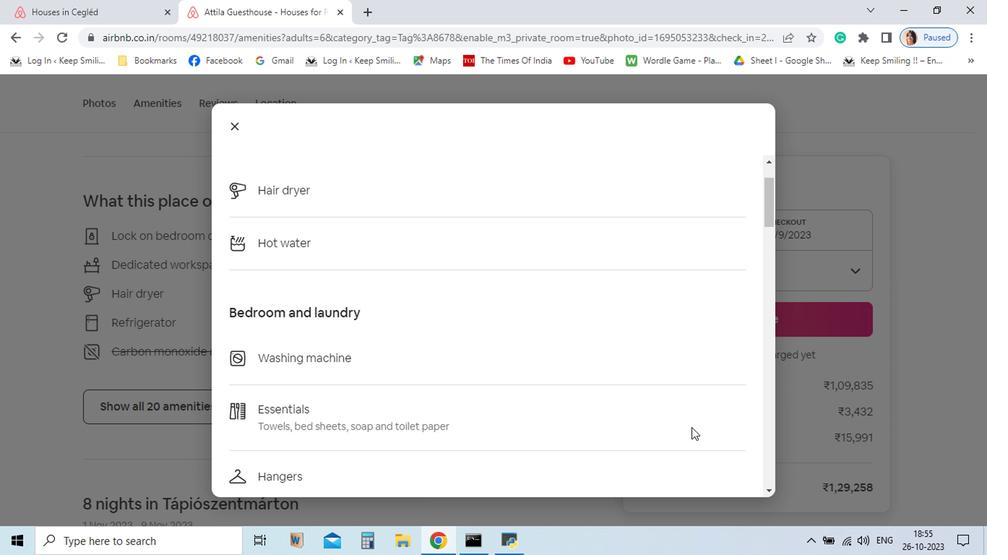 
Action: Mouse scrolled (559, 370) with delta (0, 0)
Screenshot: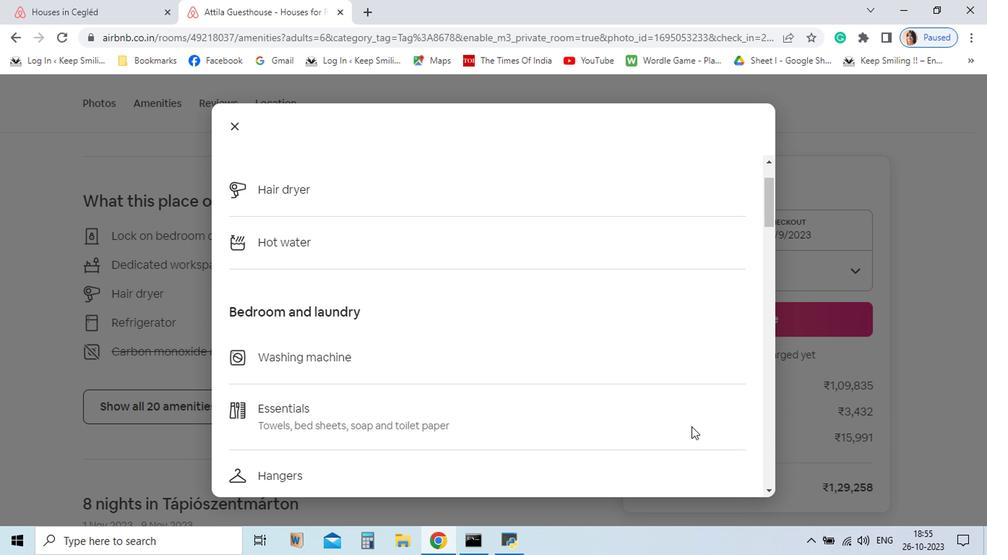 
Action: Mouse moved to (559, 370)
Screenshot: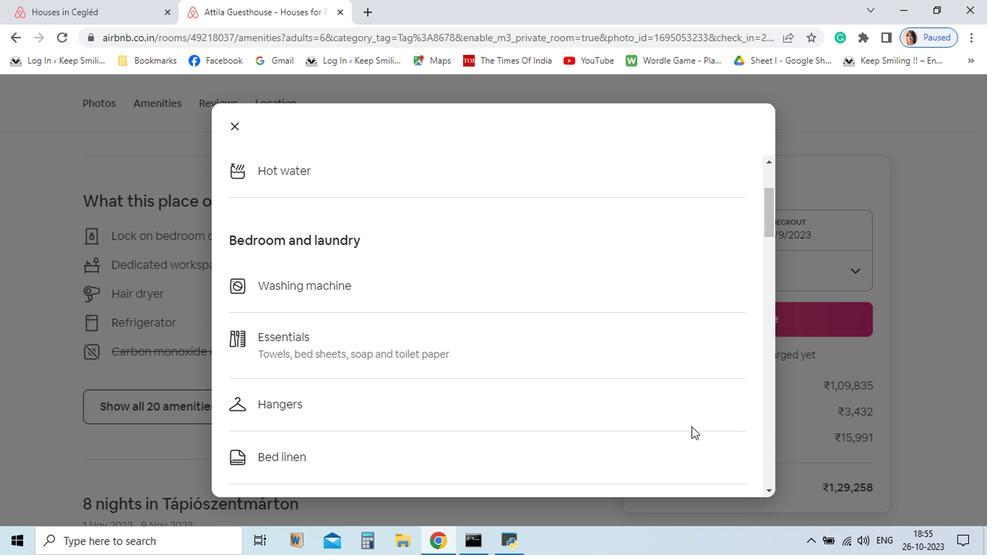 
Action: Mouse scrolled (559, 369) with delta (0, 0)
Screenshot: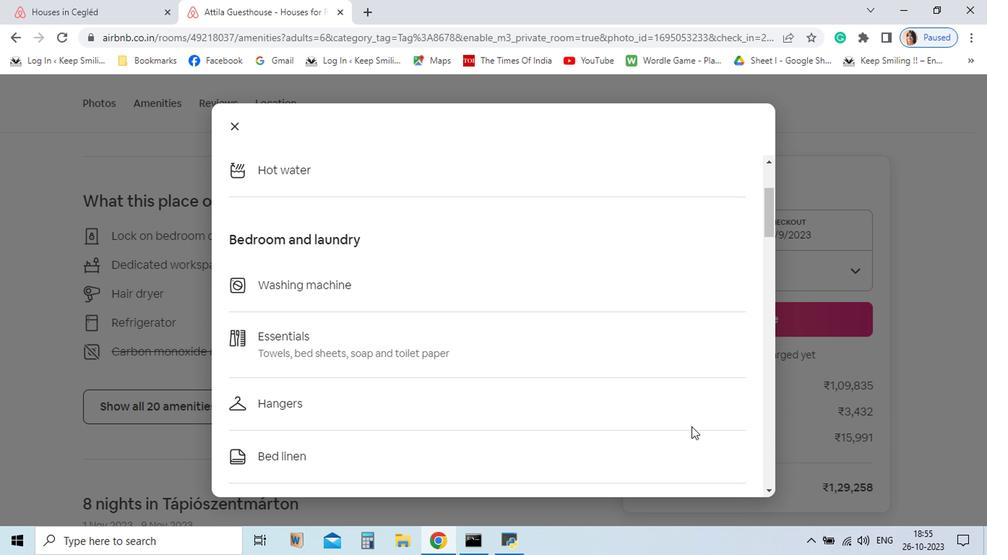 
Action: Mouse scrolled (559, 369) with delta (0, 0)
Screenshot: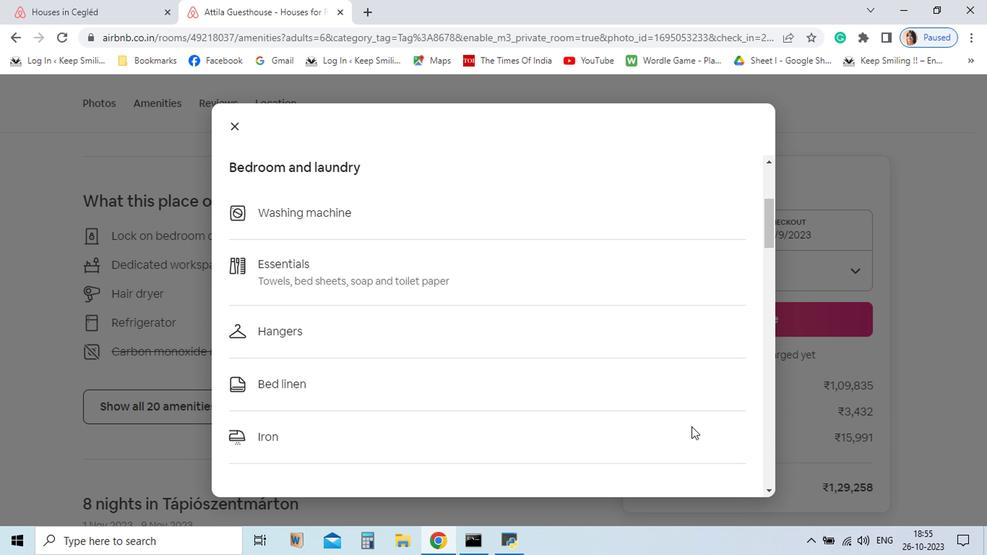 
Action: Mouse scrolled (559, 369) with delta (0, 0)
Screenshot: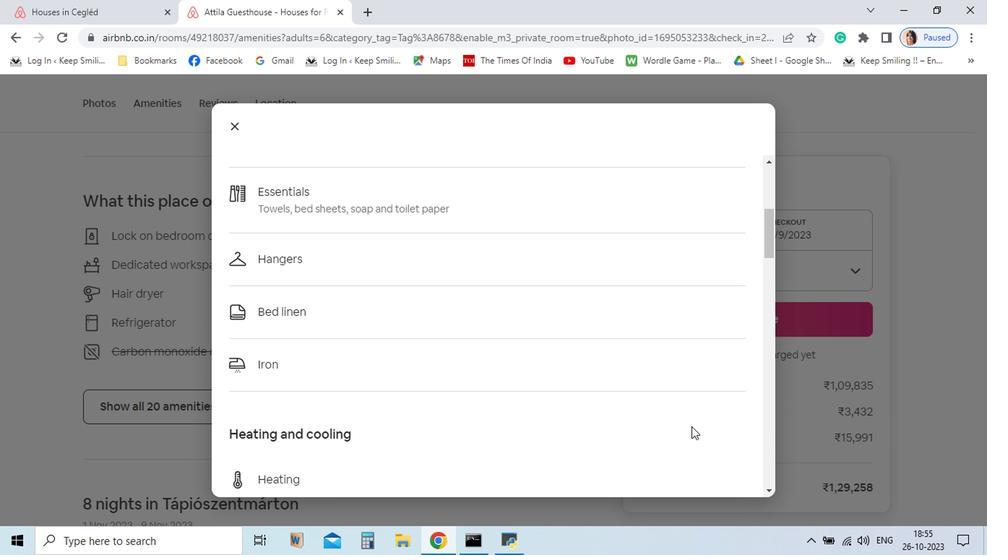 
Action: Mouse scrolled (559, 369) with delta (0, 0)
Screenshot: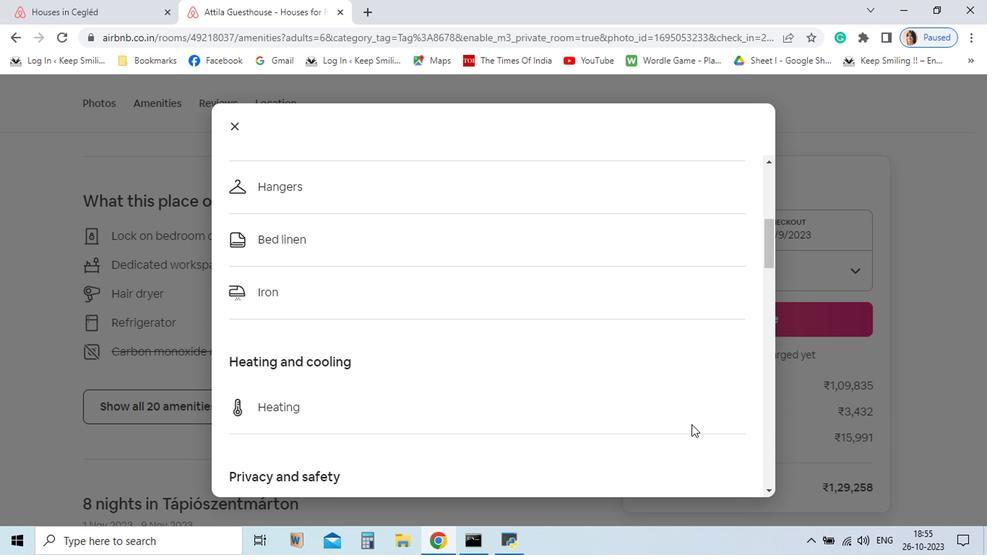 
Action: Mouse moved to (559, 368)
Screenshot: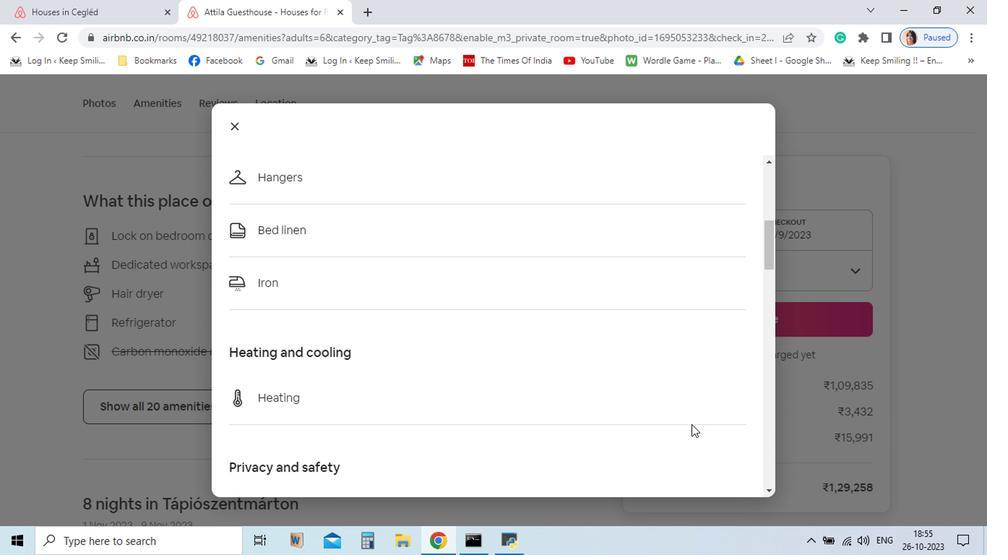 
Action: Mouse scrolled (559, 368) with delta (0, 0)
Screenshot: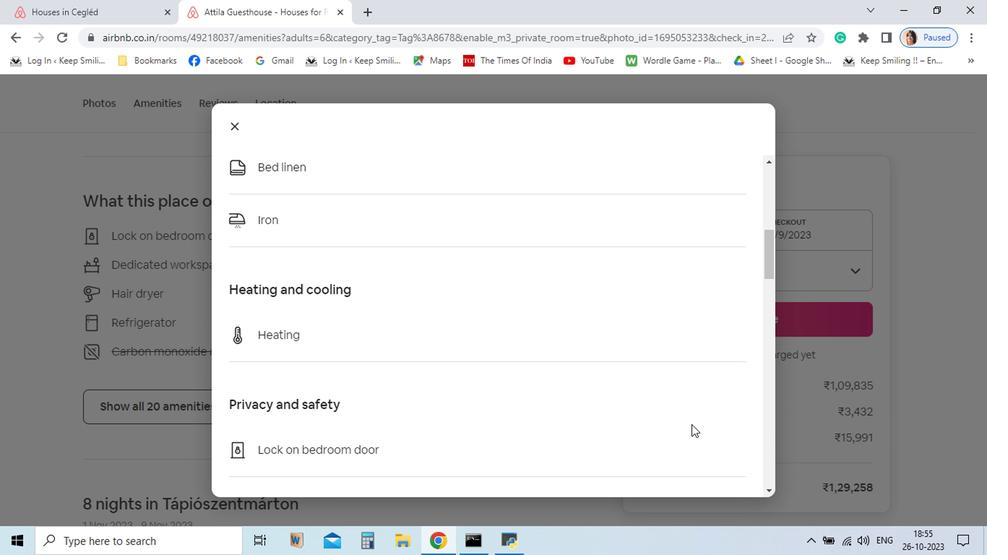 
Action: Mouse scrolled (559, 368) with delta (0, 0)
Screenshot: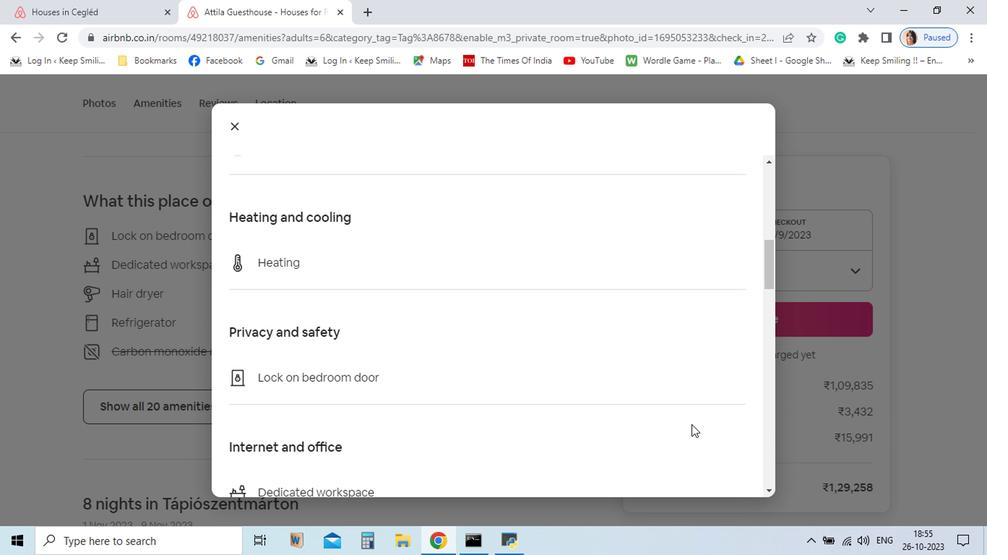 
Action: Mouse scrolled (559, 368) with delta (0, 0)
Screenshot: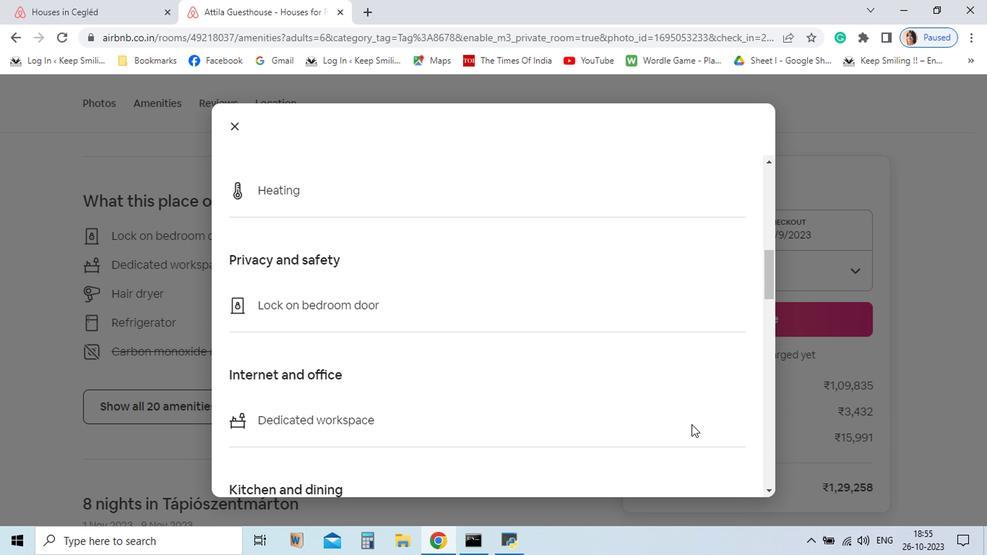 
Action: Mouse scrolled (559, 368) with delta (0, 0)
Screenshot: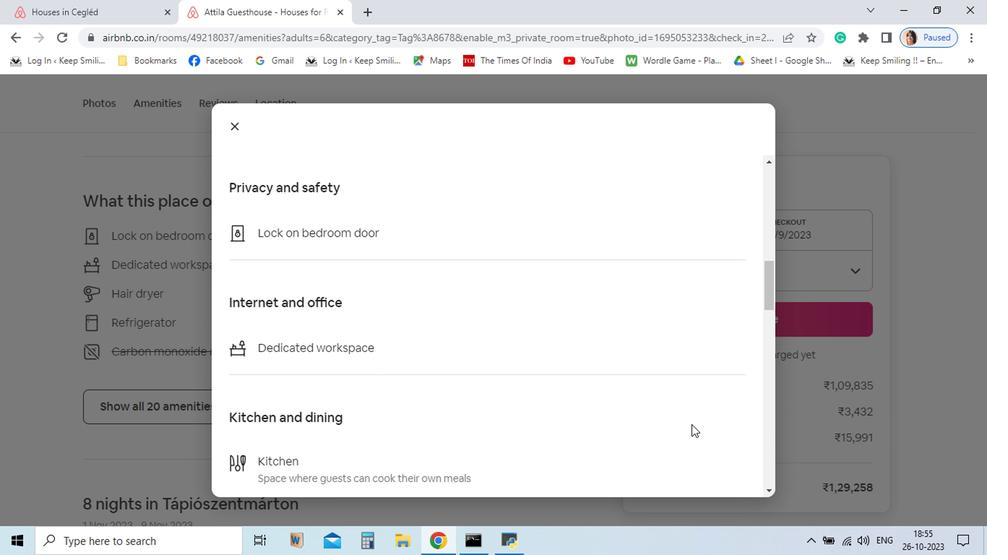 
Action: Mouse scrolled (559, 368) with delta (0, 0)
Screenshot: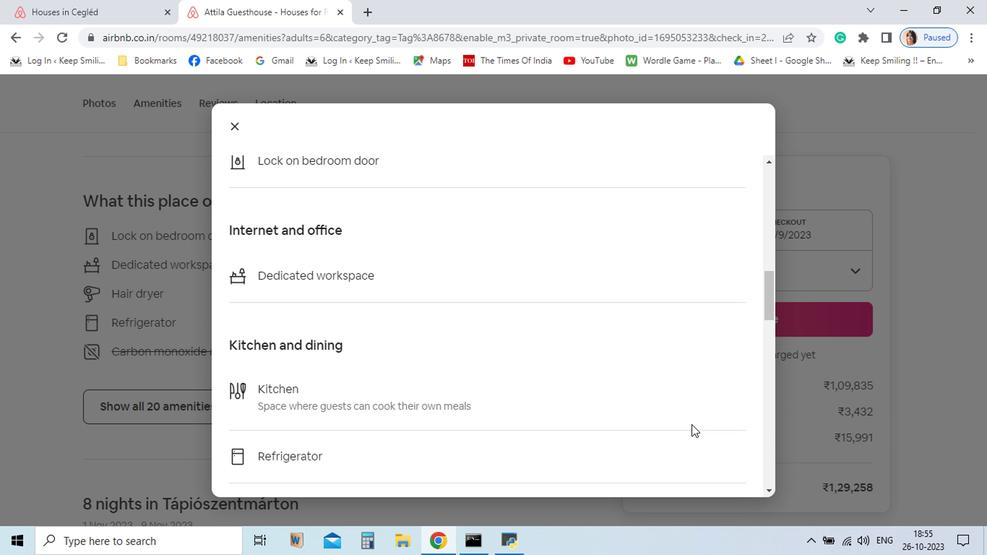 
Action: Mouse scrolled (559, 368) with delta (0, 0)
Screenshot: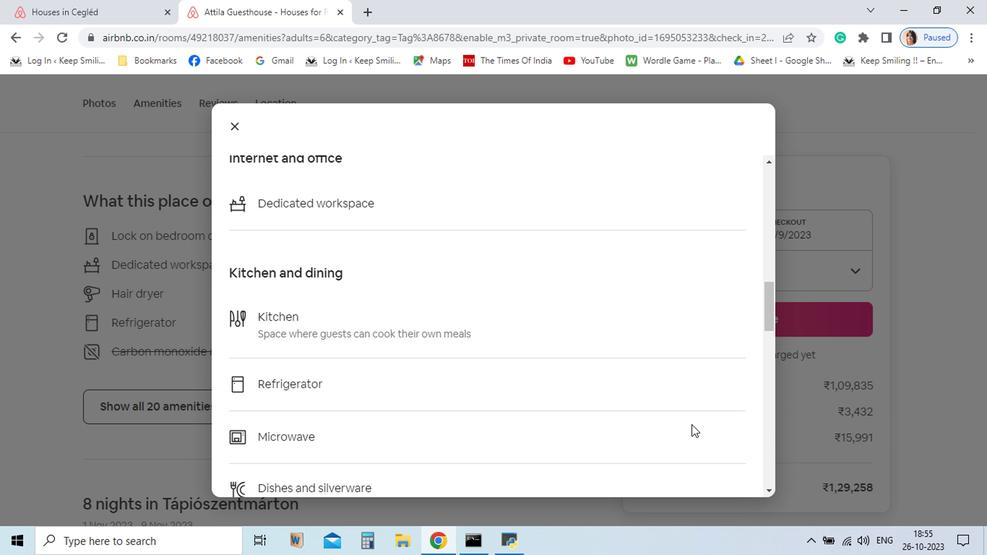 
Action: Mouse scrolled (559, 368) with delta (0, 0)
Screenshot: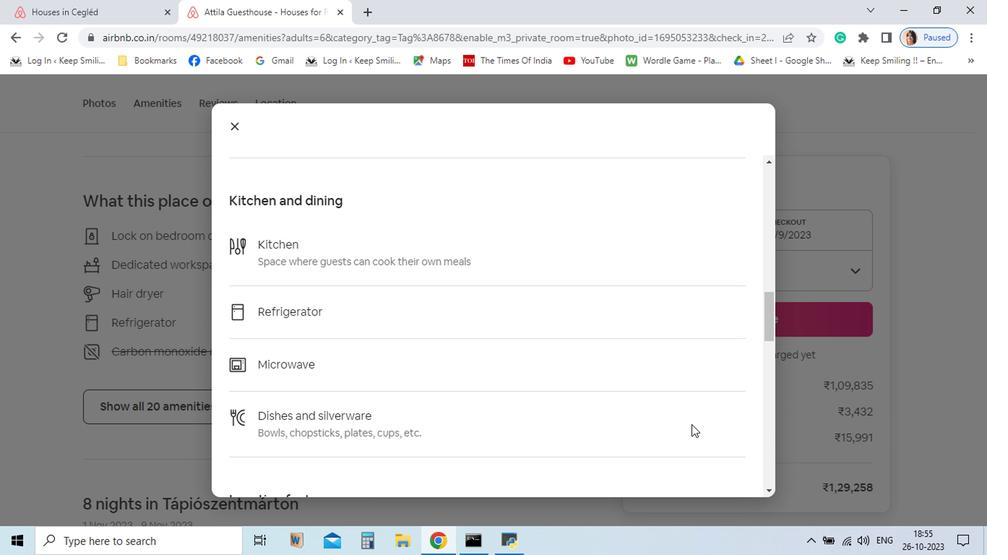 
Action: Mouse scrolled (559, 368) with delta (0, 0)
Screenshot: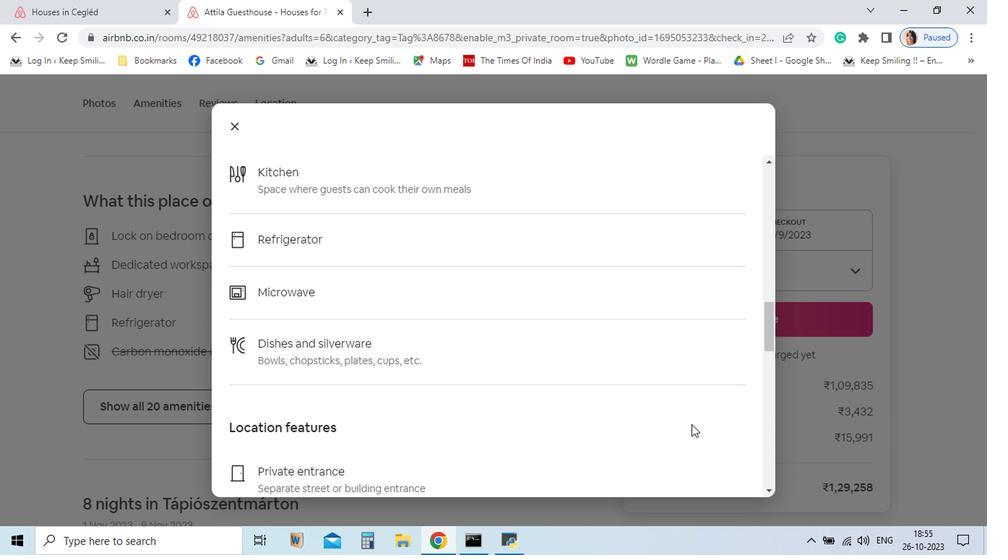 
Action: Mouse scrolled (559, 368) with delta (0, 0)
Screenshot: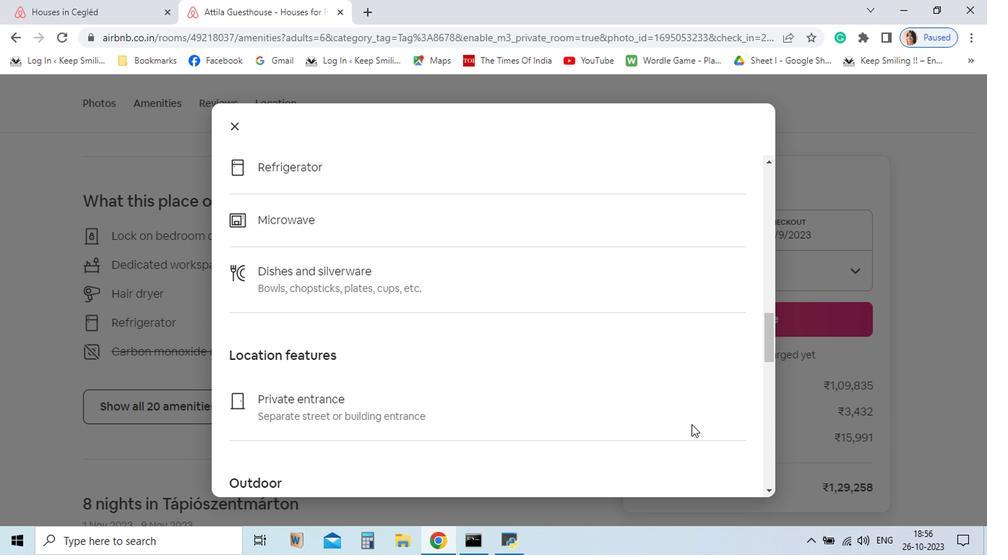 
Action: Mouse scrolled (559, 368) with delta (0, 0)
Screenshot: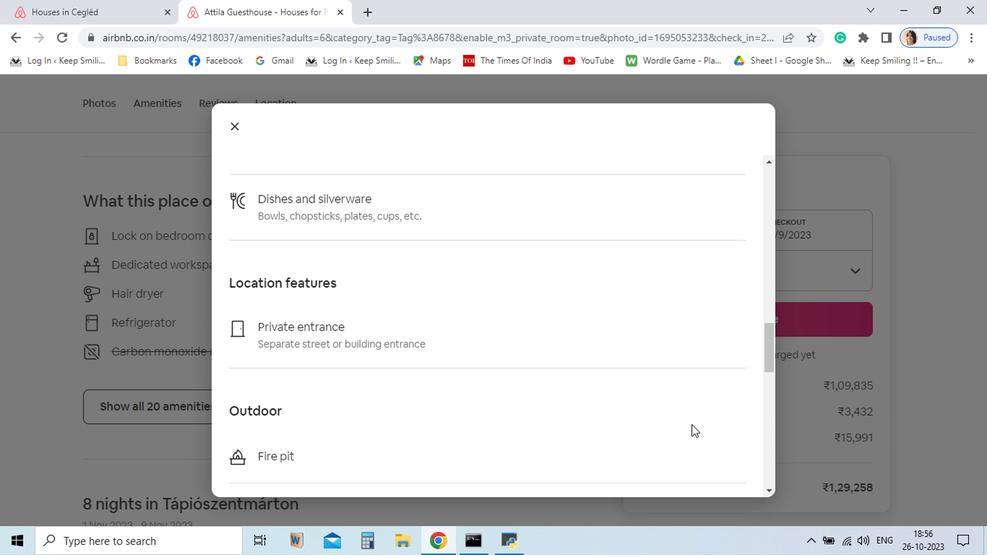 
Action: Mouse scrolled (559, 368) with delta (0, 0)
Screenshot: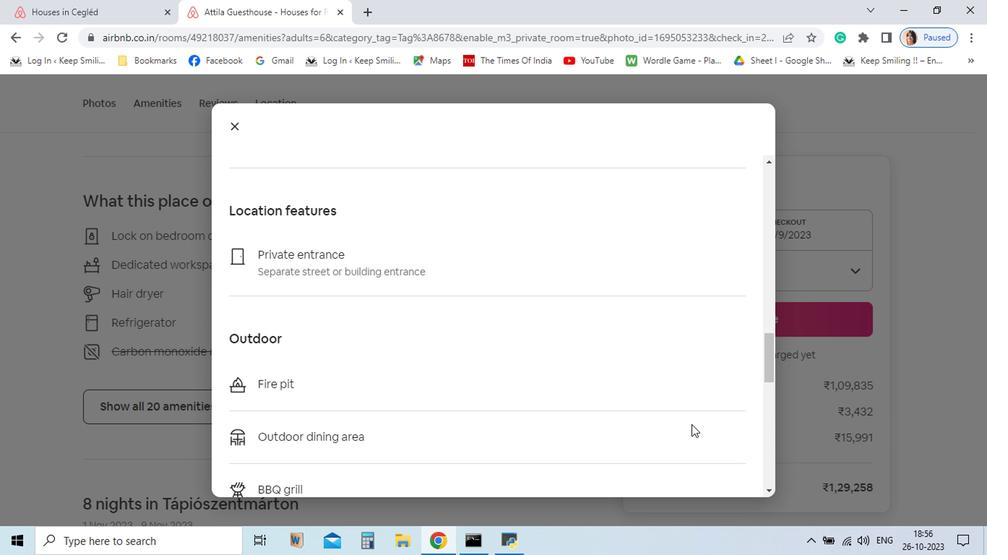 
Action: Mouse scrolled (559, 368) with delta (0, 0)
Screenshot: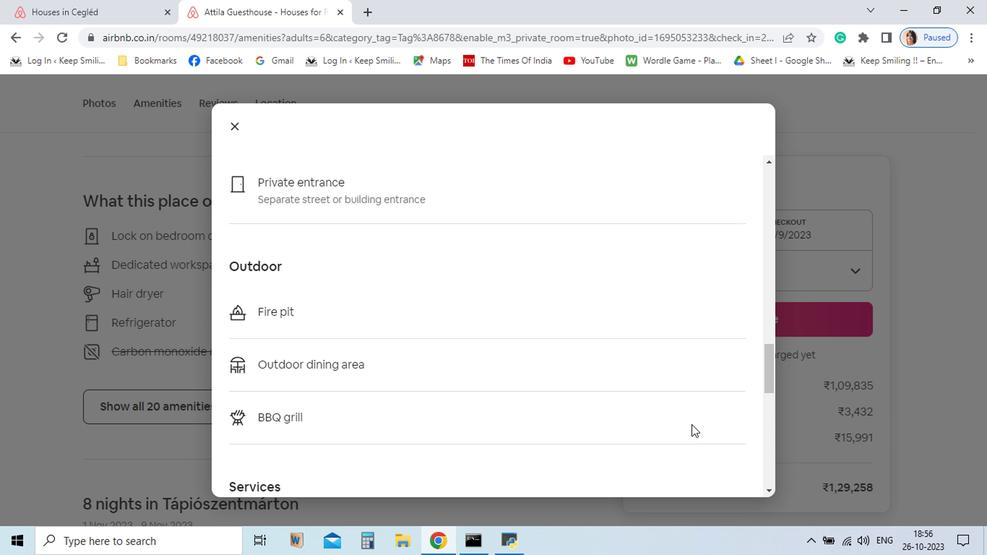 
Action: Mouse scrolled (559, 368) with delta (0, 0)
Screenshot: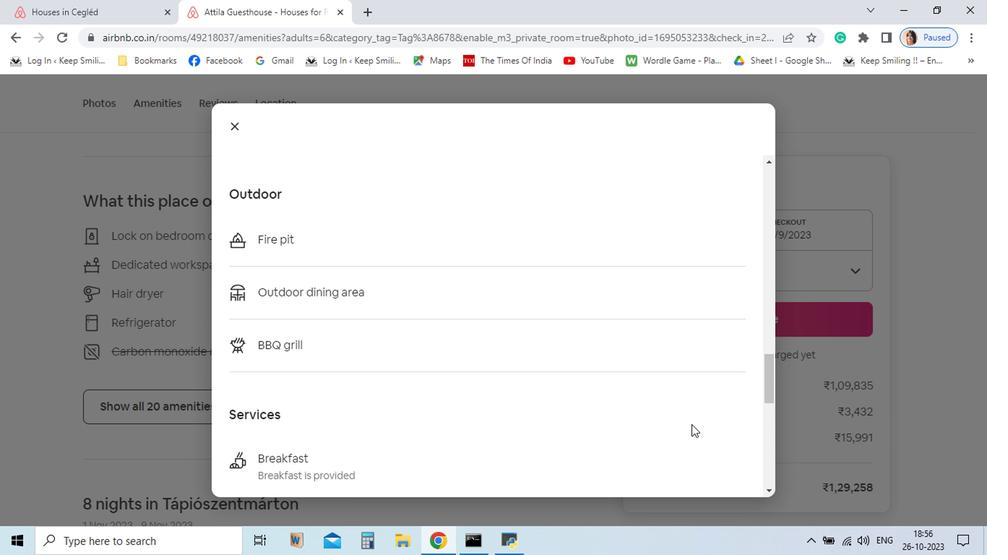
Action: Mouse scrolled (559, 368) with delta (0, 0)
Screenshot: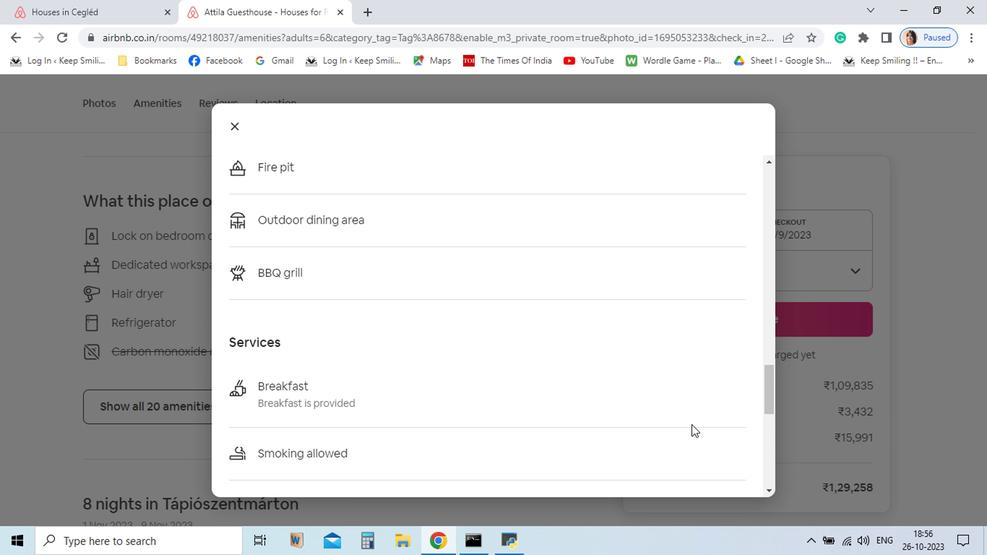 
Action: Mouse scrolled (559, 368) with delta (0, 0)
Screenshot: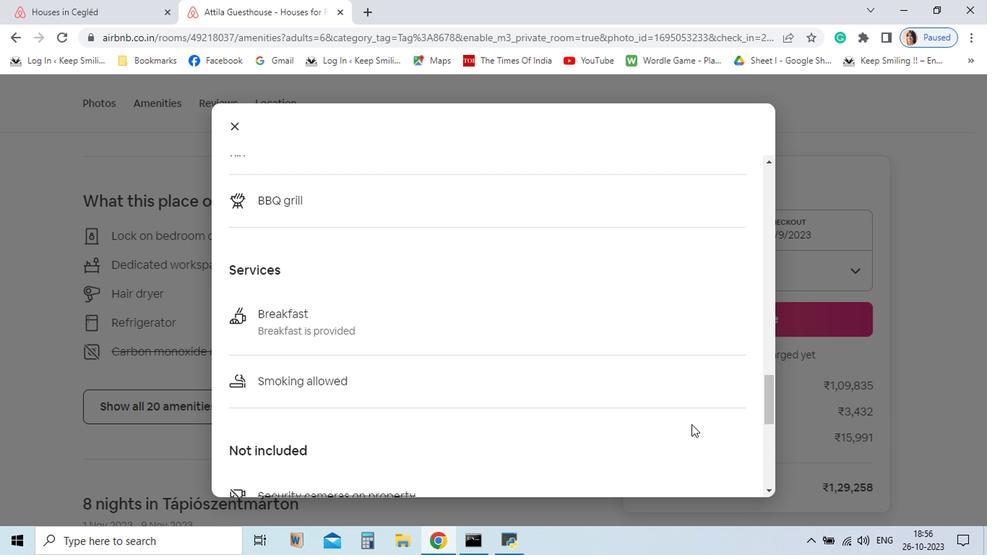 
Action: Mouse scrolled (559, 368) with delta (0, 0)
Screenshot: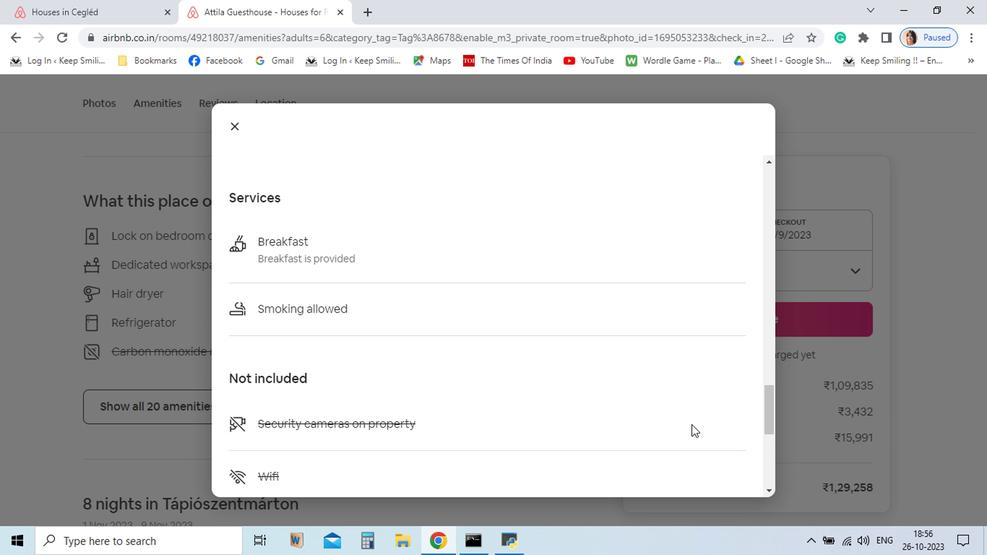 
Action: Mouse scrolled (559, 368) with delta (0, 0)
Screenshot: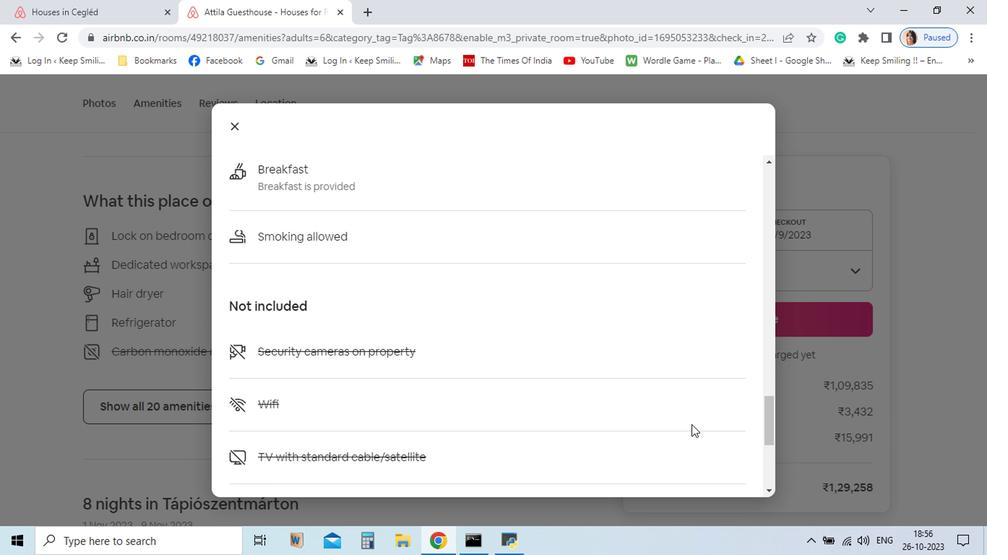 
Action: Mouse scrolled (559, 368) with delta (0, 0)
Screenshot: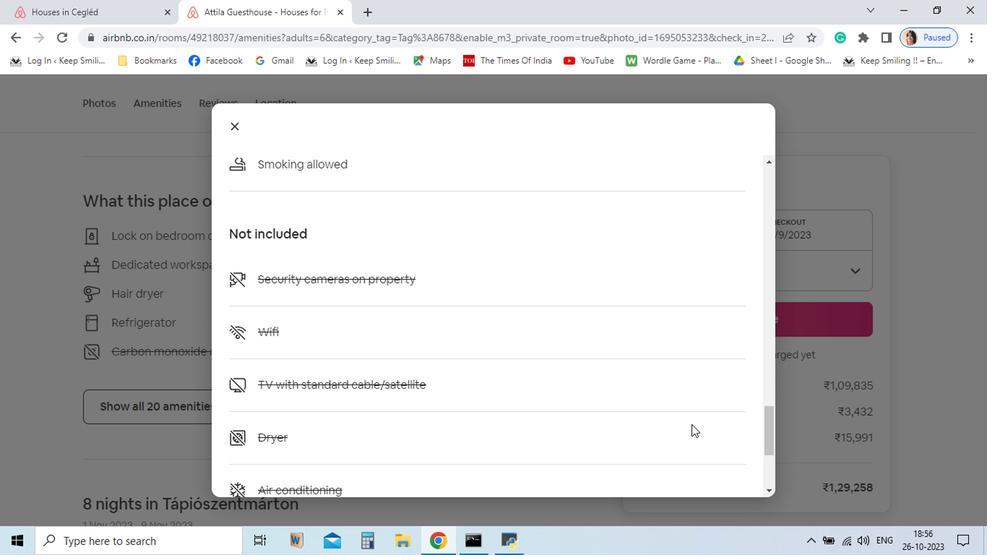 
Action: Mouse scrolled (559, 368) with delta (0, 0)
Screenshot: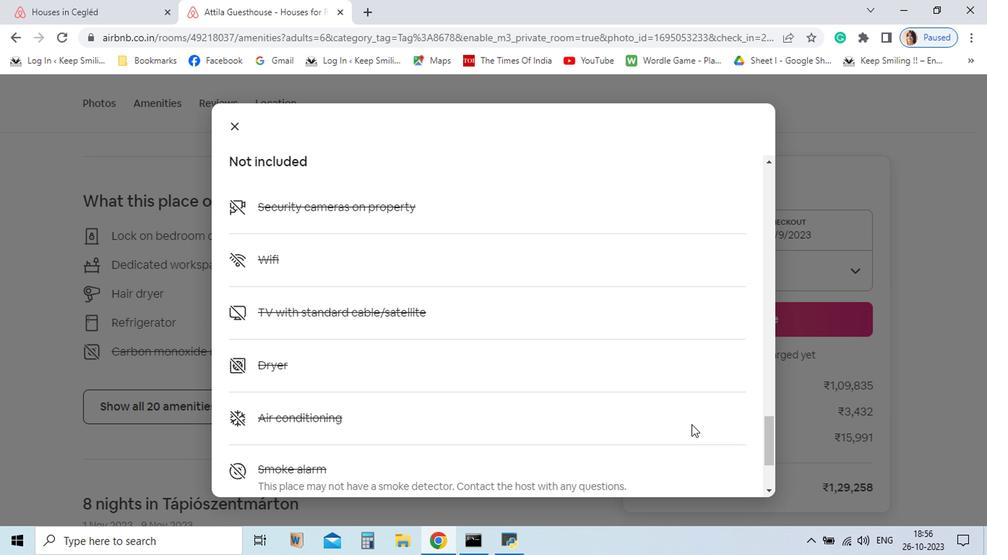 
Action: Mouse scrolled (559, 368) with delta (0, 0)
Screenshot: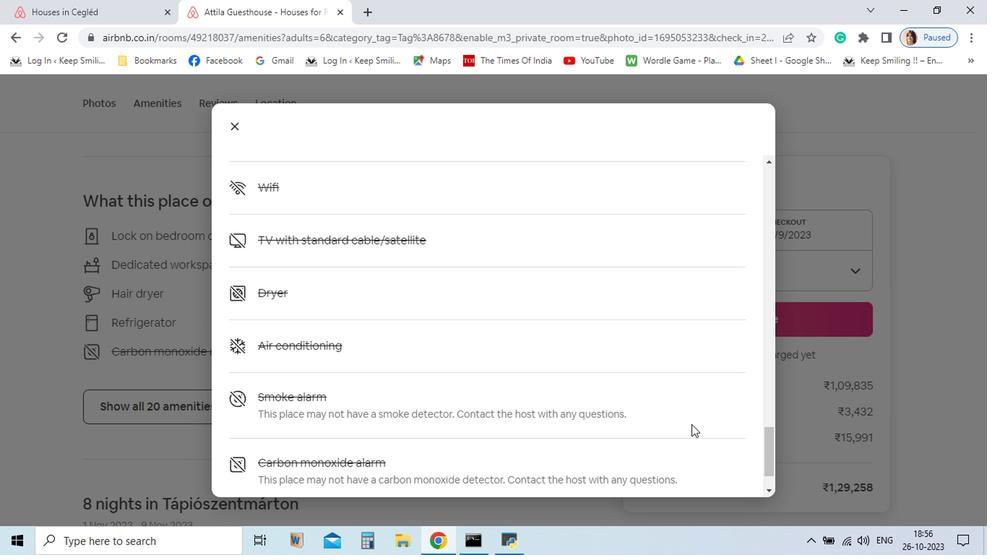 
Action: Mouse scrolled (559, 368) with delta (0, 0)
Screenshot: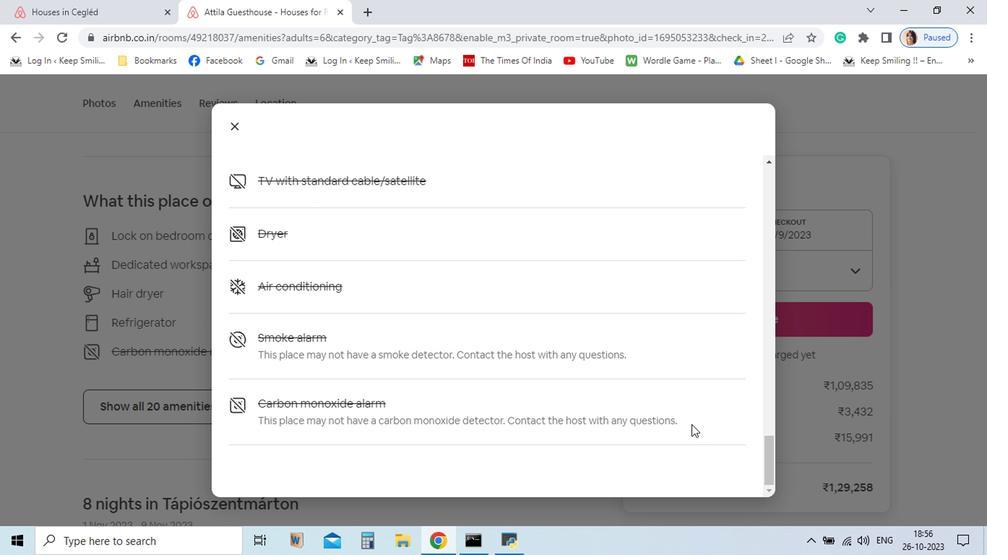 
Action: Mouse moved to (234, 155)
Screenshot: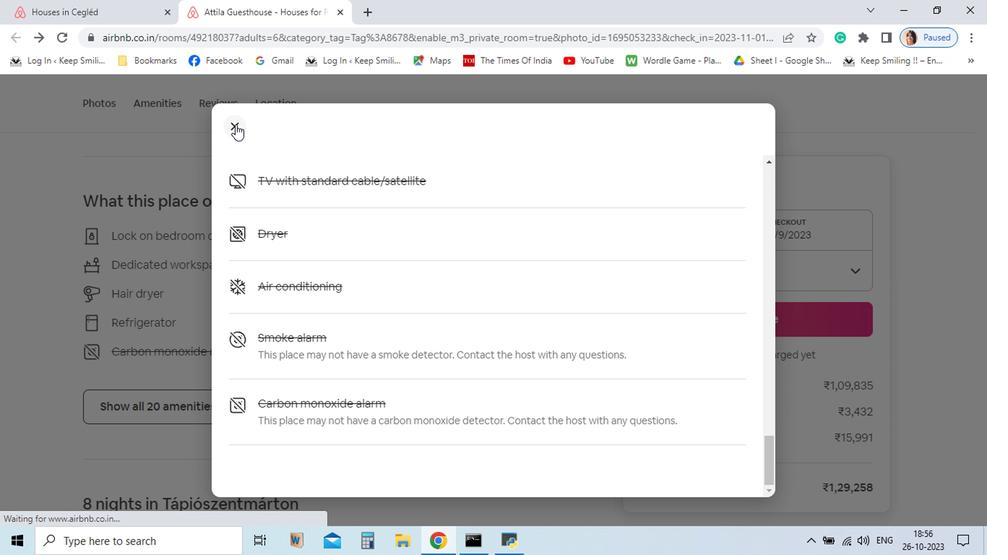 
Action: Mouse pressed left at (234, 155)
Screenshot: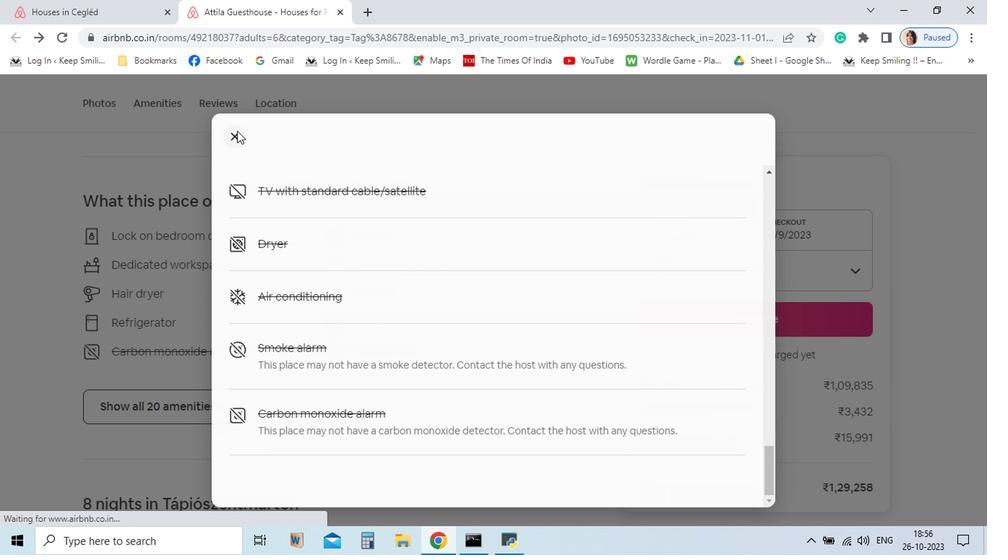 
Action: Mouse moved to (369, 368)
Screenshot: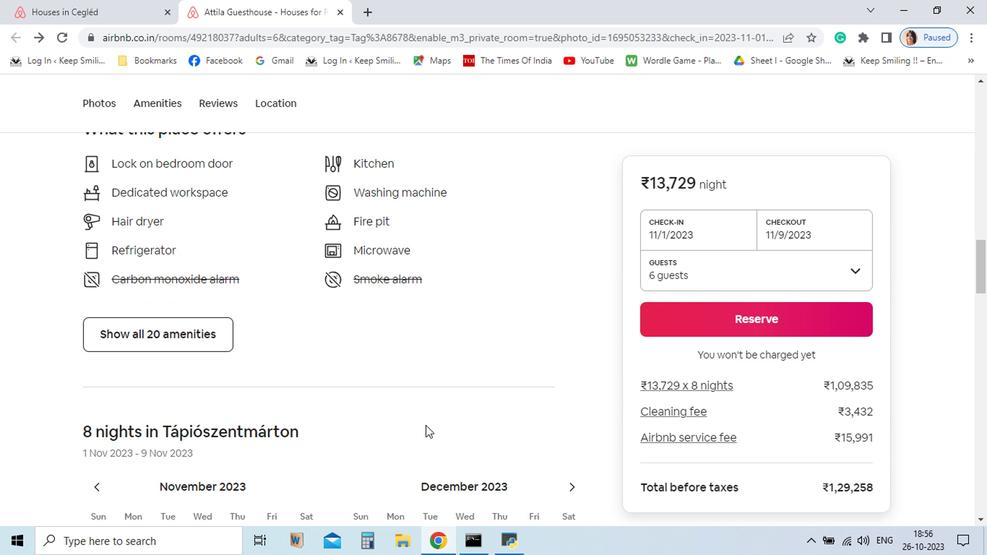 
Action: Mouse scrolled (369, 368) with delta (0, 0)
Screenshot: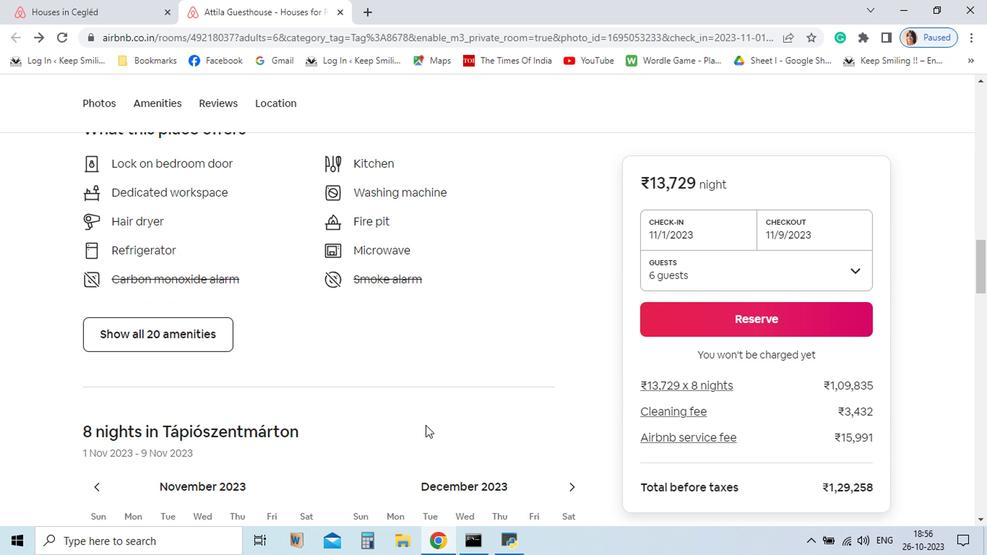 
Action: Mouse moved to (369, 369)
Screenshot: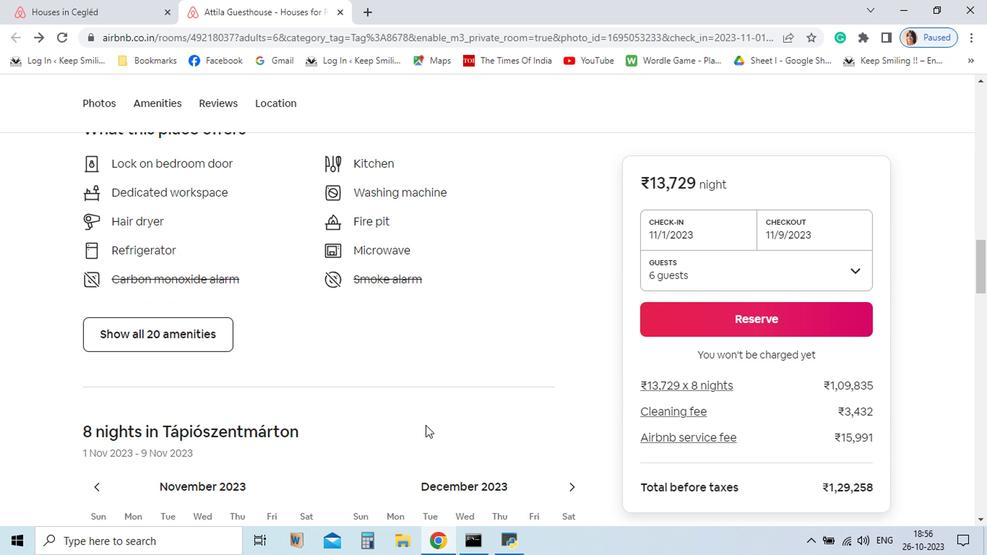 
Action: Mouse scrolled (369, 368) with delta (0, 0)
Screenshot: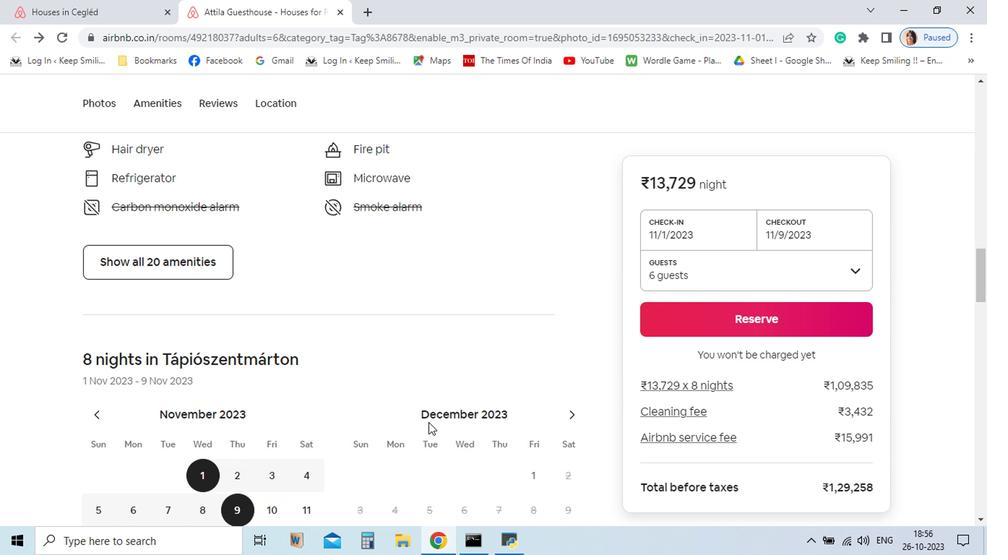 
Action: Mouse moved to (372, 367)
Screenshot: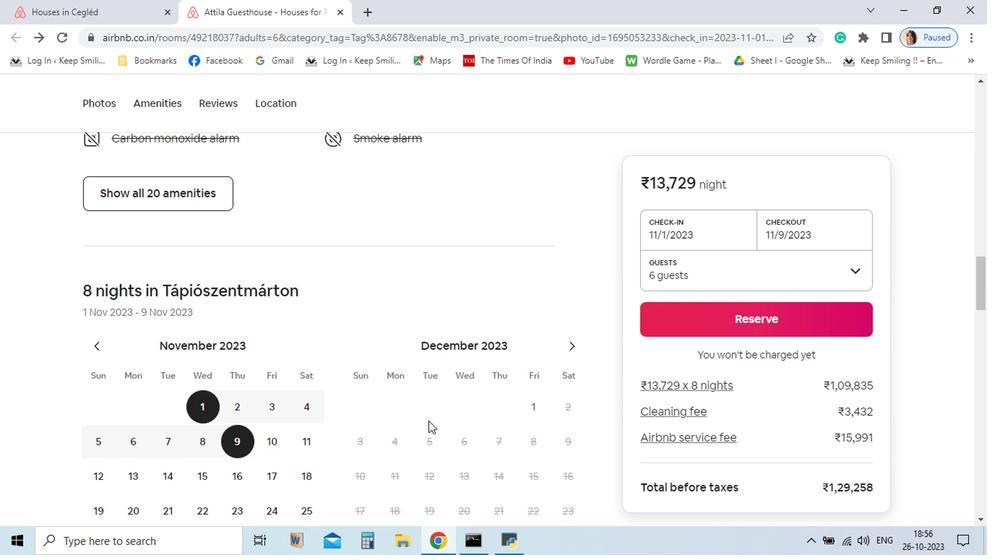 
Action: Mouse scrolled (372, 366) with delta (0, 0)
Screenshot: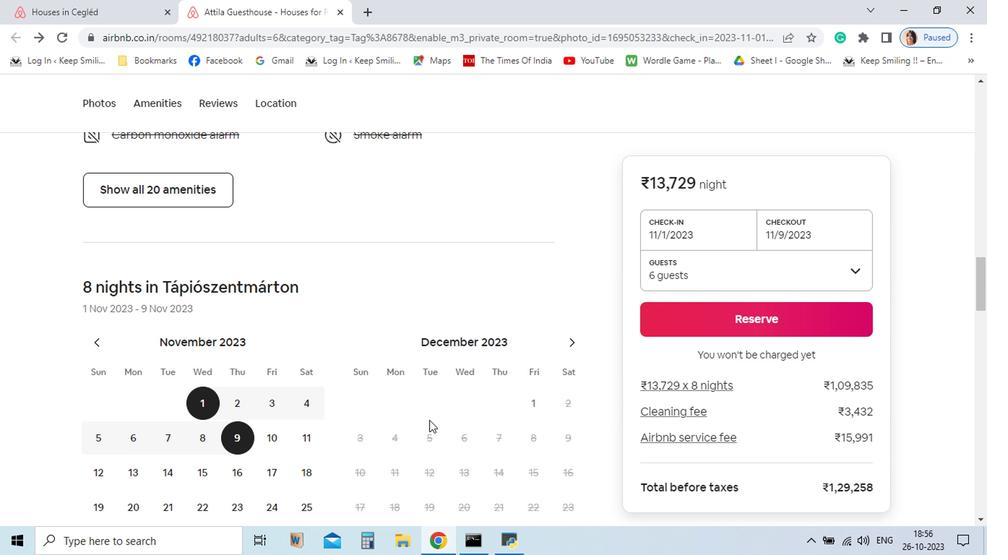 
Action: Mouse moved to (372, 365)
Screenshot: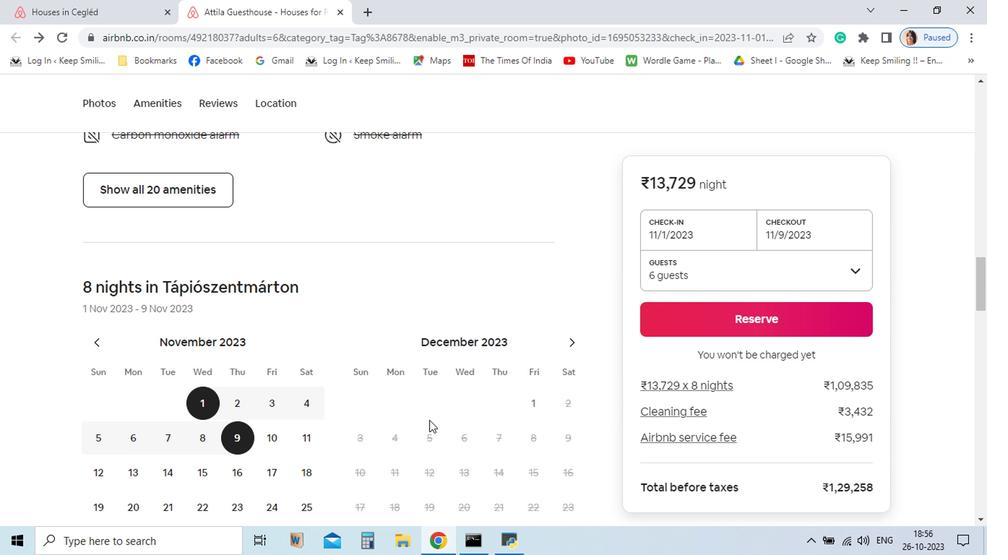 
Action: Mouse scrolled (372, 365) with delta (0, 0)
Screenshot: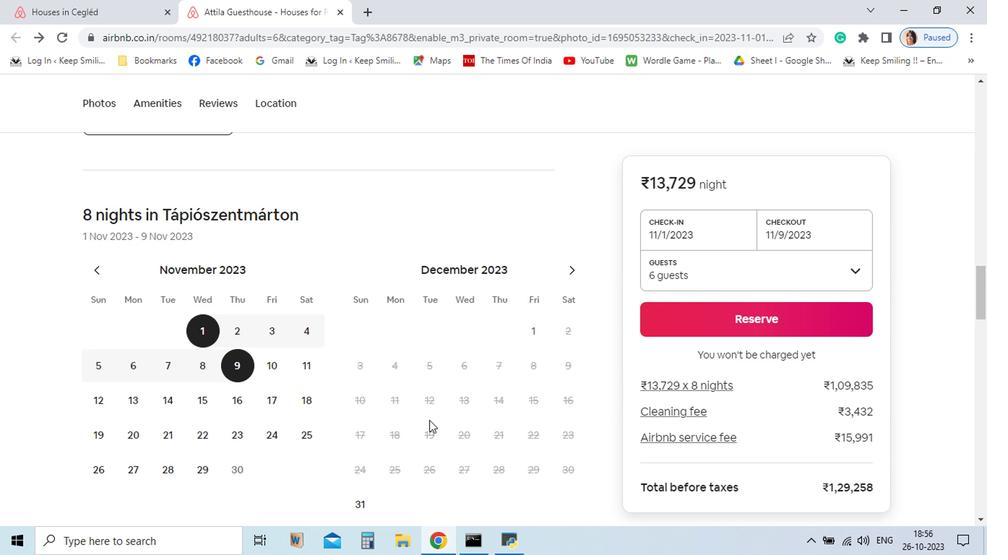 
Action: Mouse scrolled (372, 365) with delta (0, 0)
Screenshot: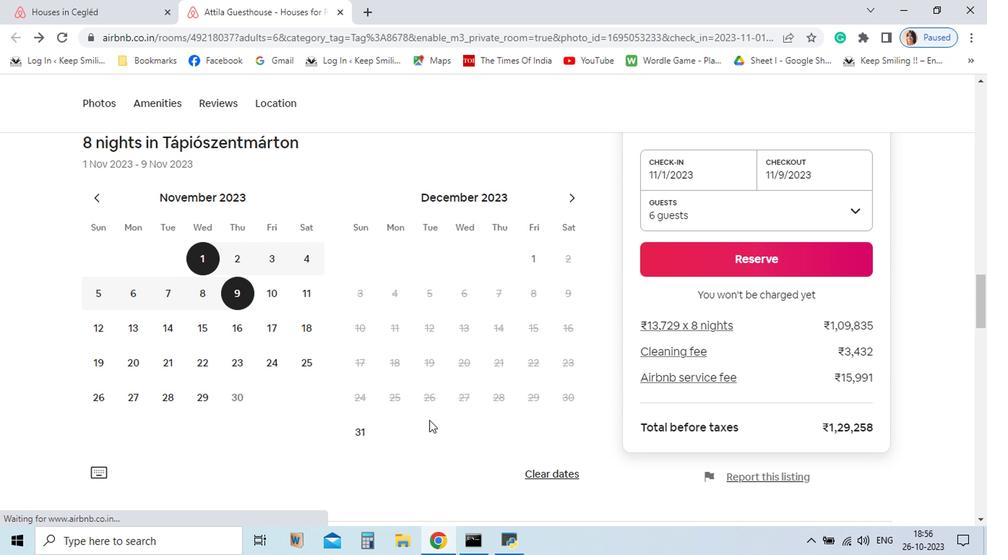 
Action: Mouse scrolled (372, 365) with delta (0, 0)
Screenshot: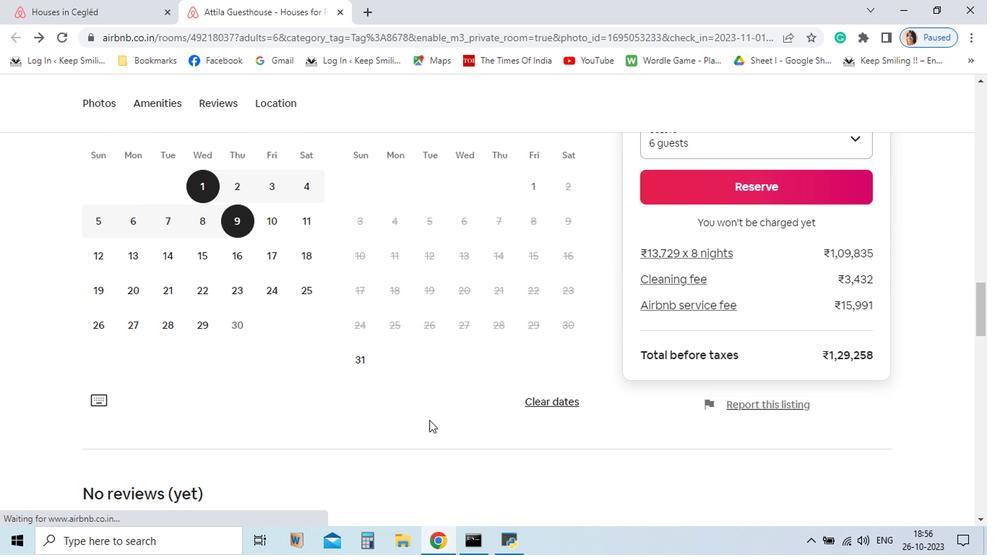 
Action: Mouse moved to (372, 365)
Screenshot: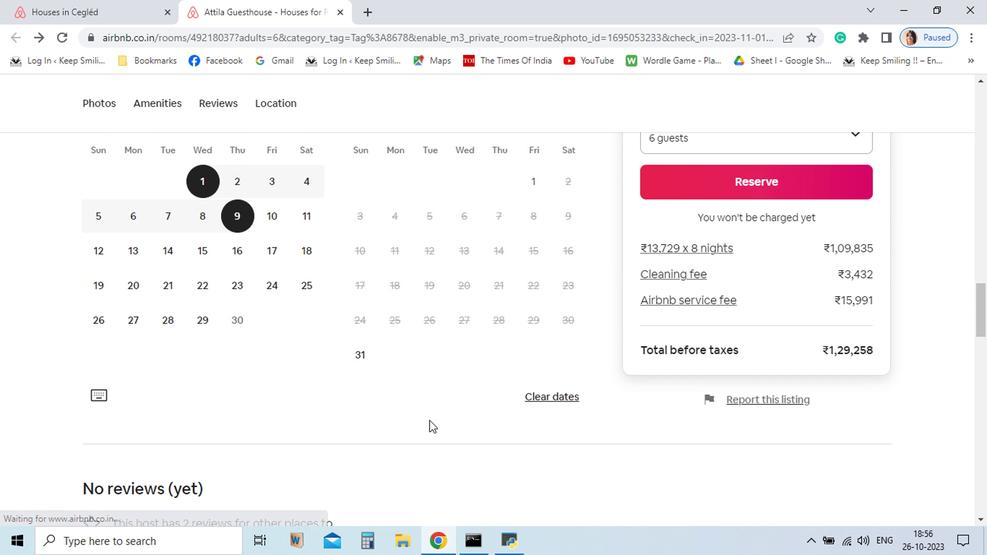 
Action: Mouse scrolled (372, 365) with delta (0, 0)
Screenshot: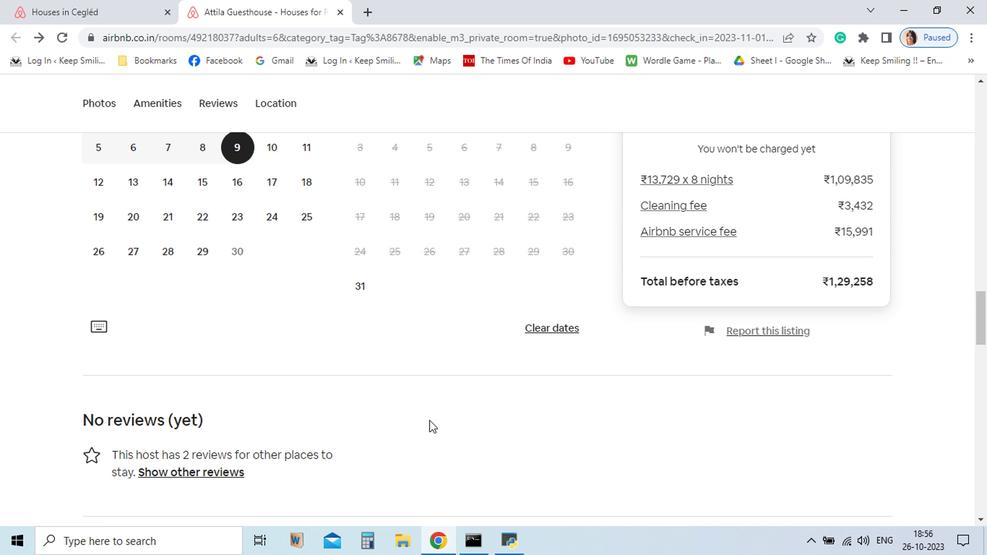 
Action: Mouse scrolled (372, 365) with delta (0, 0)
Screenshot: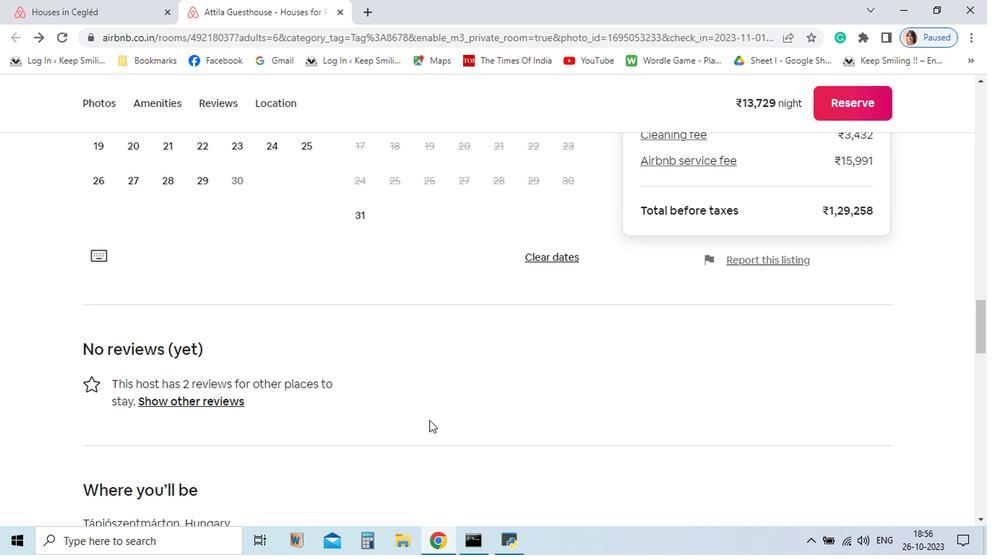 
Action: Mouse scrolled (372, 365) with delta (0, 0)
Screenshot: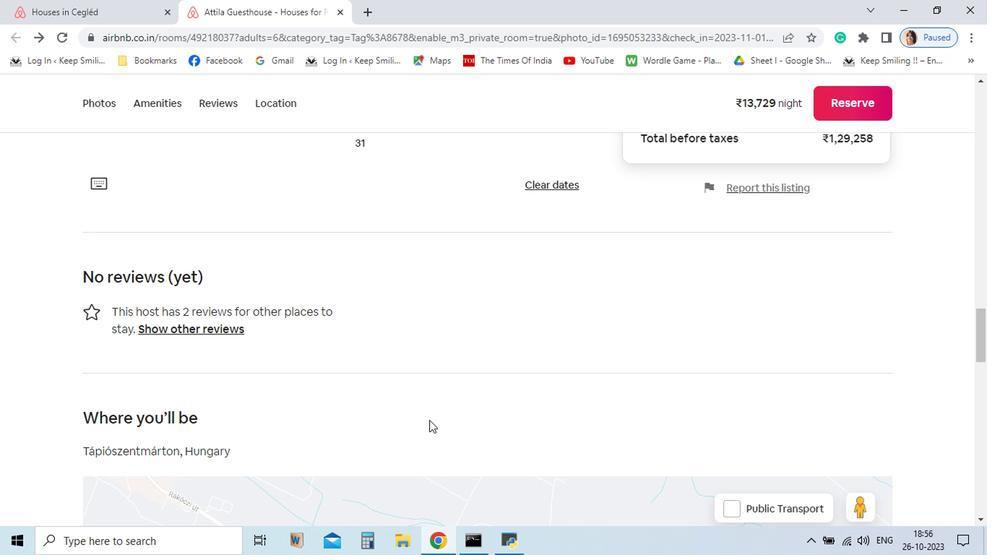 
Action: Mouse scrolled (372, 365) with delta (0, 0)
Screenshot: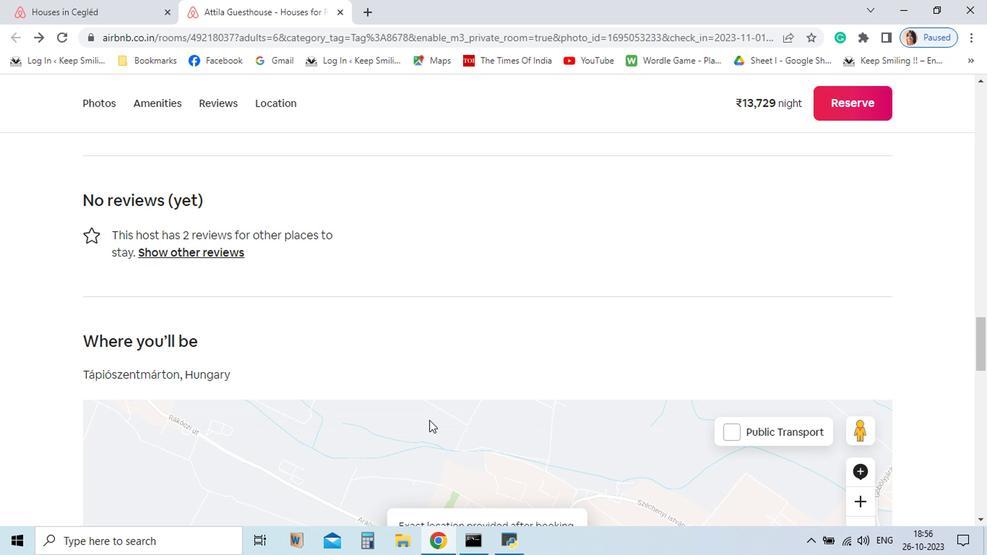 
Action: Mouse scrolled (372, 365) with delta (0, 0)
Screenshot: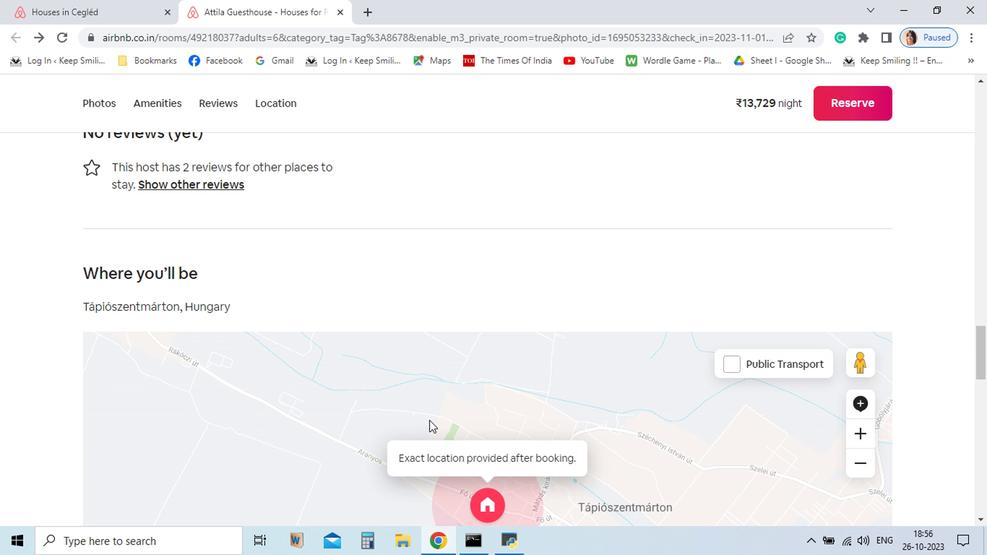 
Action: Mouse scrolled (372, 365) with delta (0, 0)
Screenshot: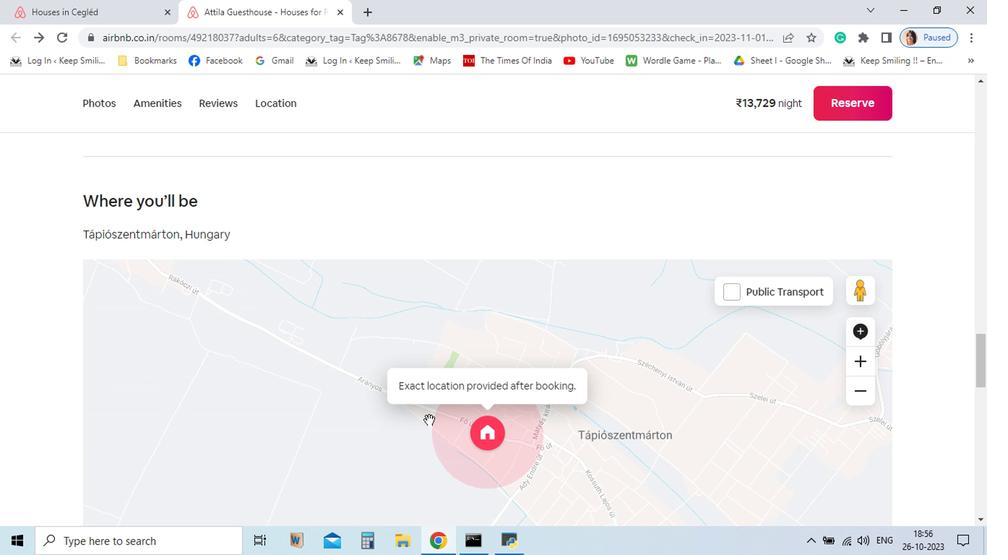 
Action: Mouse moved to (372, 363)
Screenshot: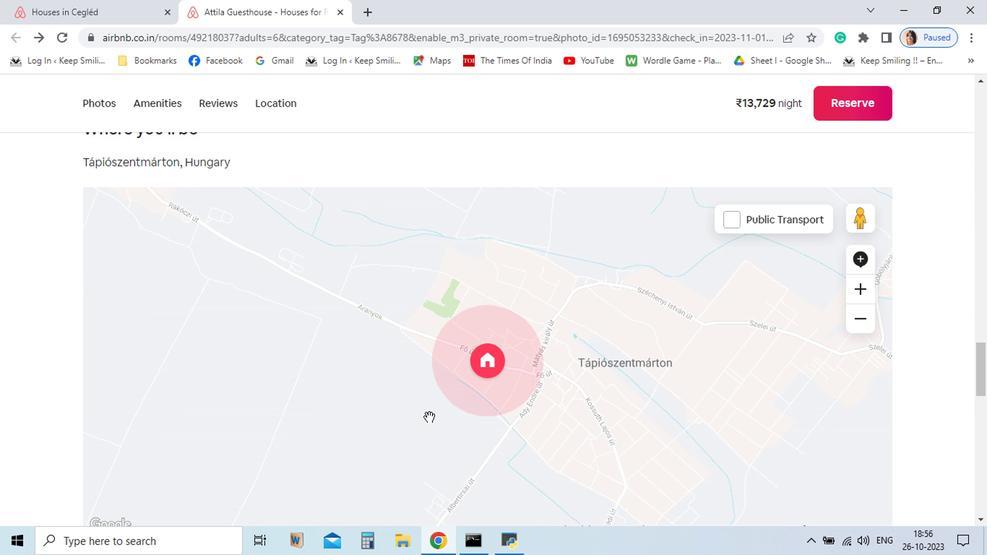 
Action: Mouse scrolled (372, 363) with delta (0, 0)
Screenshot: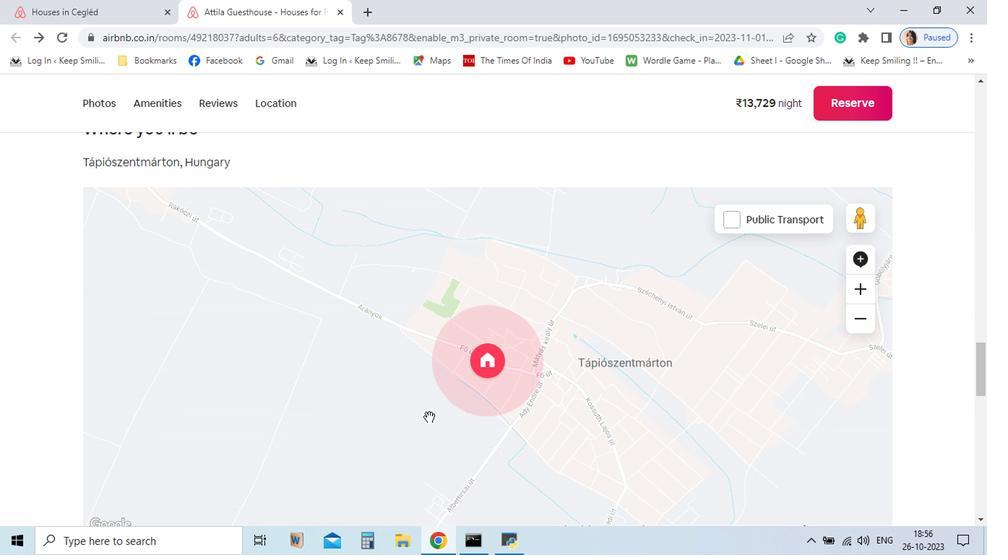 
Action: Mouse scrolled (372, 364) with delta (0, 0)
Screenshot: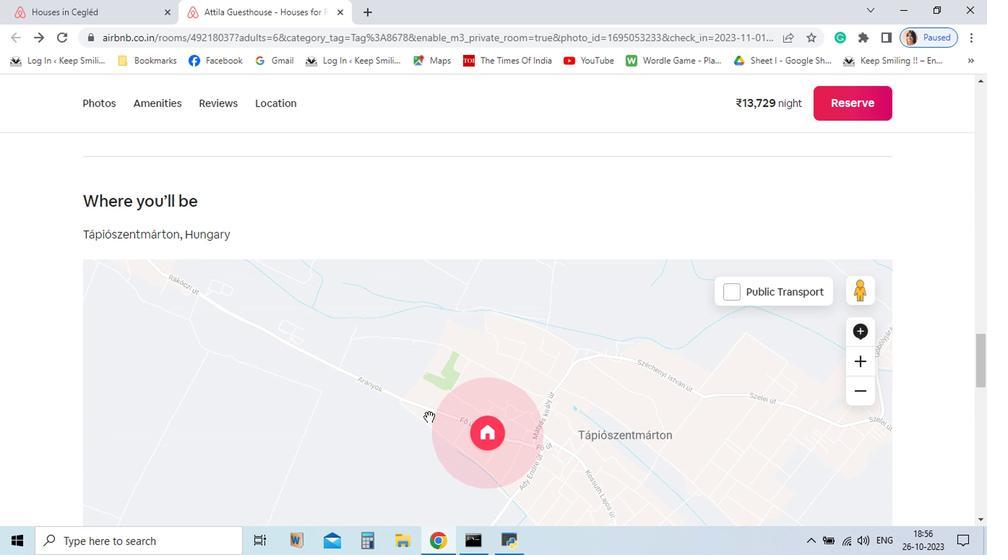 
Action: Mouse scrolled (372, 363) with delta (0, 0)
Screenshot: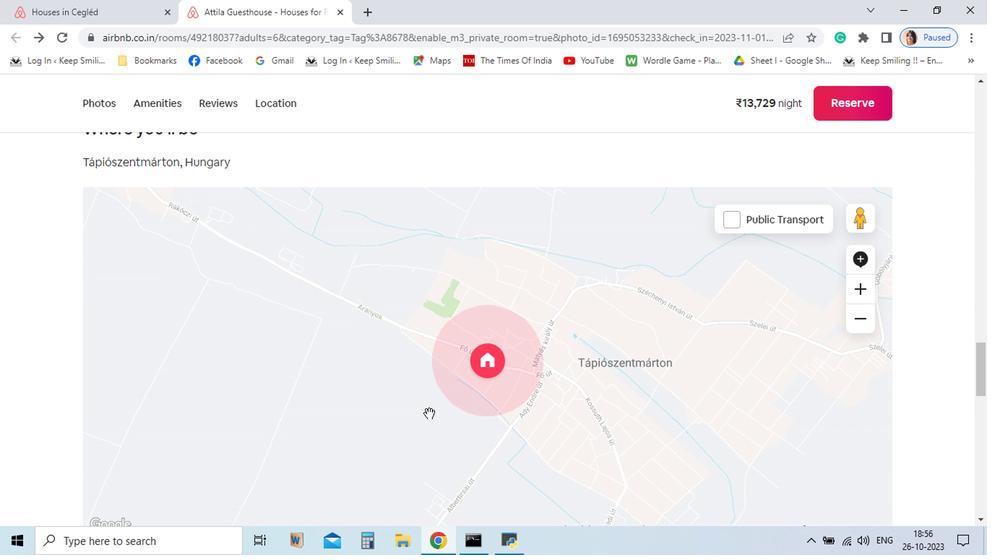 
Action: Mouse moved to (766, 339)
Screenshot: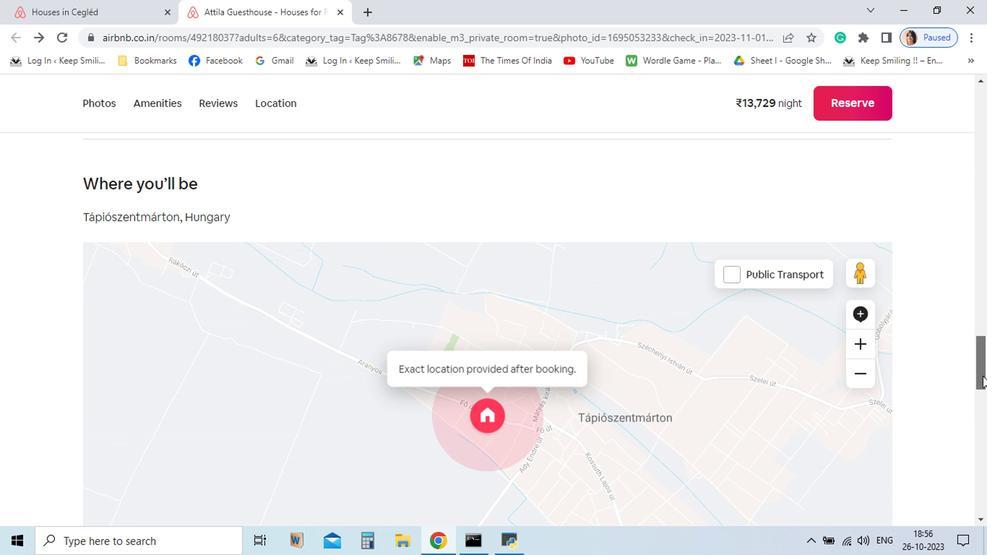 
Action: Mouse pressed left at (766, 339)
Screenshot: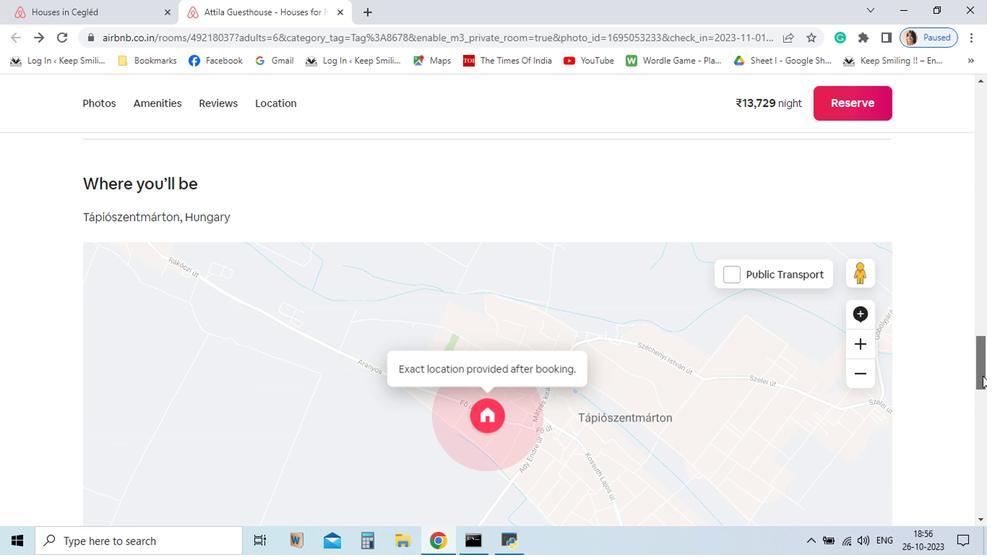 
Action: Mouse moved to (763, 435)
Screenshot: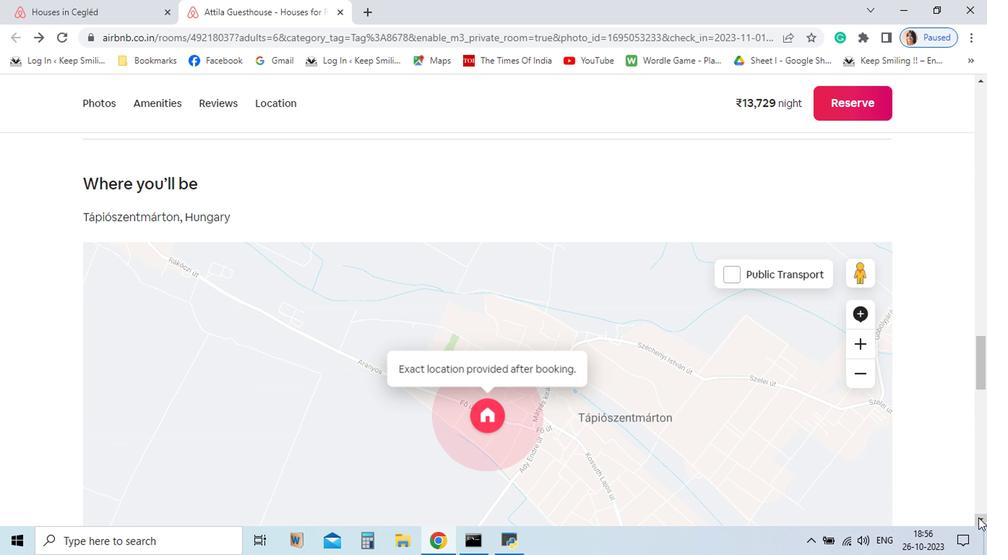 
Action: Mouse pressed left at (763, 435)
Screenshot: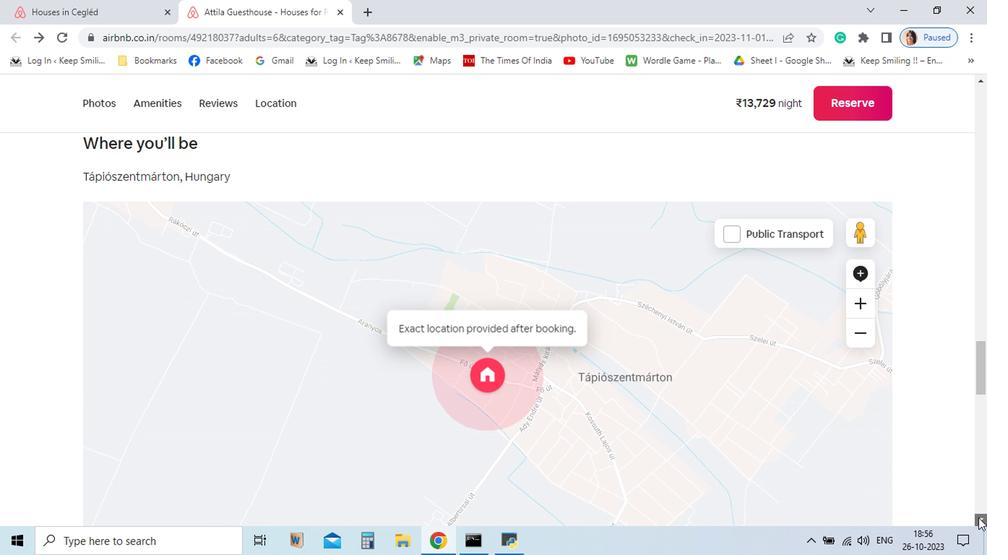 
Action: Mouse pressed left at (763, 435)
Screenshot: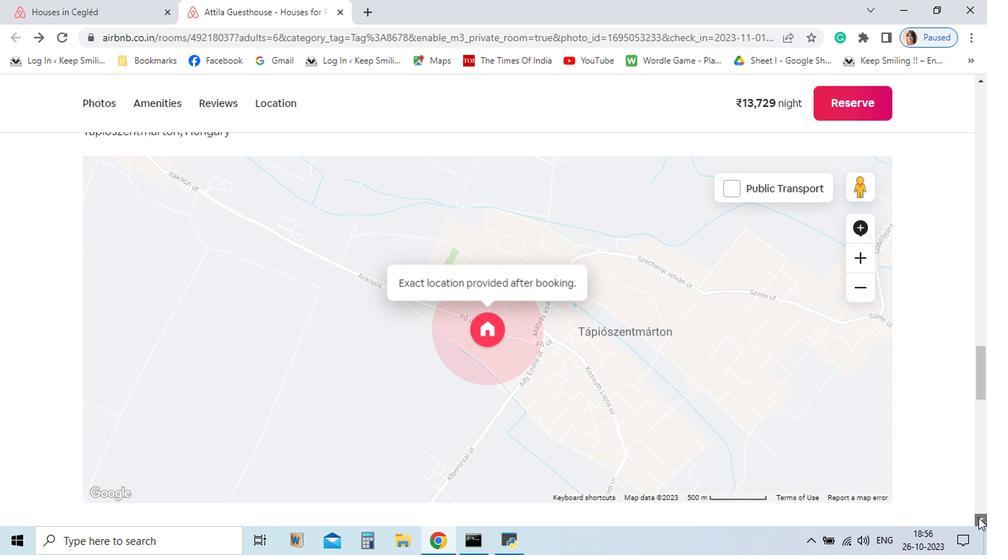 
Action: Mouse pressed left at (763, 435)
Screenshot: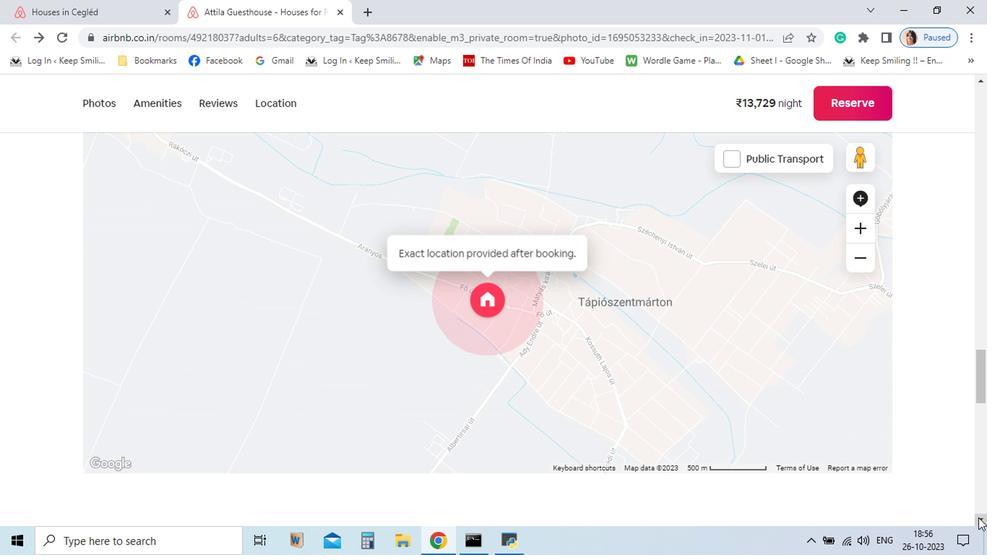 
Action: Mouse pressed left at (763, 435)
Screenshot: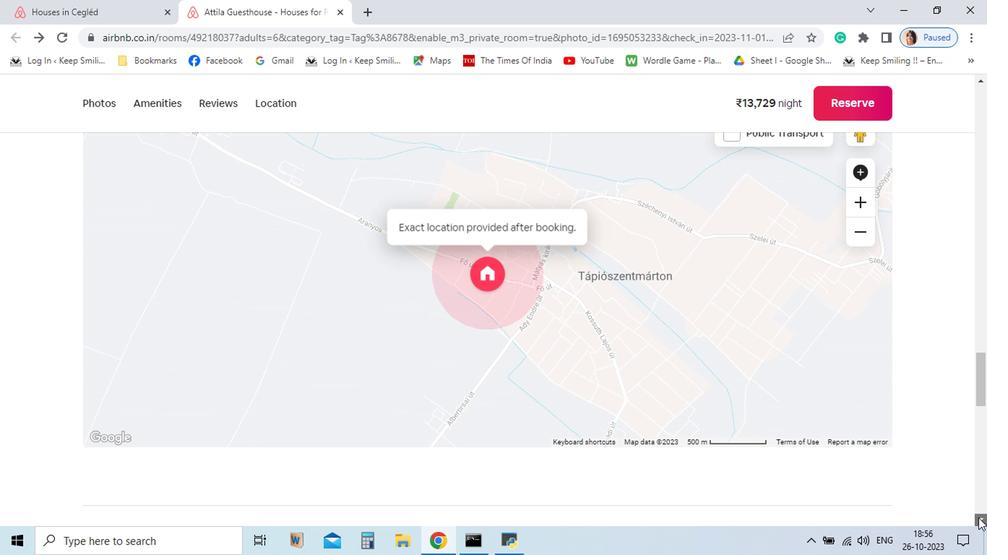 
Action: Mouse pressed left at (763, 435)
Screenshot: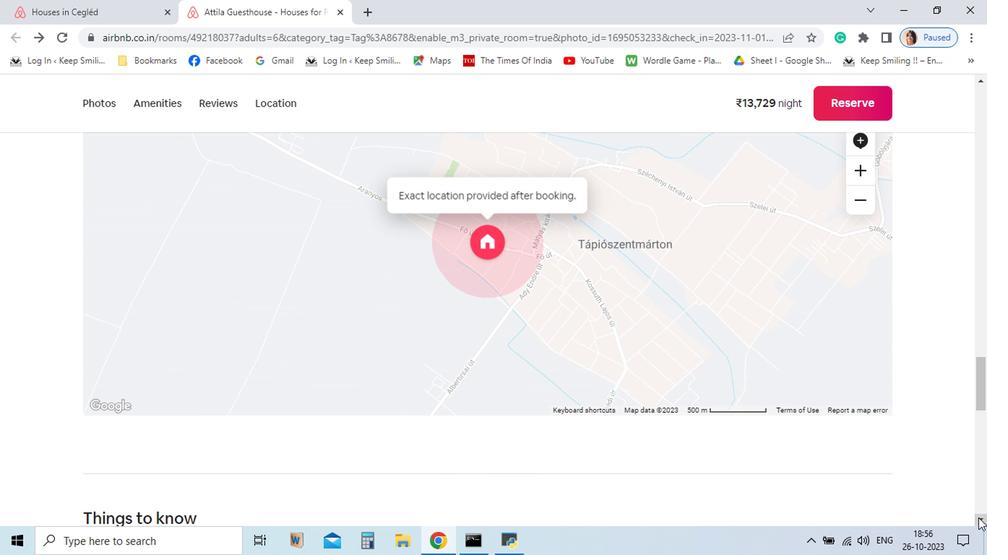 
Action: Mouse pressed left at (763, 435)
Screenshot: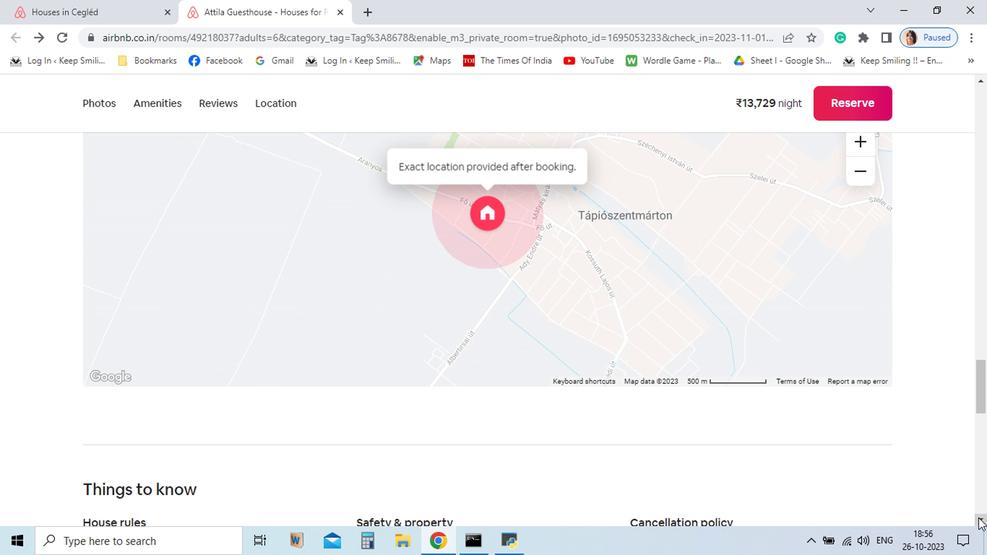 
Action: Mouse pressed left at (763, 435)
Screenshot: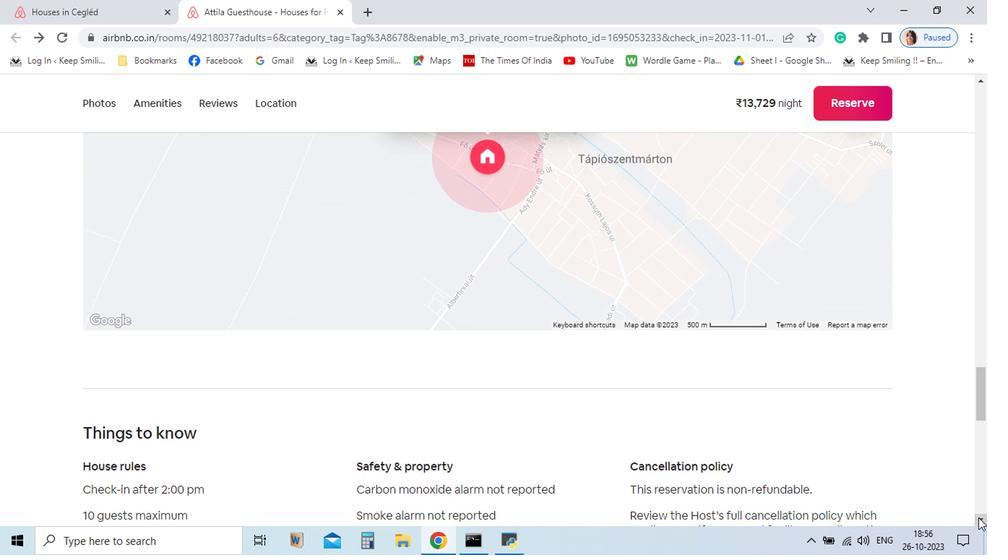 
Action: Mouse pressed left at (763, 435)
Screenshot: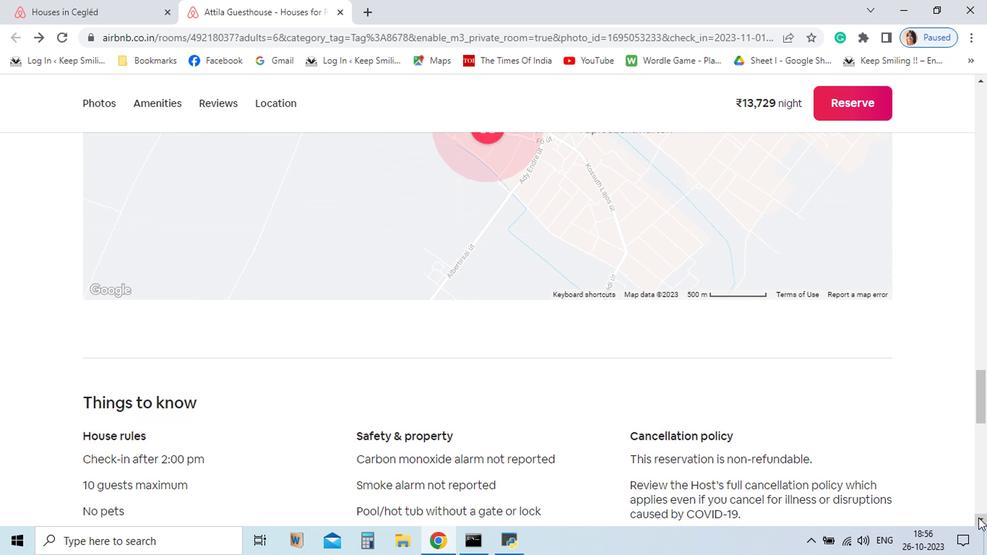 
Action: Mouse pressed left at (763, 435)
Screenshot: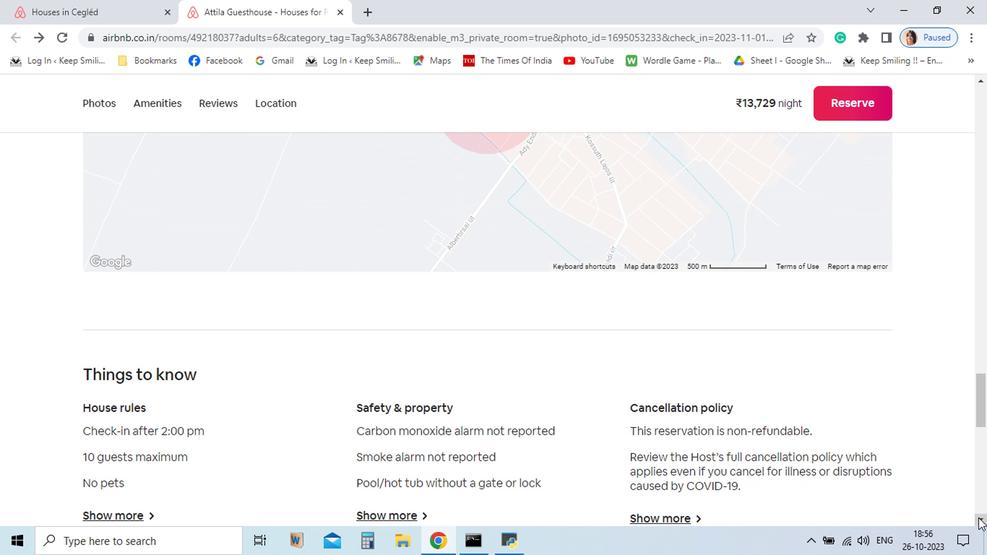 
Action: Mouse pressed left at (763, 435)
Screenshot: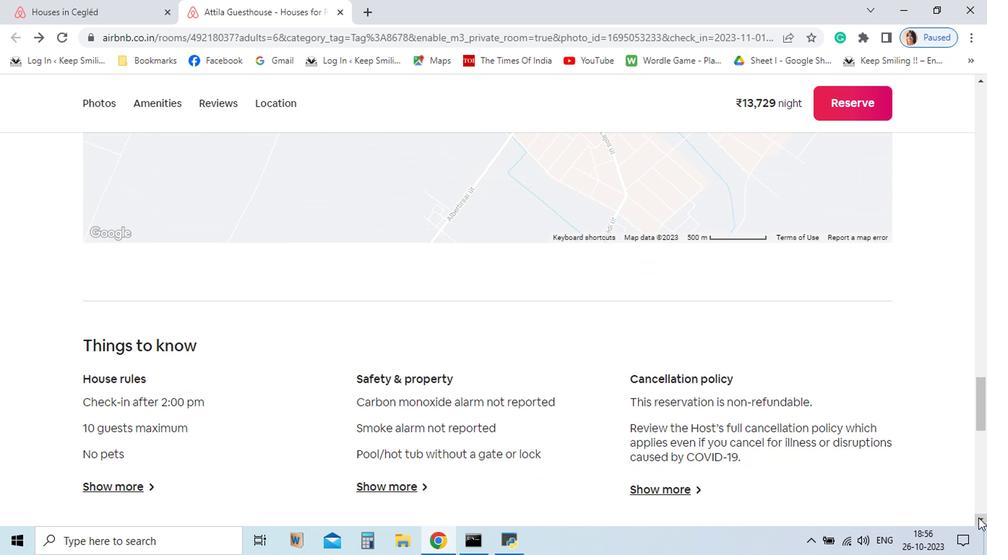 
Action: Mouse pressed left at (763, 435)
Screenshot: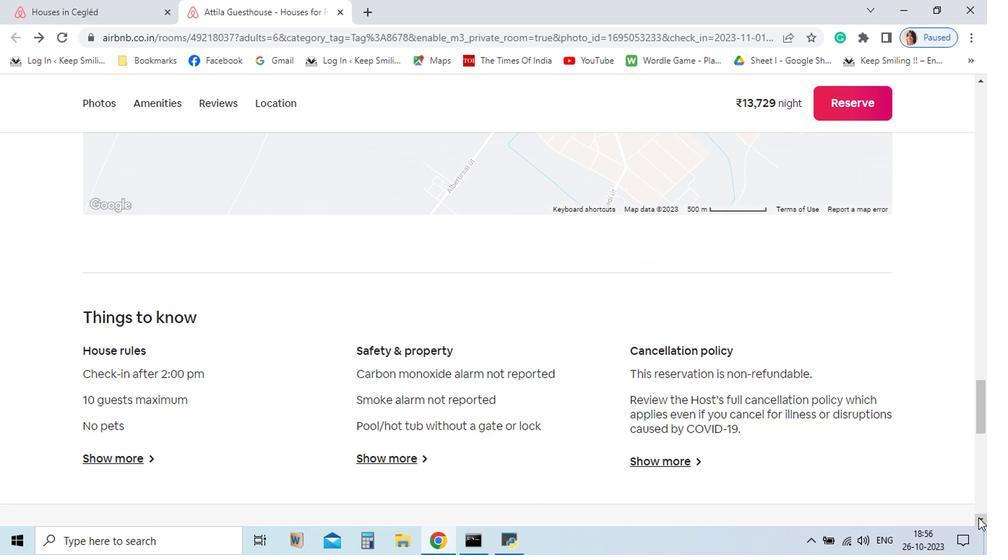 
Action: Mouse pressed left at (763, 435)
Screenshot: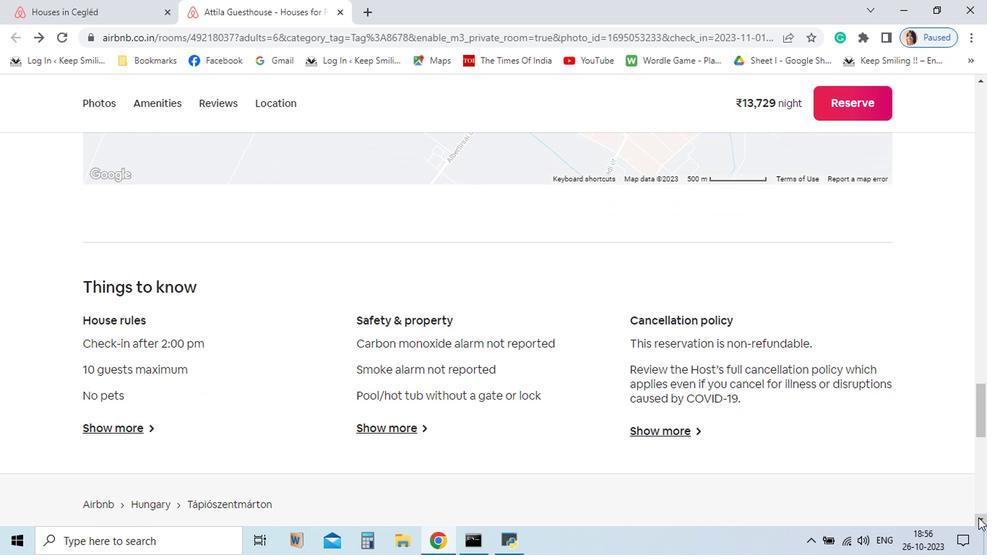 
Action: Mouse pressed left at (763, 435)
Screenshot: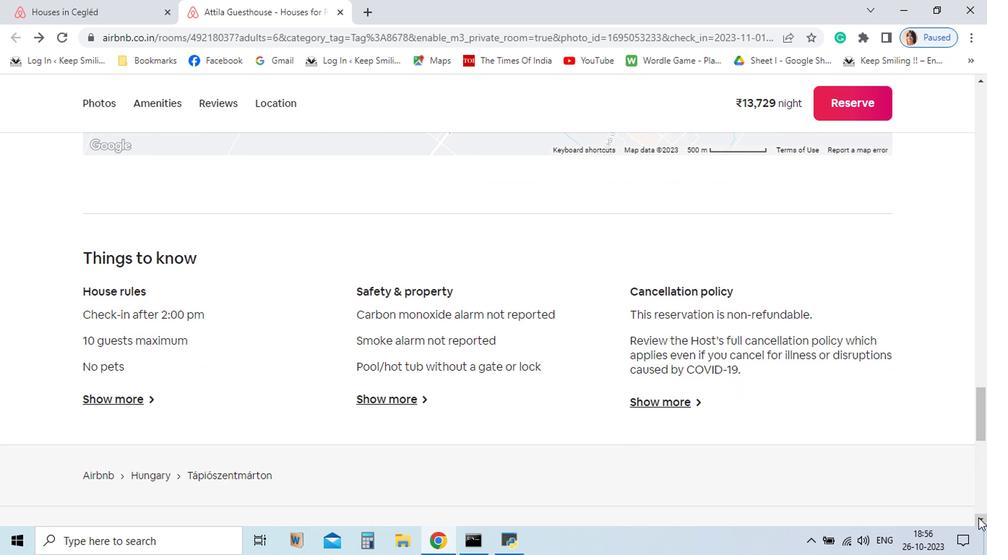 
Action: Mouse pressed left at (763, 435)
Screenshot: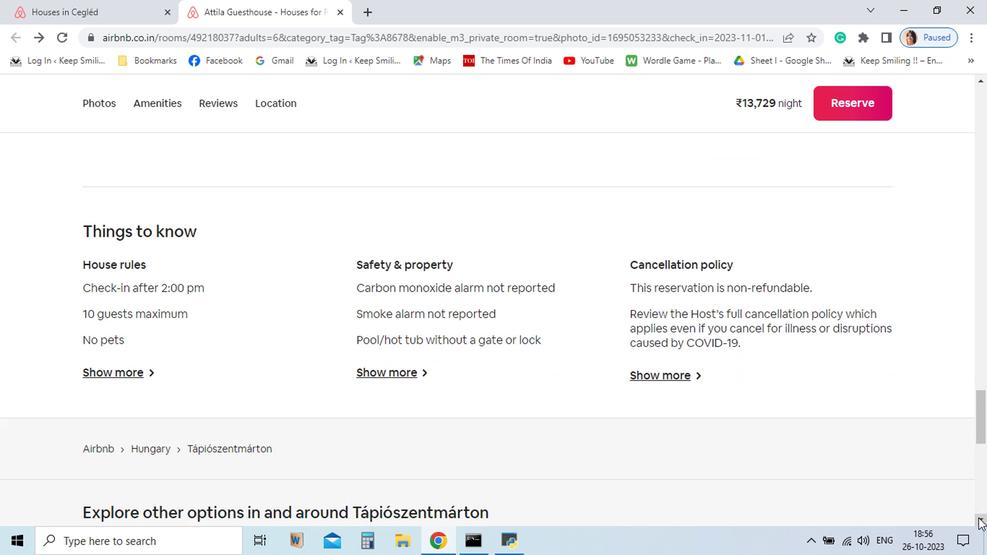 
Action: Mouse pressed left at (763, 435)
Screenshot: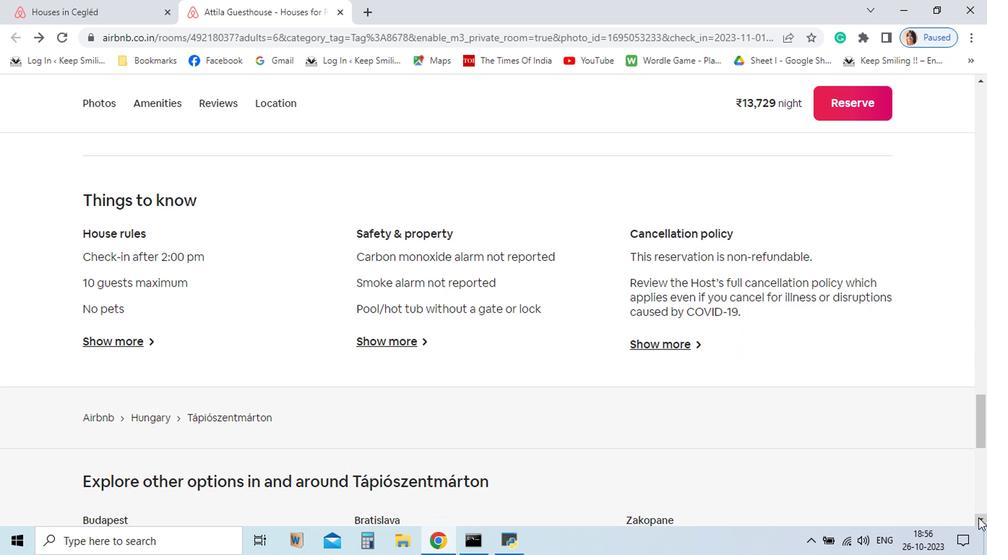 
Action: Mouse pressed left at (763, 435)
Screenshot: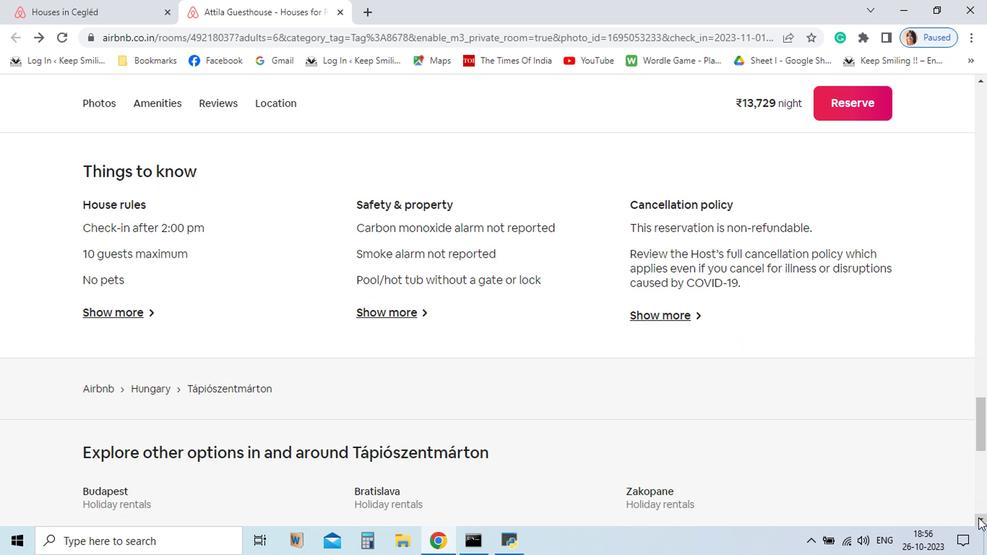 
Action: Mouse pressed left at (763, 435)
Screenshot: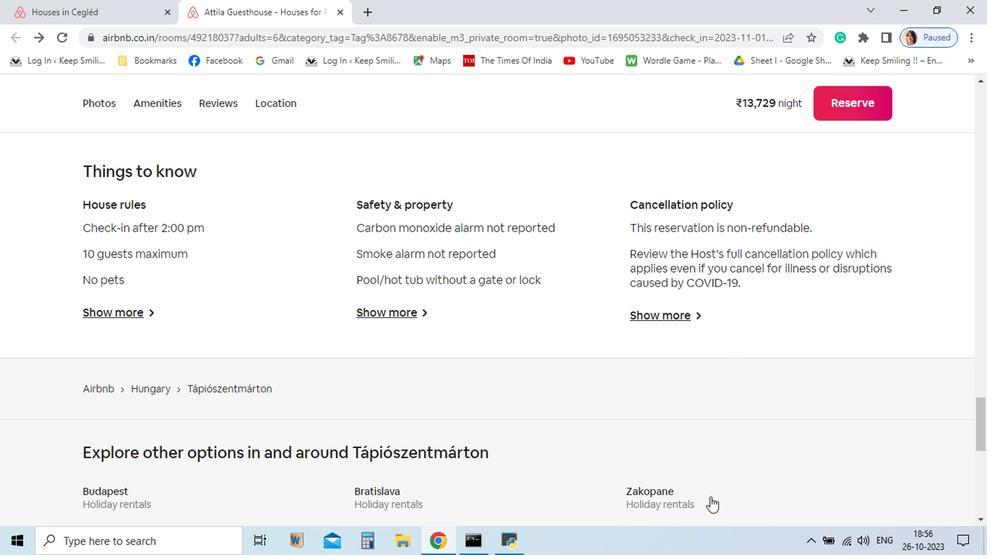 
Action: Mouse moved to (166, 291)
Screenshot: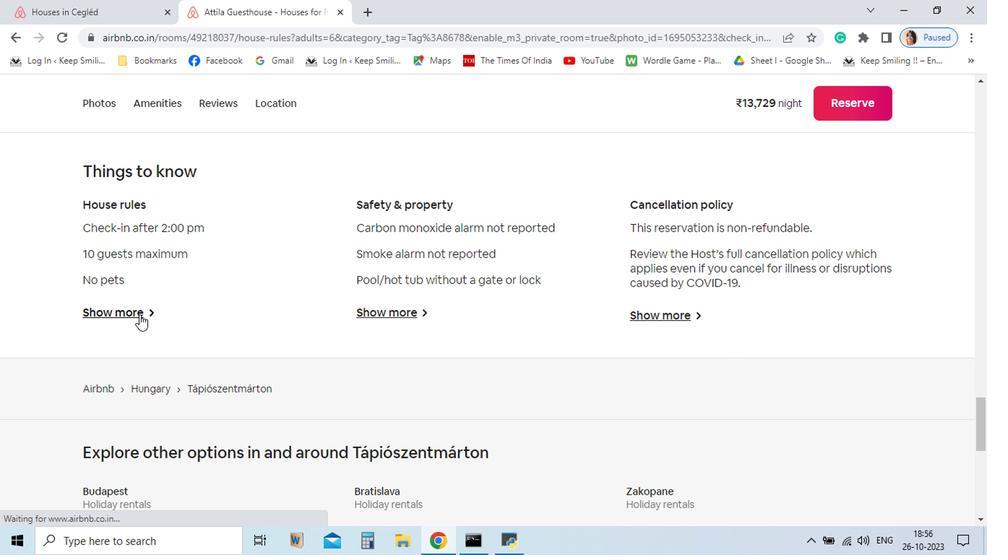 
Action: Mouse pressed left at (166, 291)
Screenshot: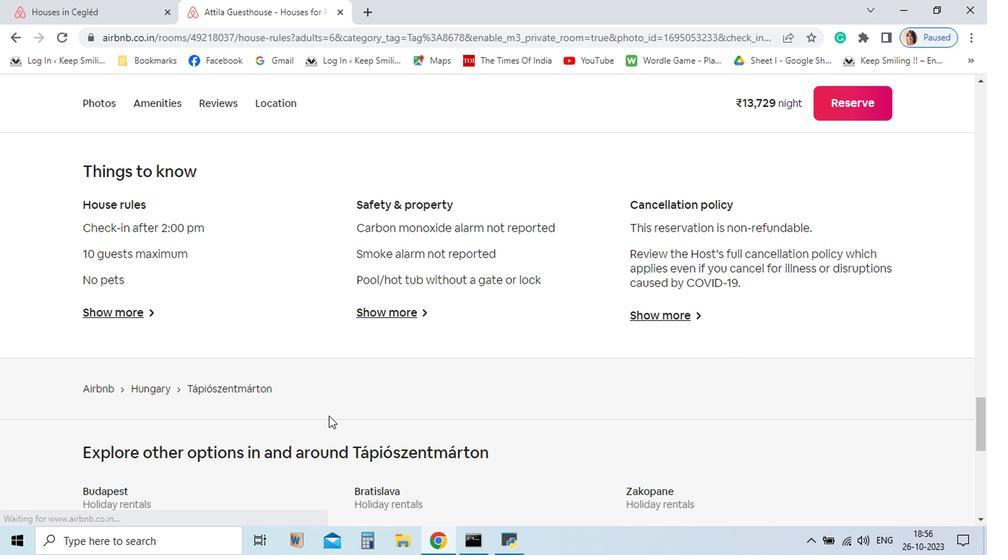 
Action: Mouse moved to (616, 294)
Screenshot: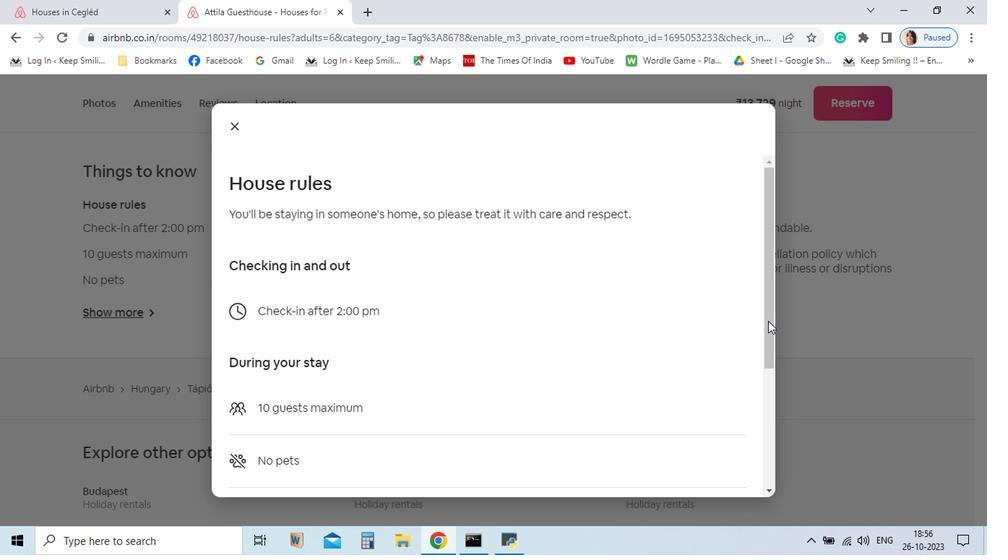 
Action: Mouse pressed left at (616, 294)
Screenshot: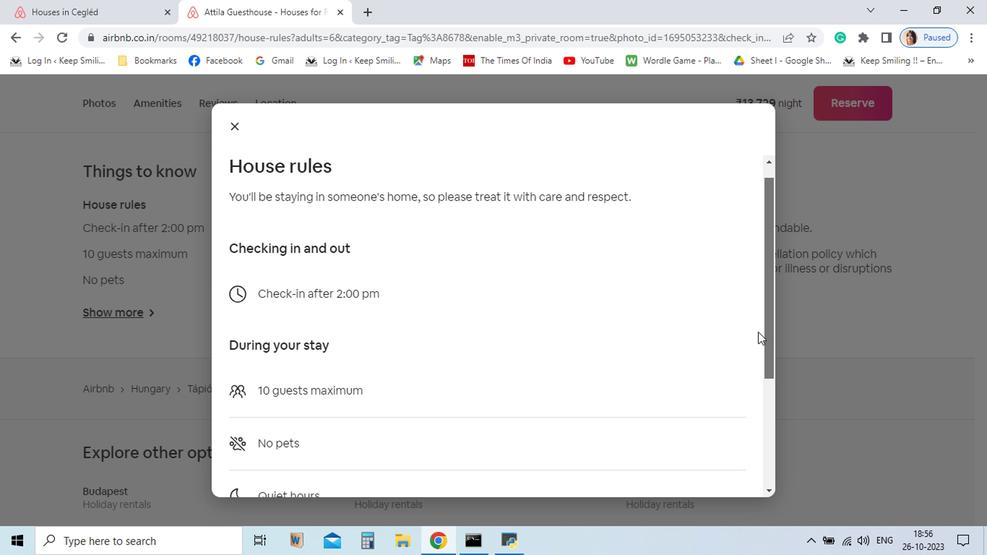 
Action: Mouse moved to (234, 155)
Screenshot: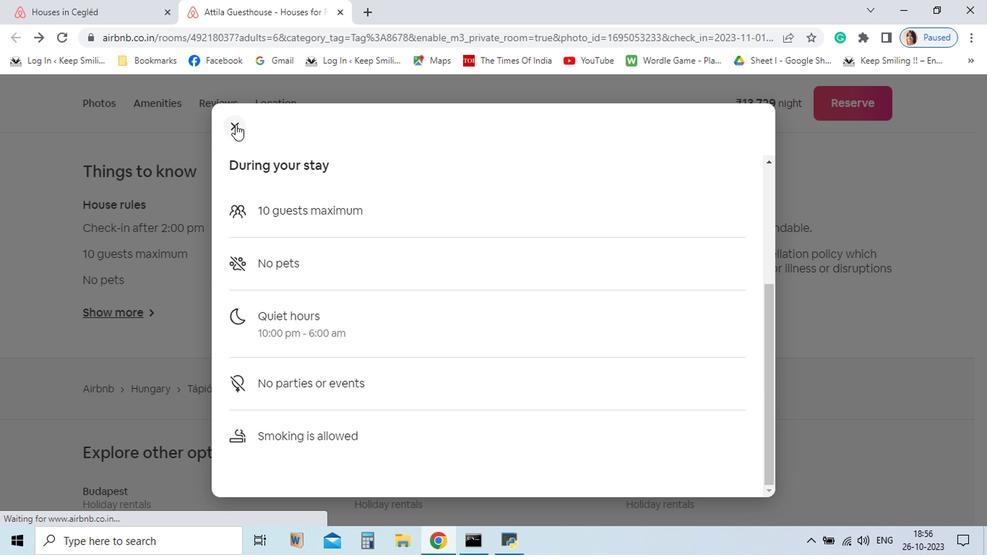 
Action: Mouse pressed left at (234, 155)
Screenshot: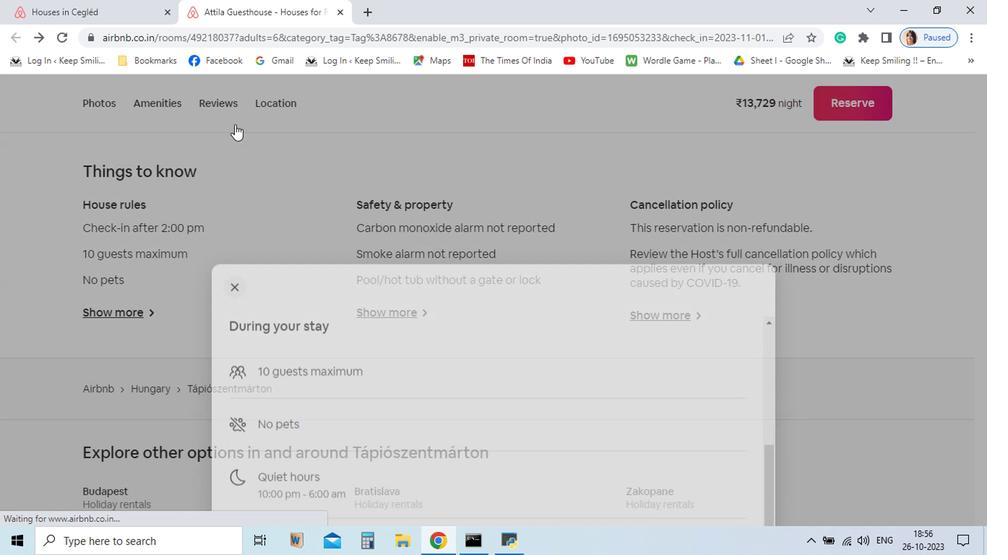
Action: Mouse moved to (356, 288)
Screenshot: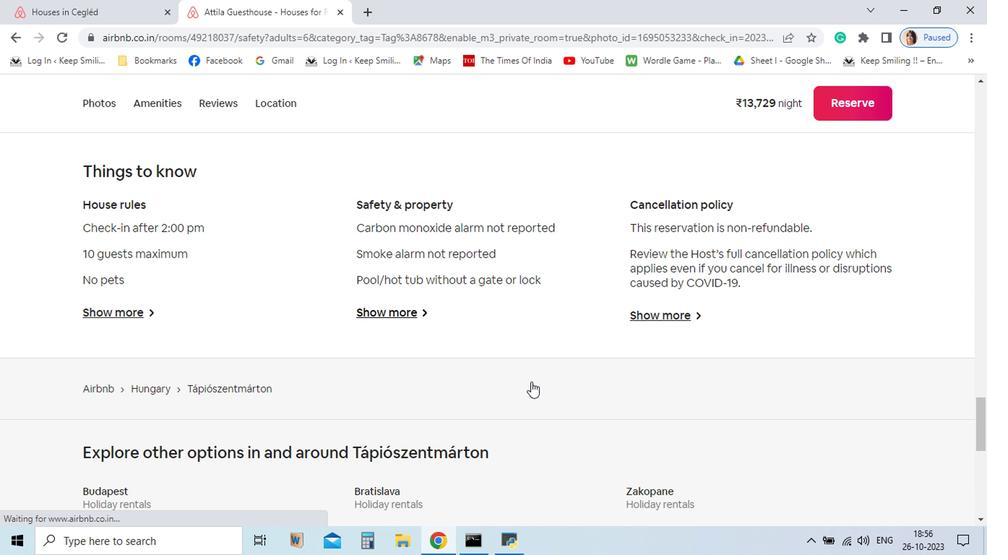 
Action: Mouse pressed left at (356, 288)
Screenshot: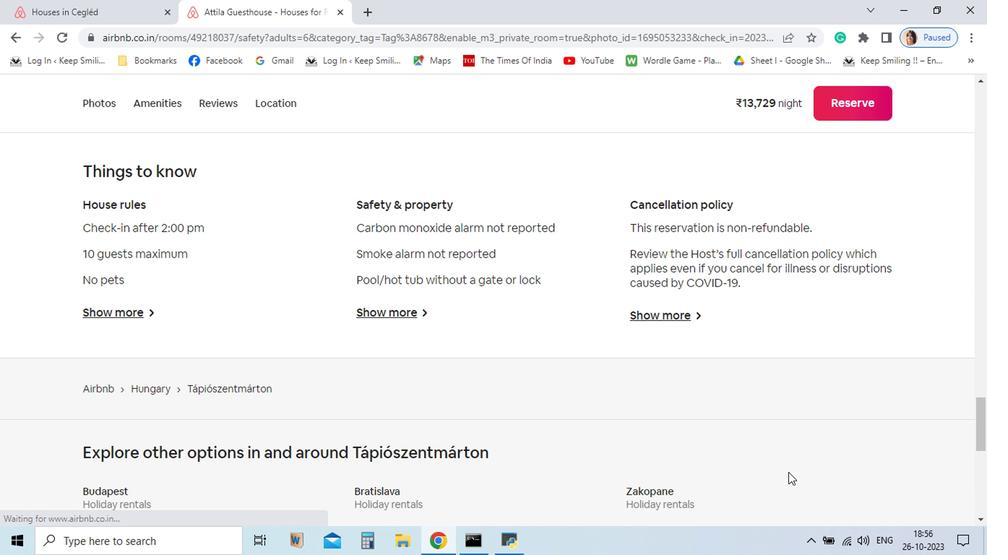 
Action: Mouse moved to (617, 297)
Screenshot: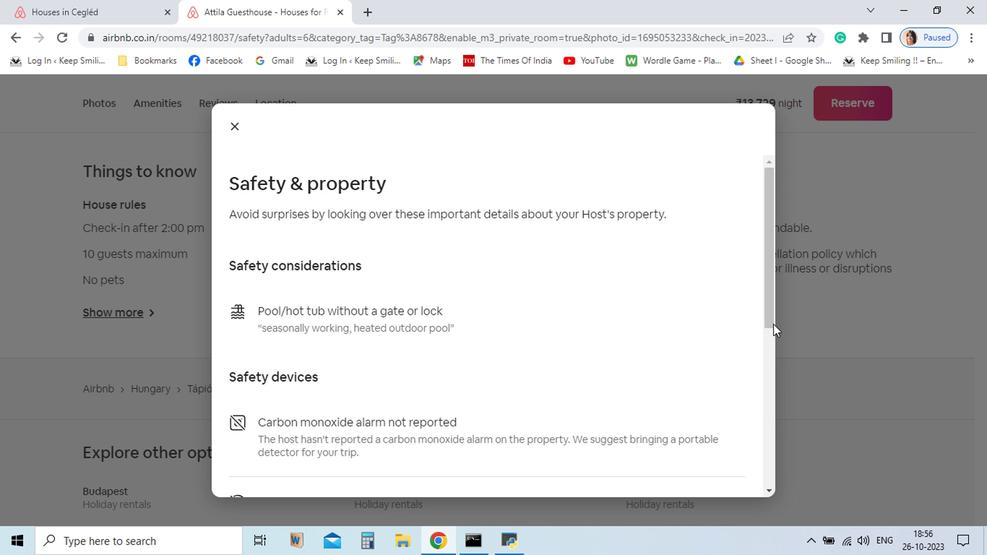 
Action: Mouse pressed left at (617, 297)
Screenshot: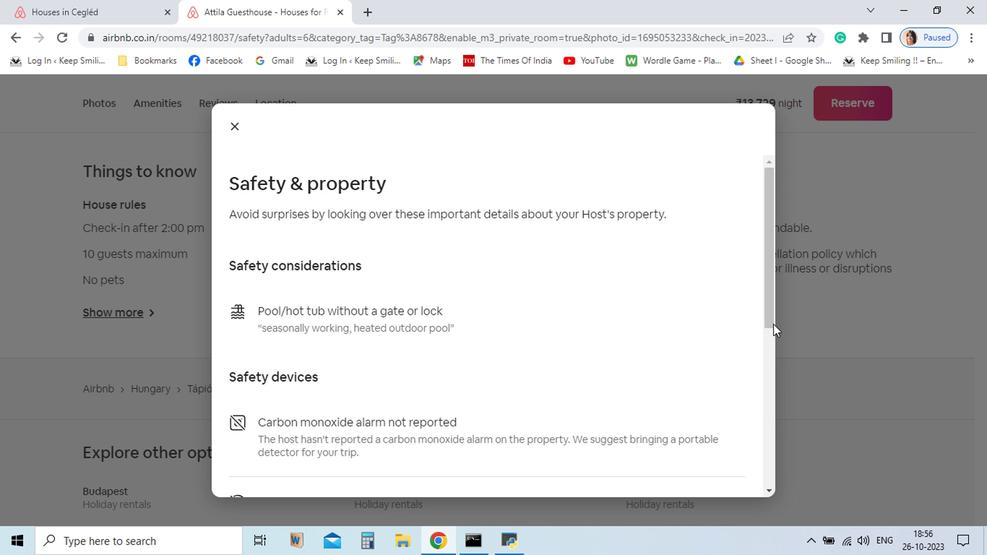 
Action: Mouse moved to (231, 156)
Screenshot: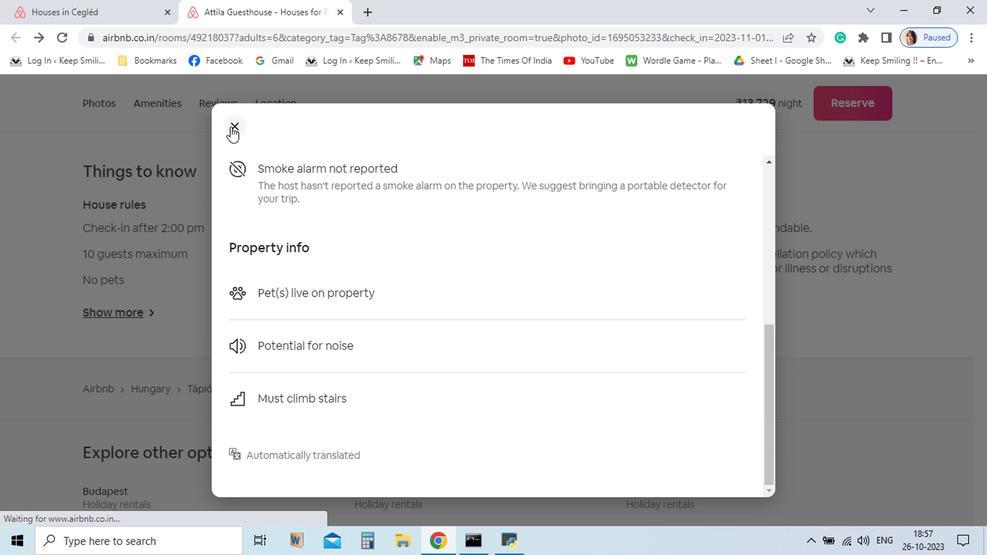 
Action: Mouse pressed left at (231, 156)
Screenshot: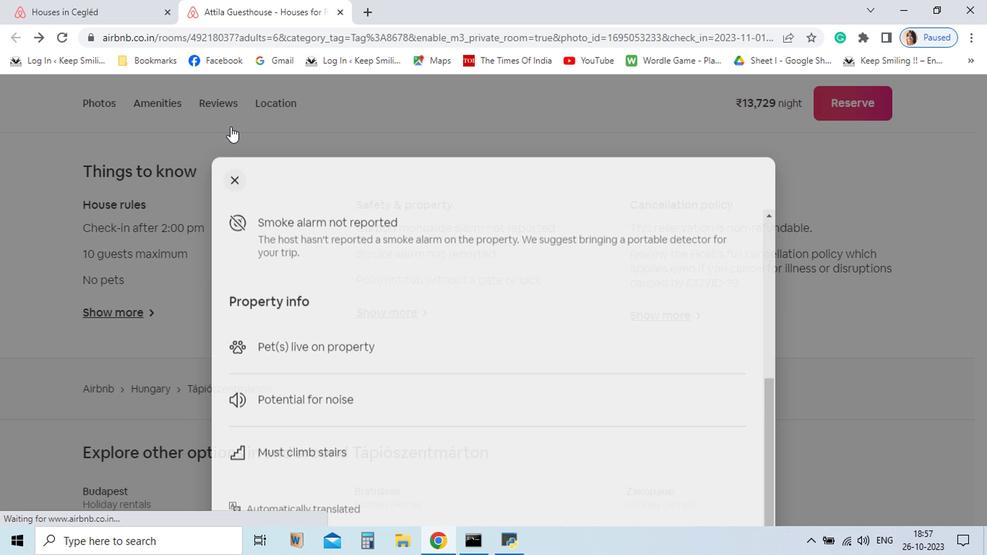 
Action: Mouse moved to (547, 288)
Screenshot: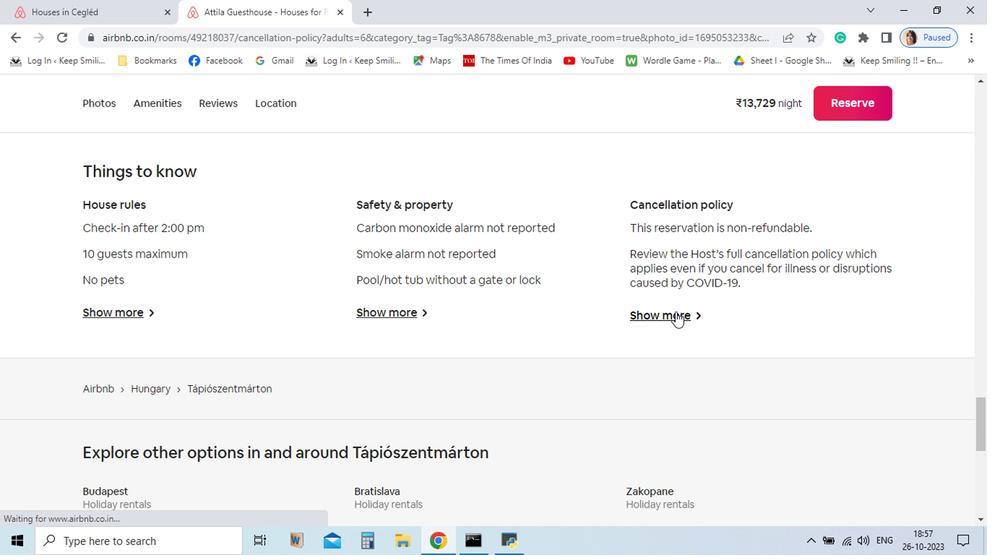 
Action: Mouse pressed left at (547, 288)
Screenshot: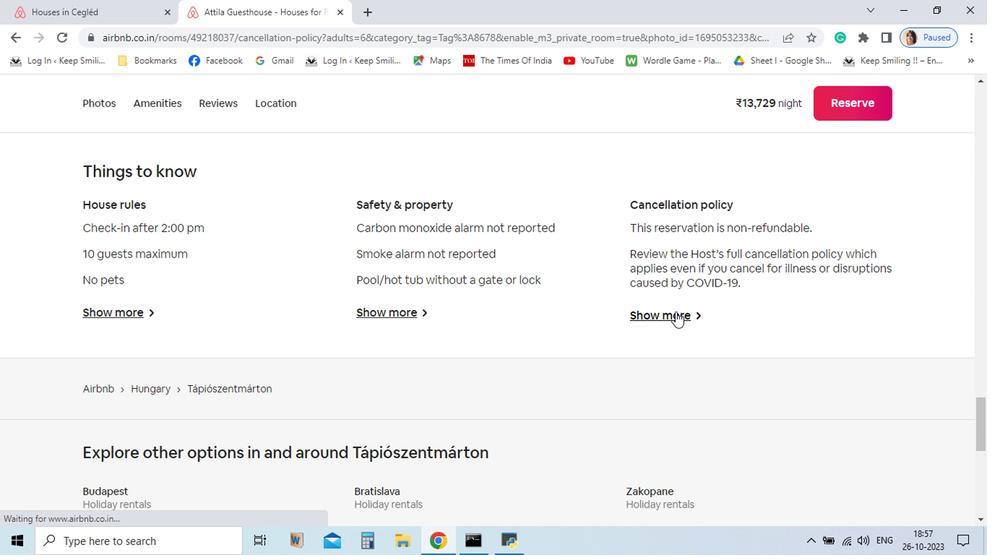 
Action: Mouse moved to (286, 171)
Screenshot: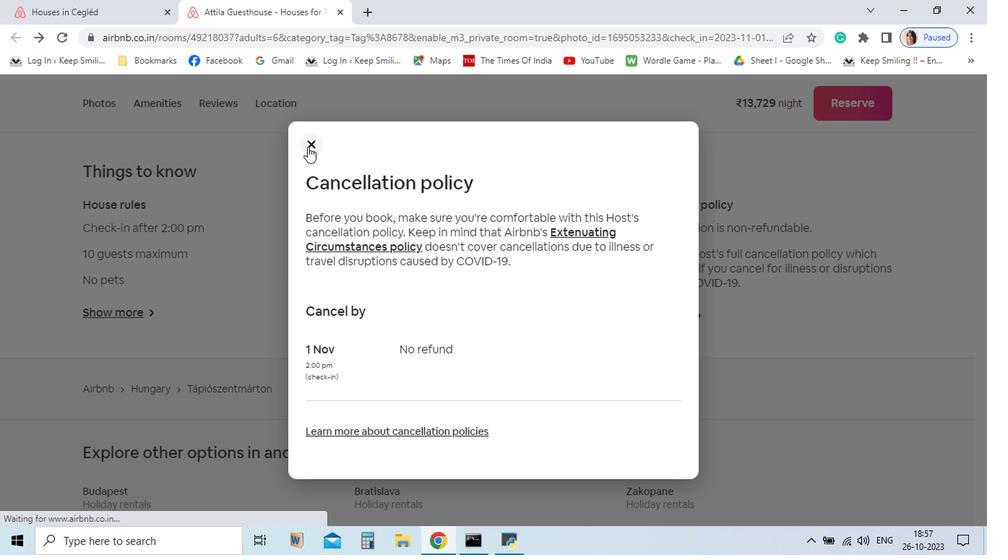 
Action: Mouse pressed left at (286, 171)
Screenshot: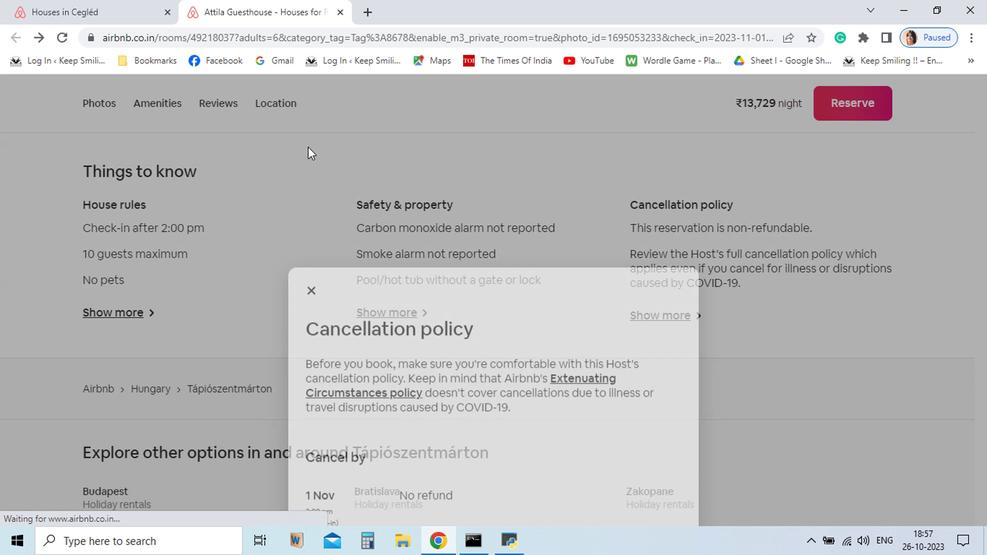 
Action: Mouse moved to (308, 74)
Screenshot: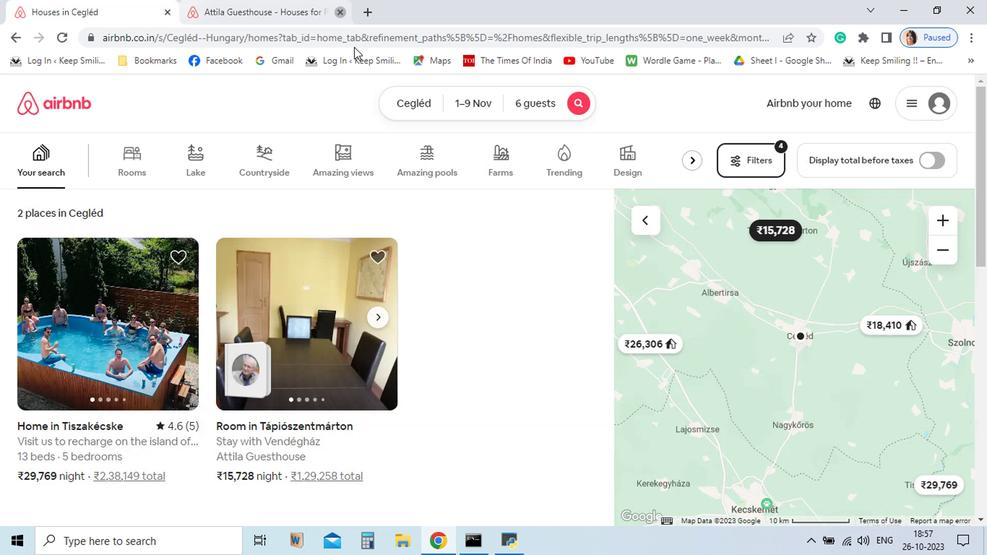 
Action: Mouse pressed left at (308, 74)
Screenshot: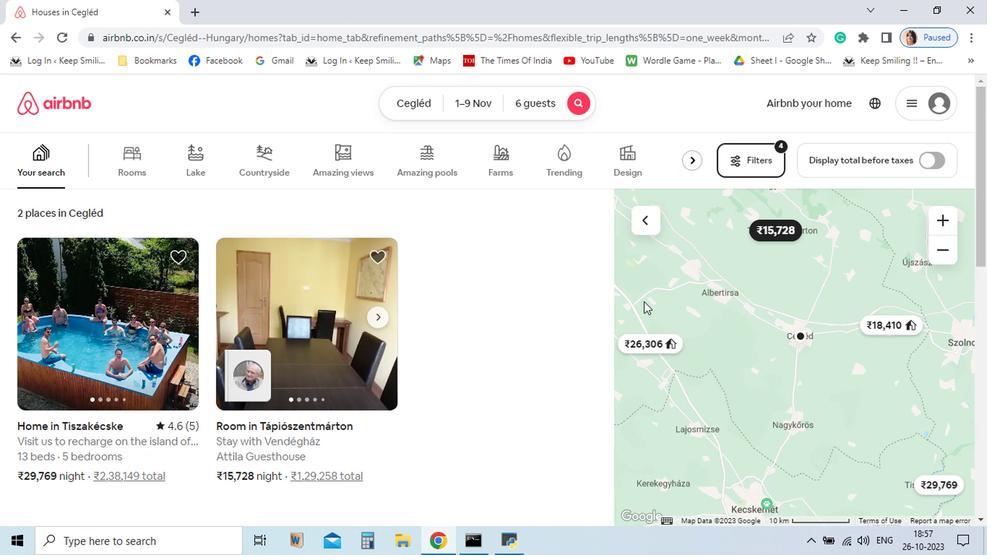 
Action: Mouse moved to (615, 399)
Screenshot: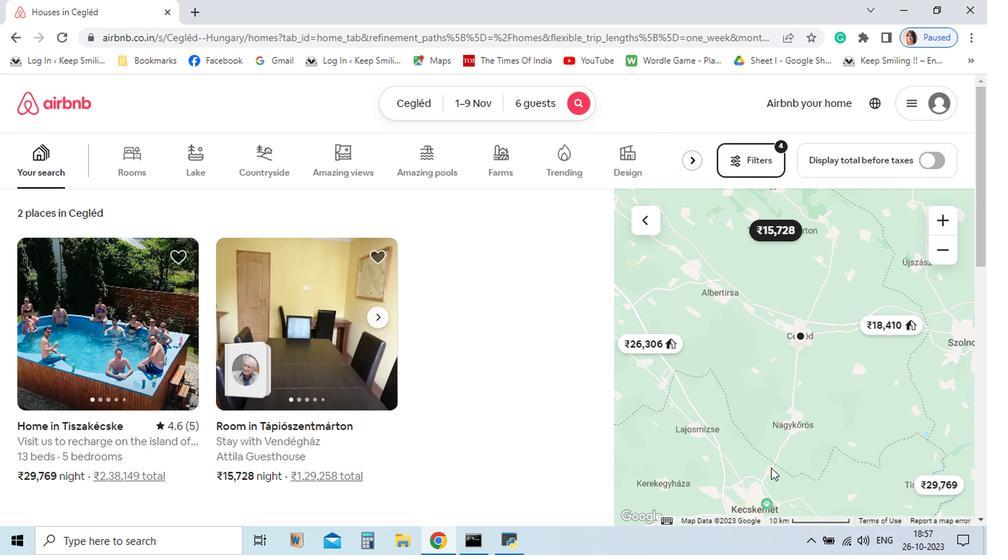 
